 Task: Look for Airbnb options in Nacka, Sweden from 11th November, 2023 to 15th November, 2023 for 2 adults.1  bedroom having 2 beds and 1 bathroom. Property type can be hotel. Look for 5 properties as per requirement.
Action: Mouse moved to (420, 59)
Screenshot: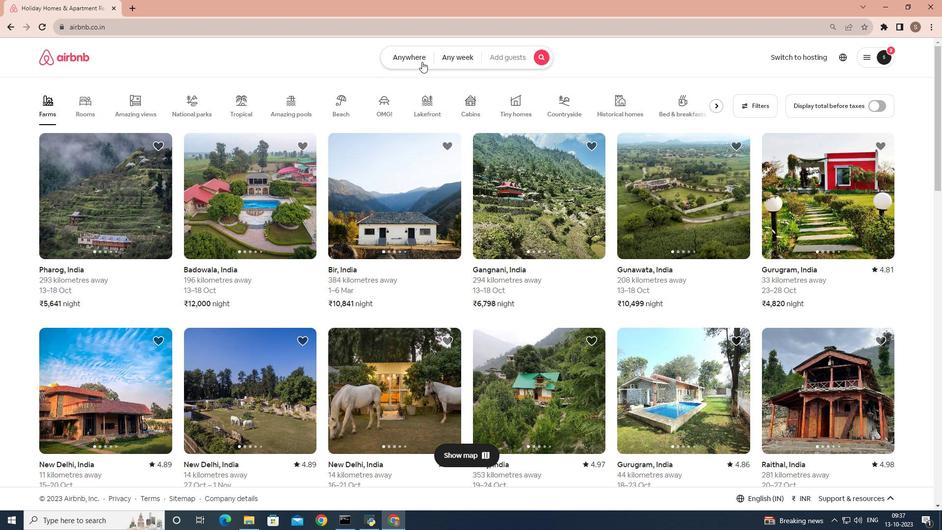 
Action: Mouse pressed left at (420, 59)
Screenshot: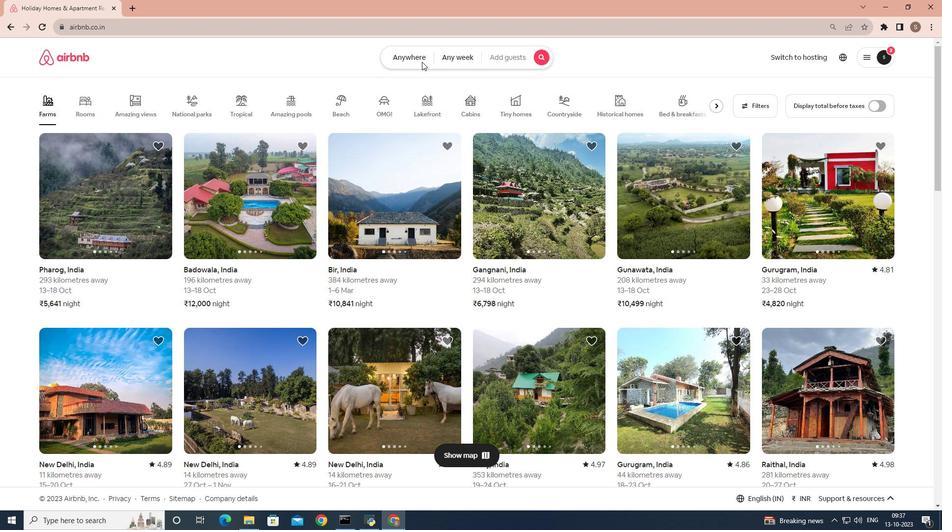 
Action: Mouse moved to (328, 89)
Screenshot: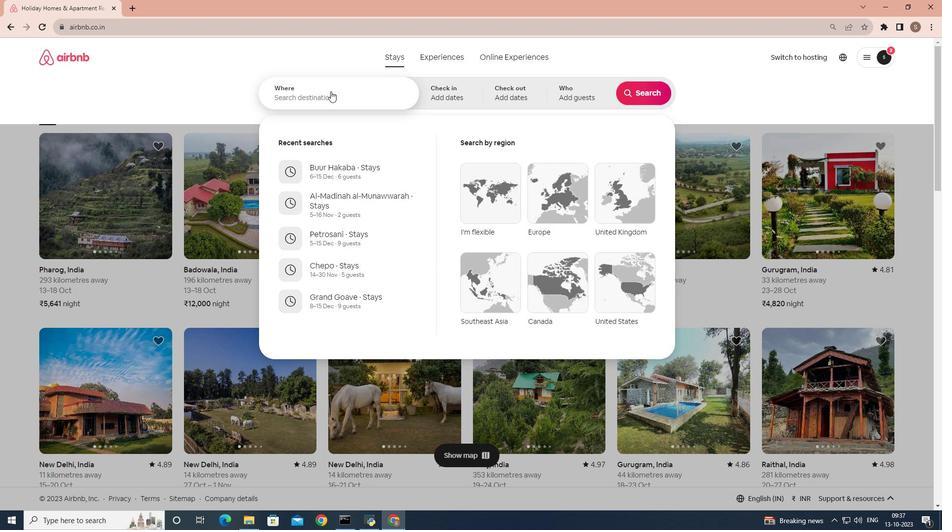 
Action: Mouse pressed left at (328, 89)
Screenshot: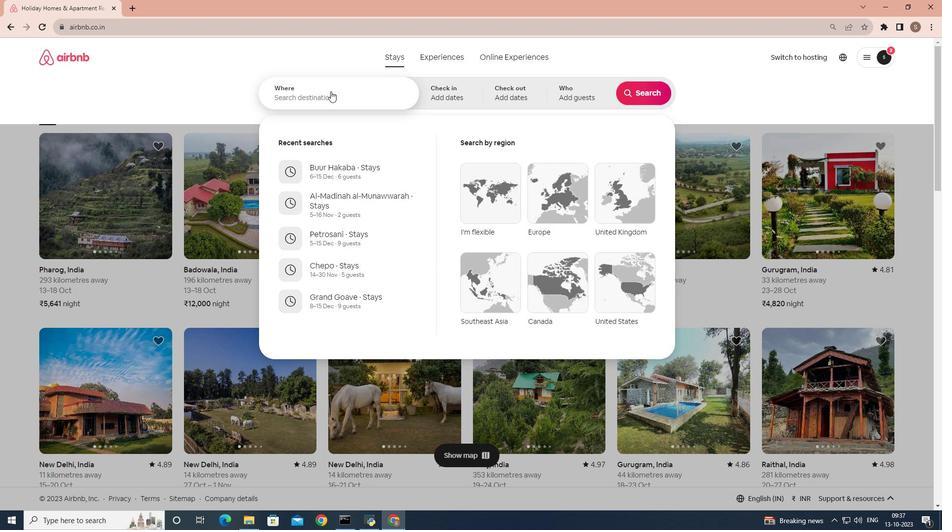 
Action: Mouse moved to (321, 92)
Screenshot: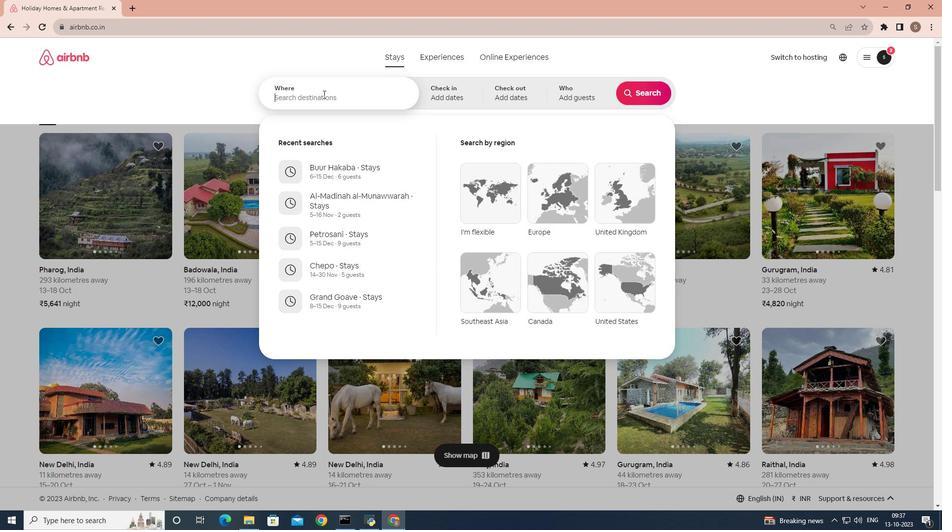 
Action: Key pressed nack
Screenshot: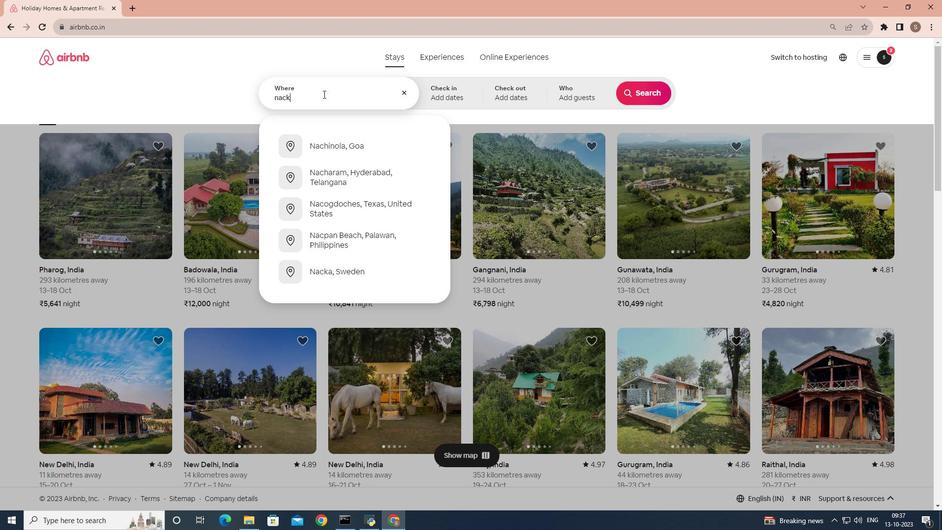 
Action: Mouse moved to (304, 137)
Screenshot: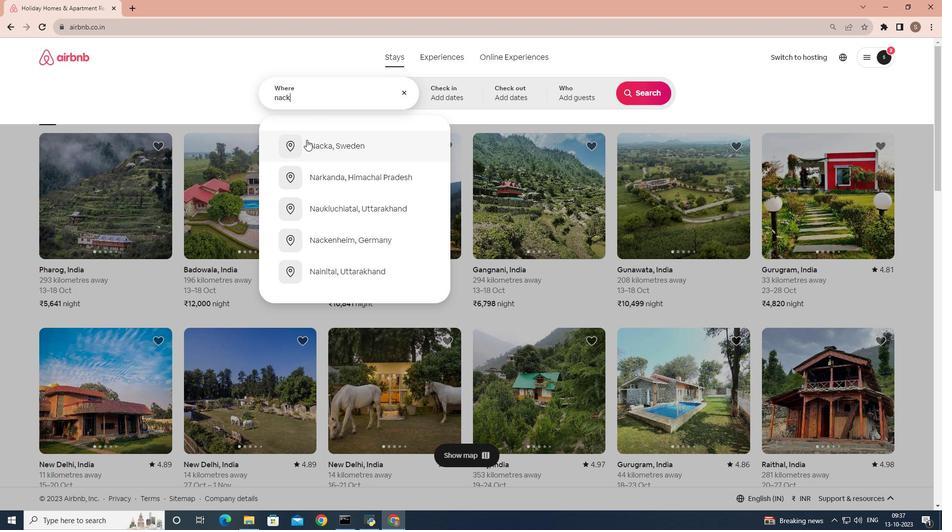 
Action: Mouse pressed left at (304, 137)
Screenshot: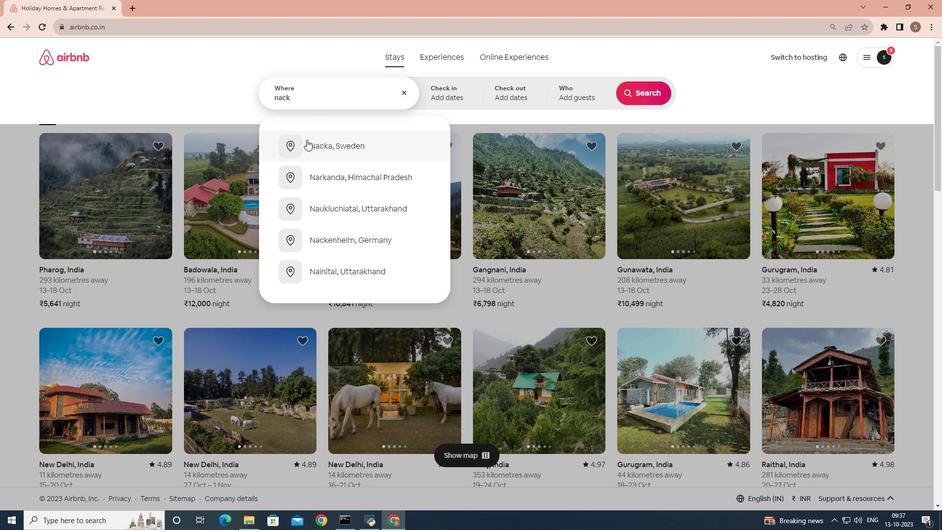 
Action: Mouse moved to (639, 167)
Screenshot: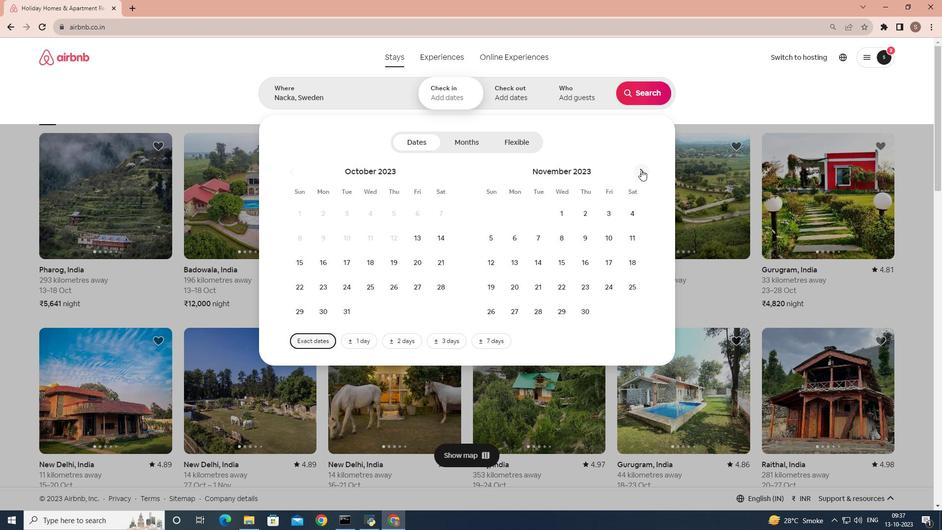 
Action: Mouse pressed left at (639, 167)
Screenshot: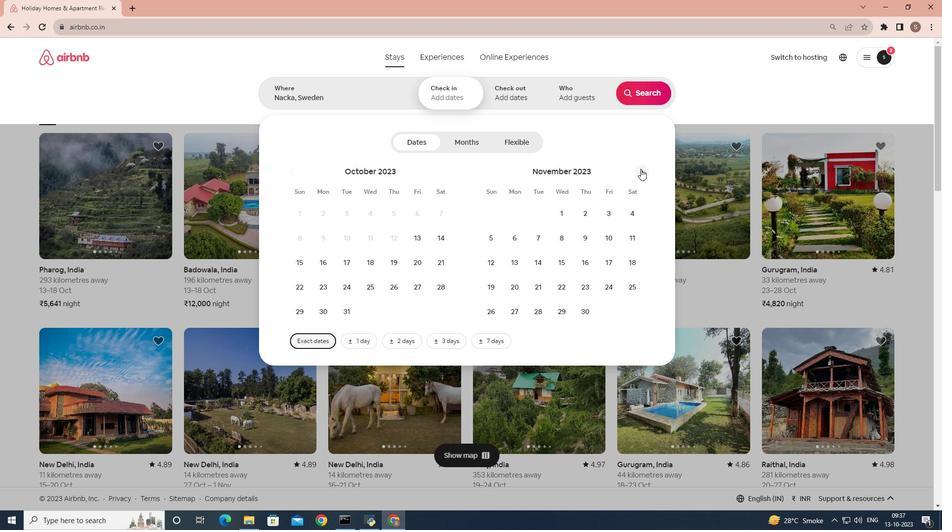
Action: Mouse moved to (429, 232)
Screenshot: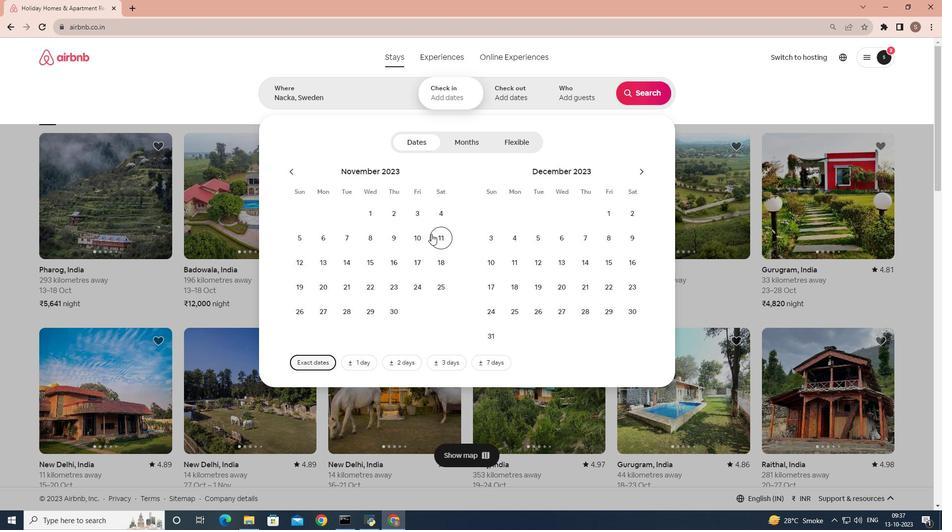 
Action: Mouse pressed left at (429, 232)
Screenshot: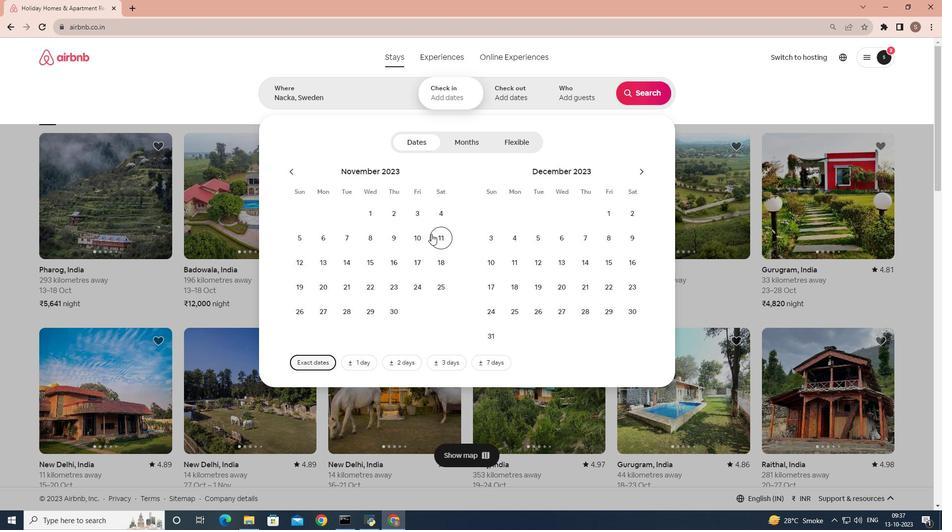 
Action: Mouse moved to (368, 261)
Screenshot: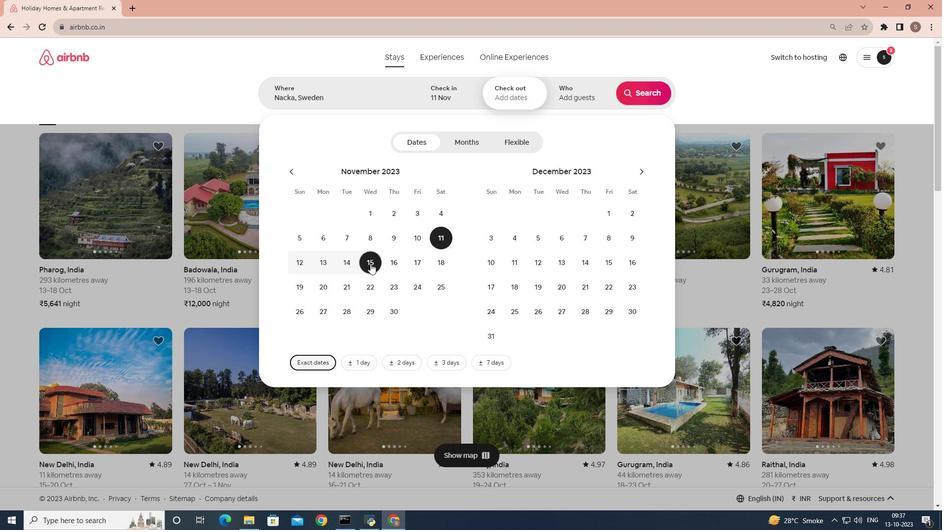
Action: Mouse pressed left at (368, 261)
Screenshot: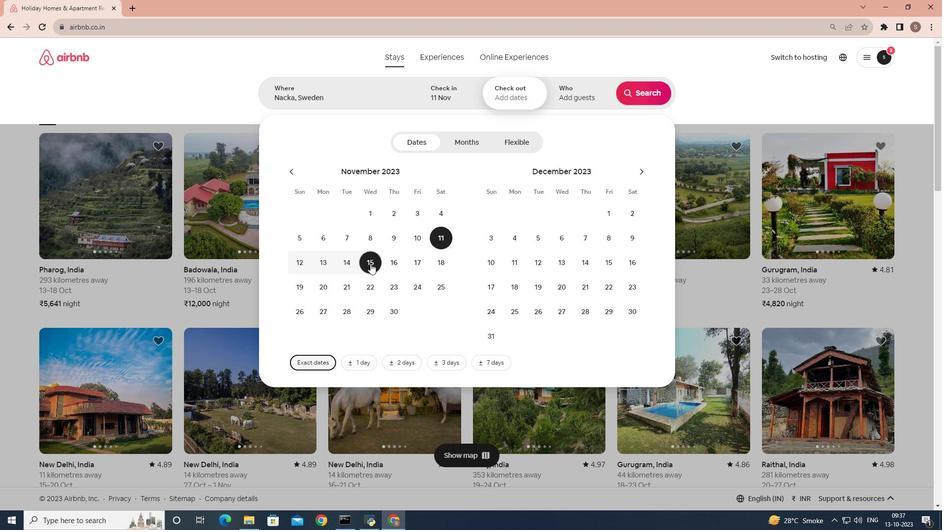 
Action: Mouse moved to (558, 90)
Screenshot: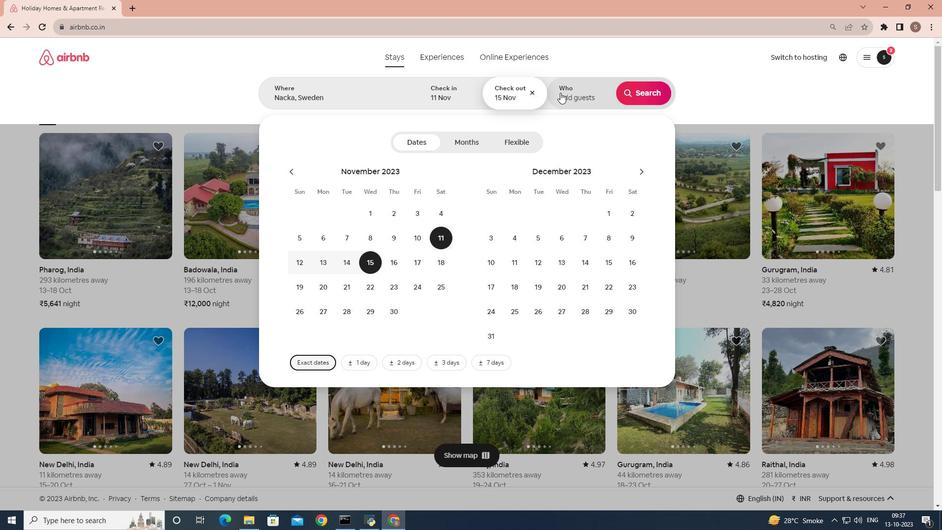 
Action: Mouse pressed left at (558, 90)
Screenshot: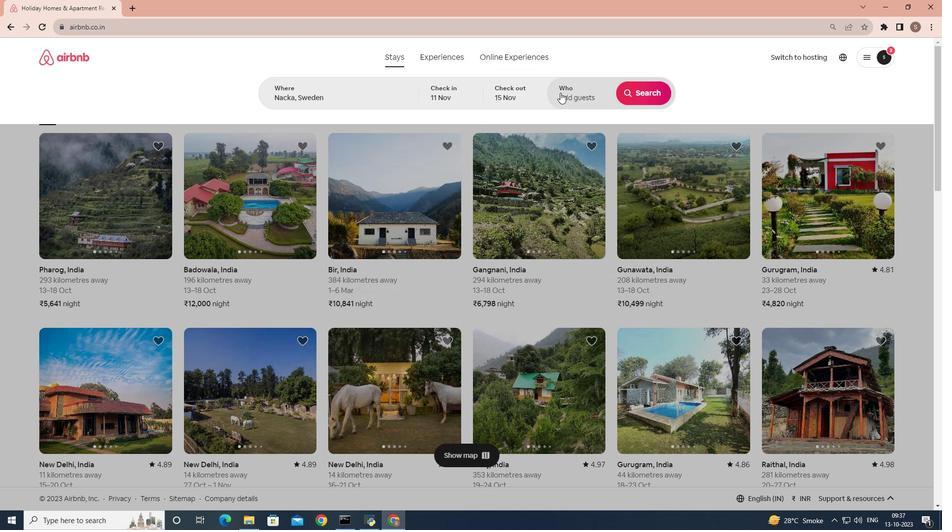 
Action: Mouse moved to (638, 143)
Screenshot: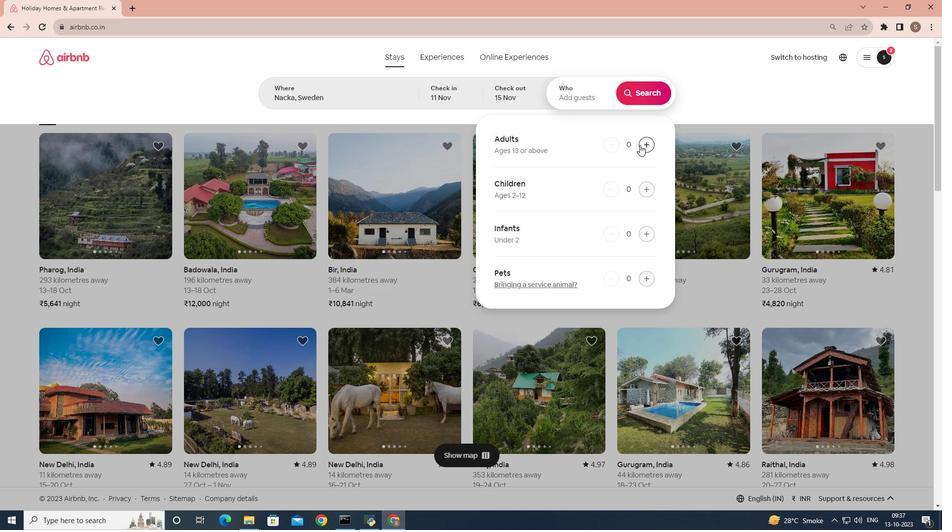 
Action: Mouse pressed left at (638, 143)
Screenshot: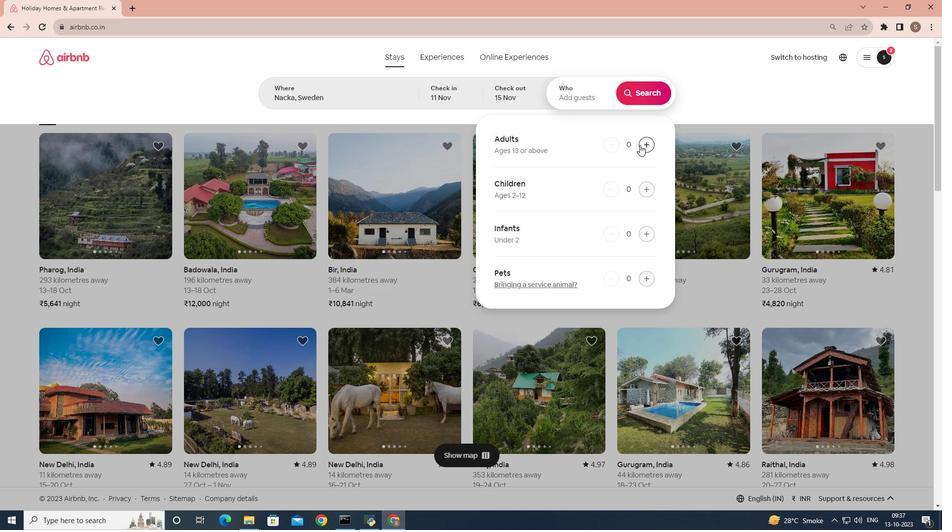 
Action: Mouse pressed left at (638, 143)
Screenshot: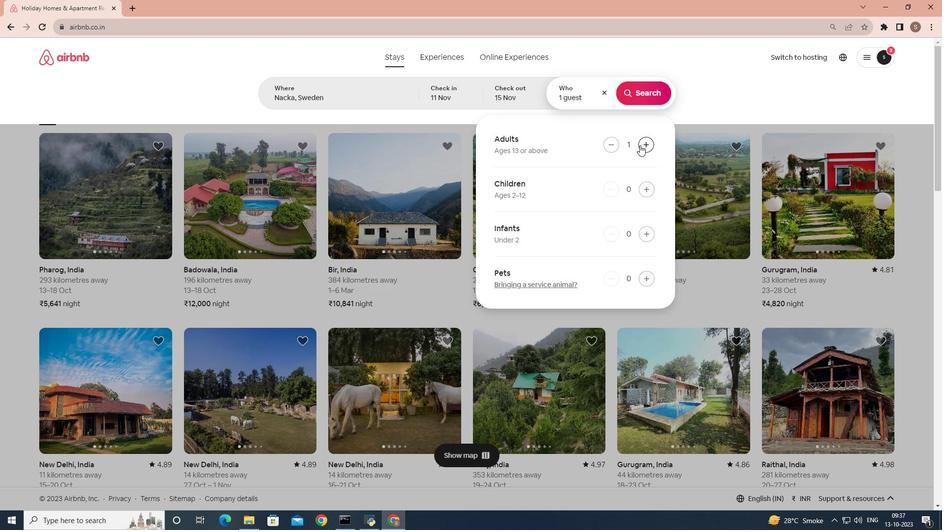 
Action: Mouse moved to (637, 82)
Screenshot: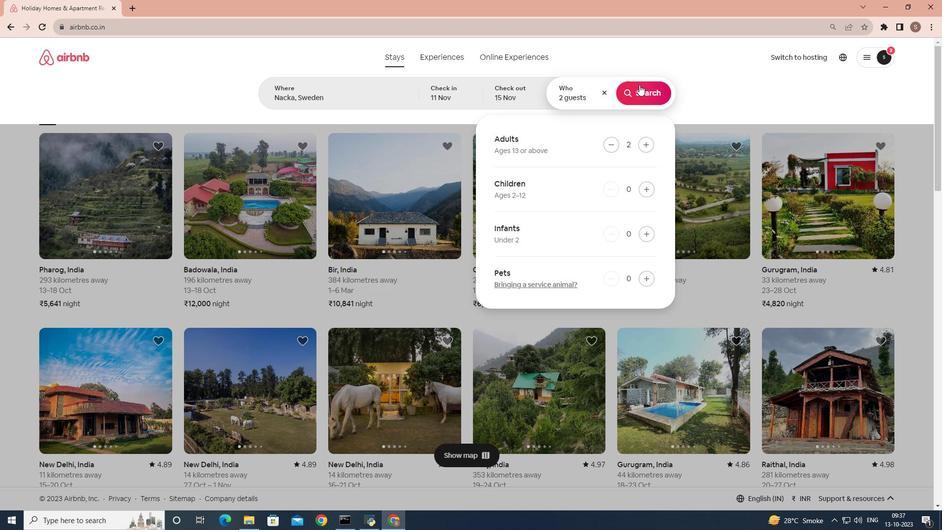 
Action: Mouse pressed left at (637, 82)
Screenshot: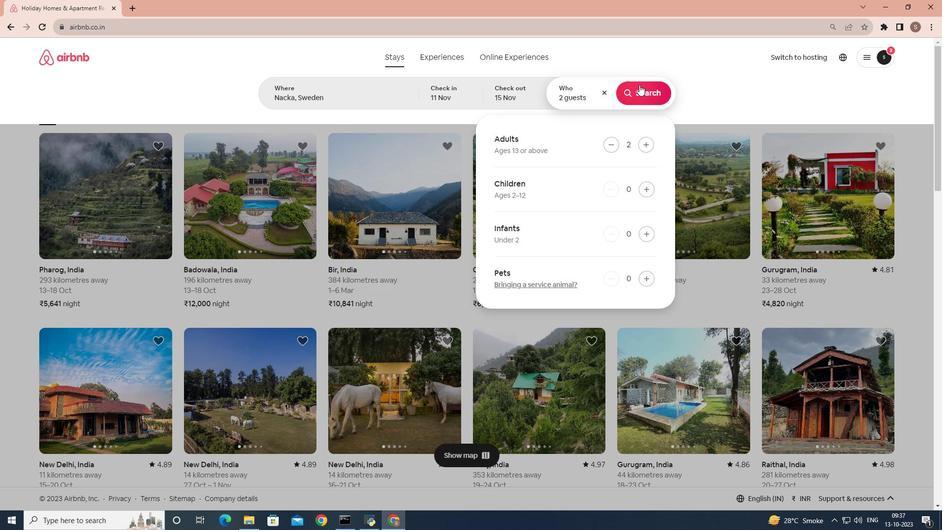 
Action: Mouse moved to (788, 93)
Screenshot: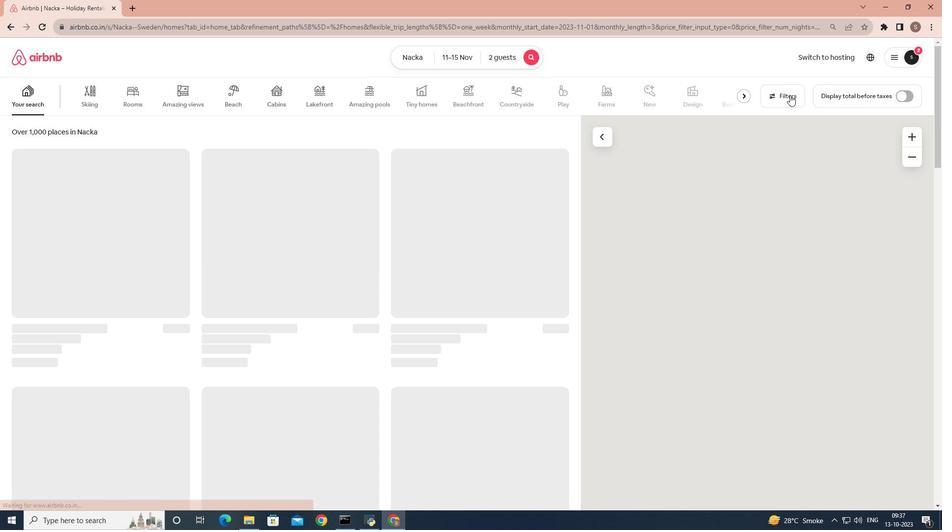 
Action: Mouse pressed left at (788, 93)
Screenshot: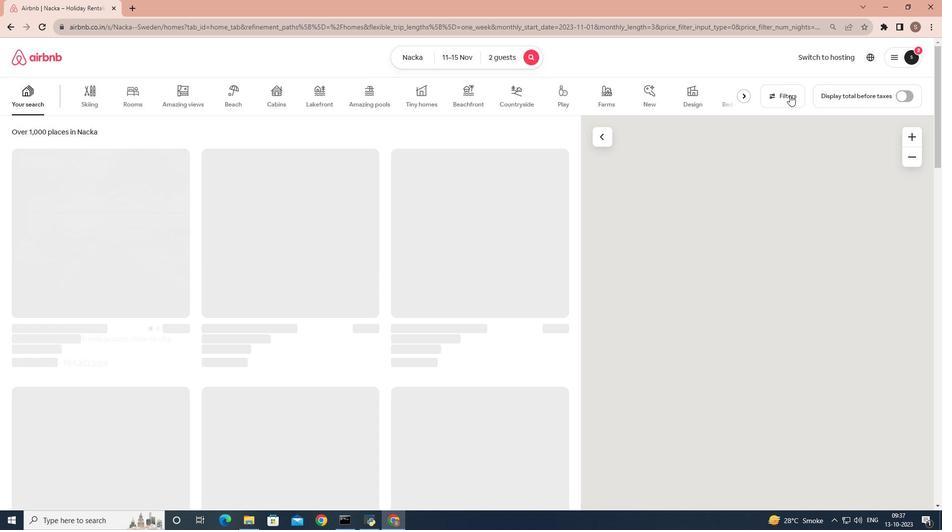 
Action: Mouse moved to (413, 232)
Screenshot: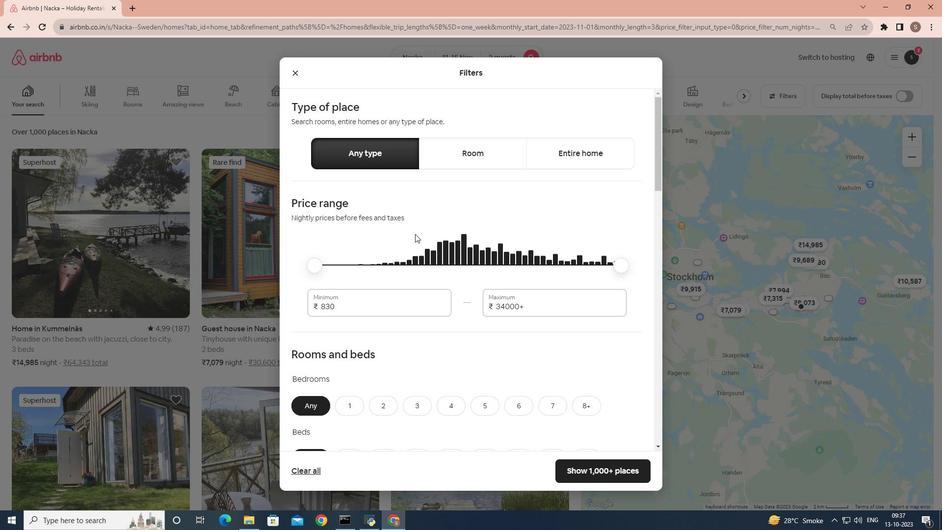 
Action: Mouse scrolled (413, 231) with delta (0, 0)
Screenshot: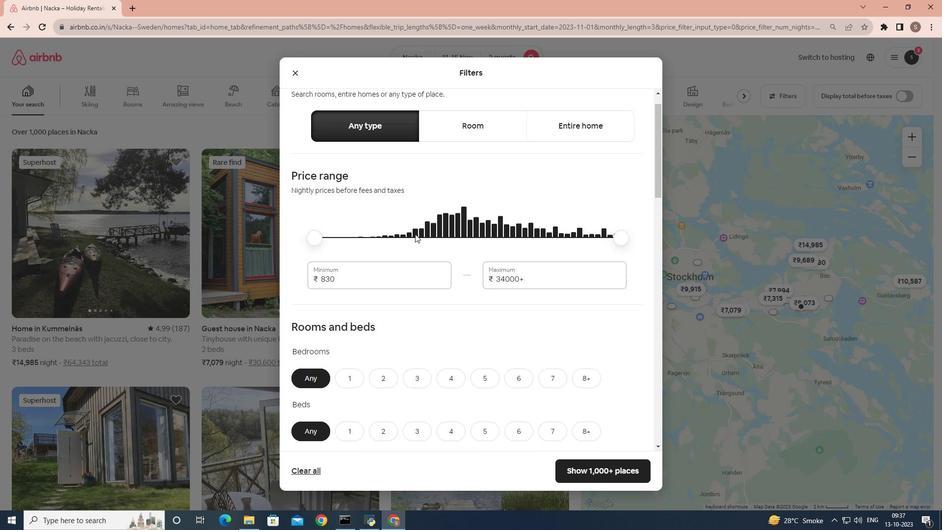 
Action: Mouse scrolled (413, 231) with delta (0, 0)
Screenshot: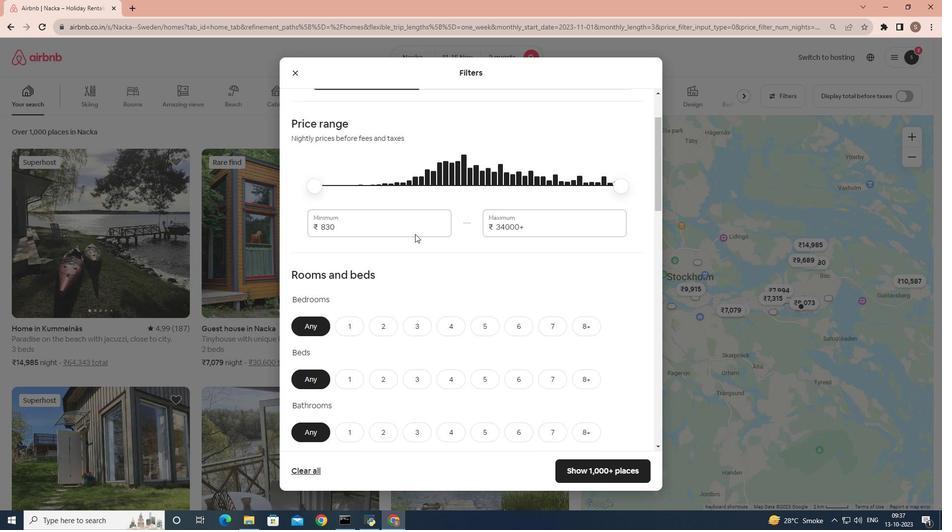 
Action: Mouse scrolled (413, 231) with delta (0, 0)
Screenshot: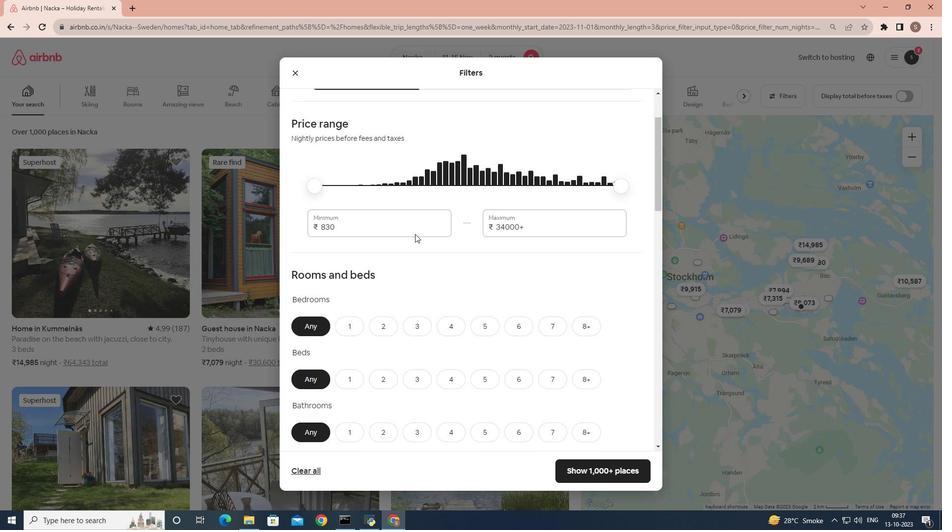 
Action: Mouse scrolled (413, 231) with delta (0, 0)
Screenshot: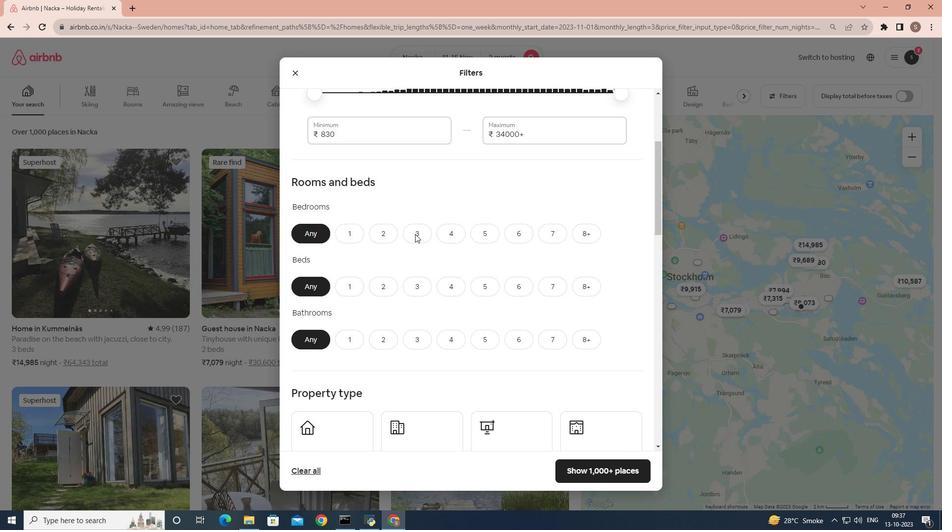 
Action: Mouse moved to (342, 204)
Screenshot: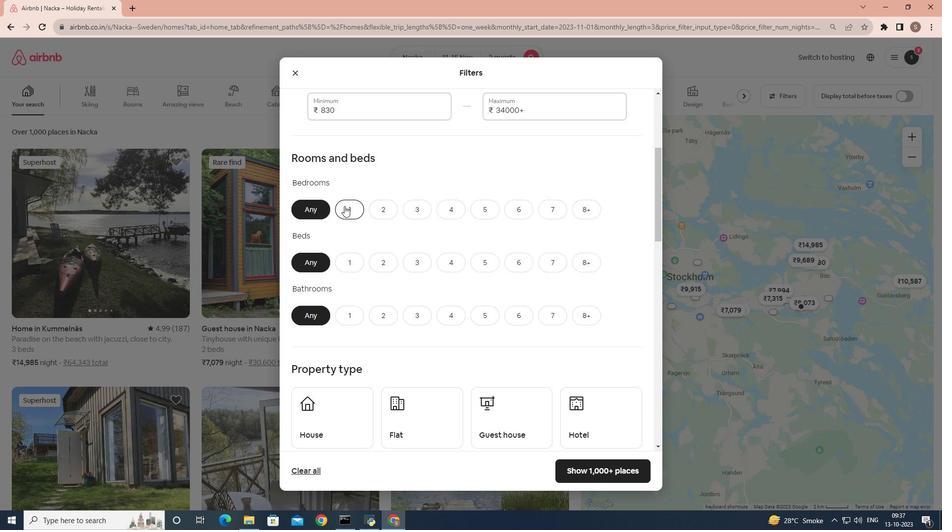 
Action: Mouse pressed left at (342, 204)
Screenshot: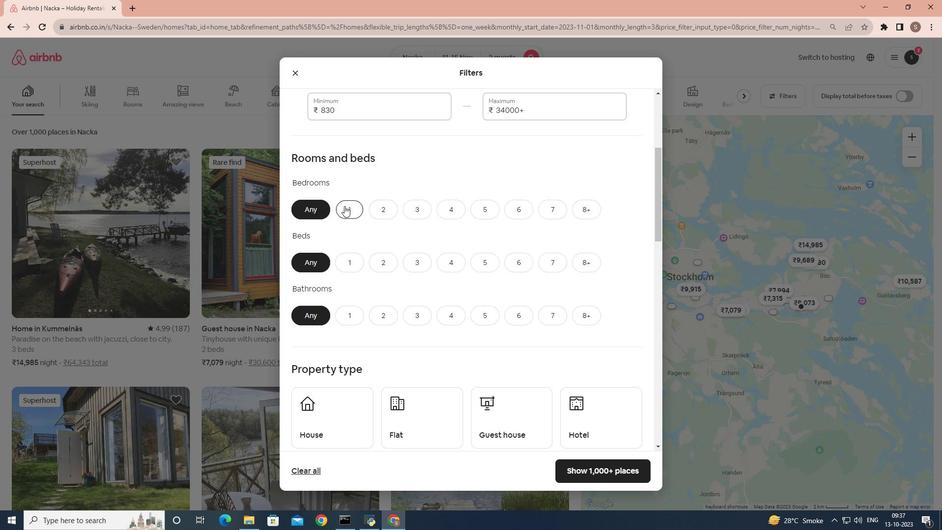
Action: Mouse moved to (376, 261)
Screenshot: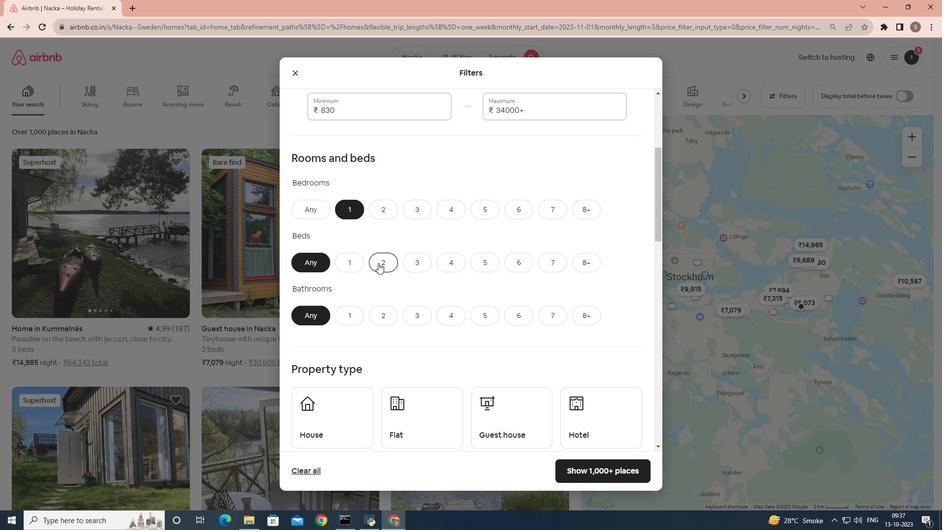 
Action: Mouse pressed left at (376, 261)
Screenshot: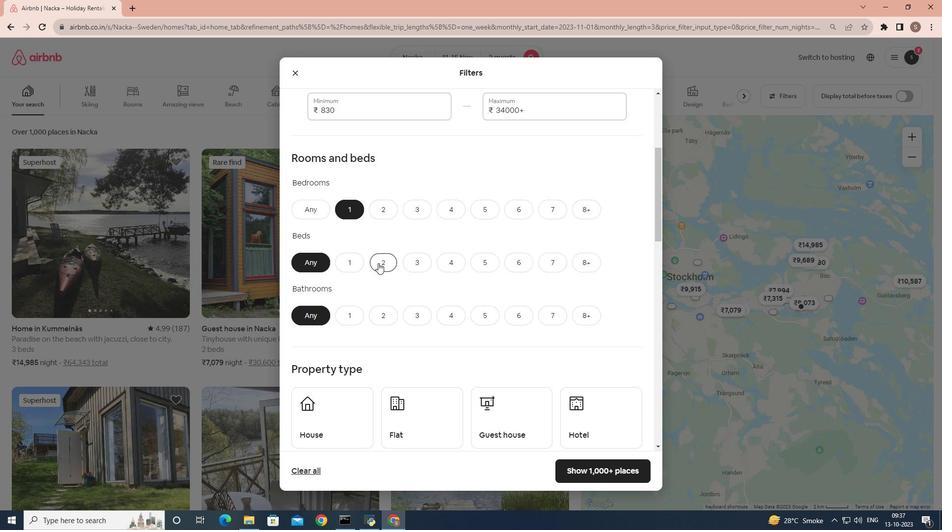 
Action: Mouse moved to (347, 310)
Screenshot: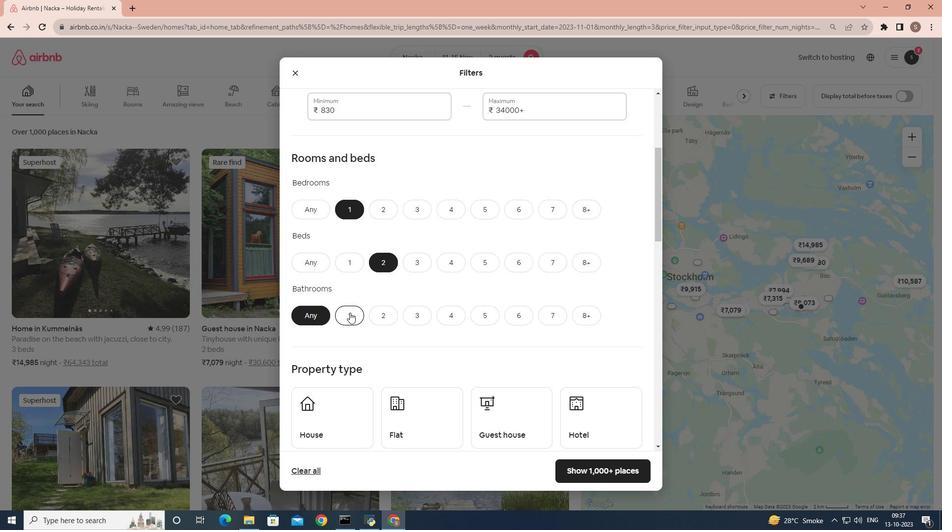
Action: Mouse pressed left at (347, 310)
Screenshot: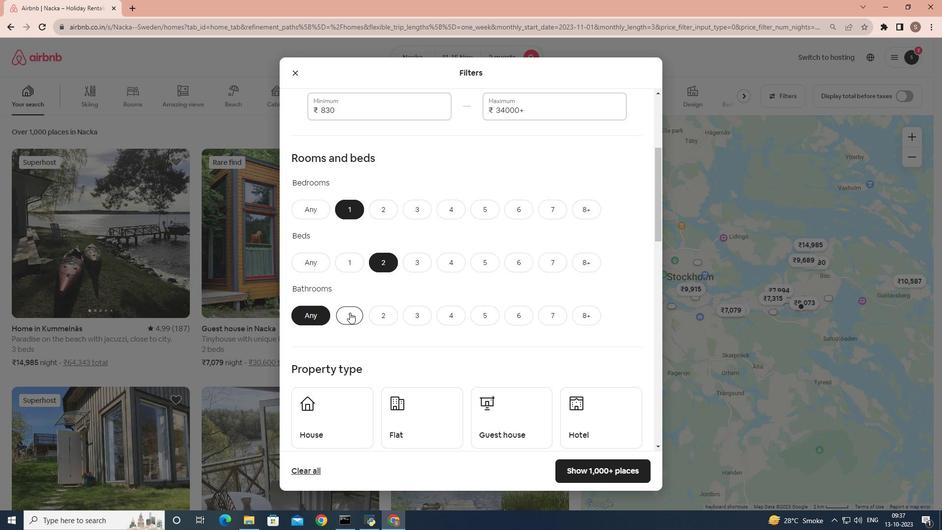 
Action: Mouse moved to (379, 276)
Screenshot: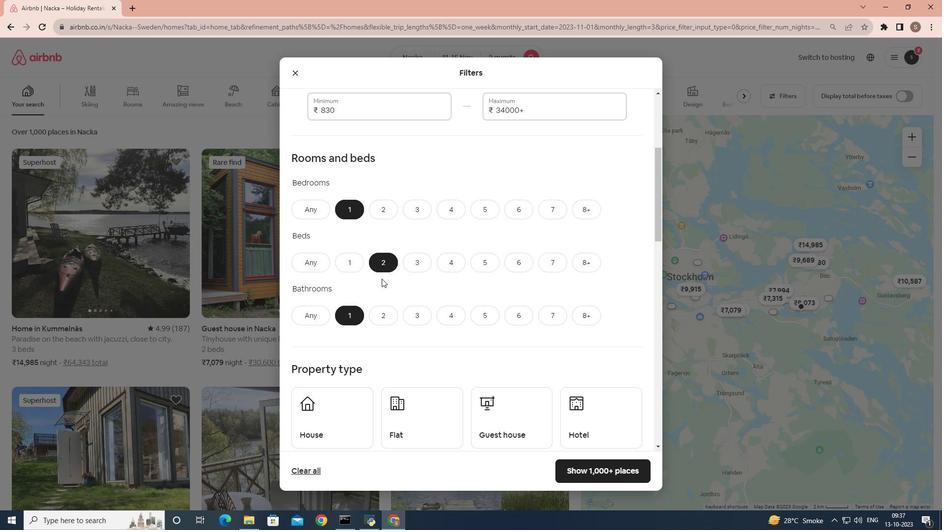 
Action: Mouse scrolled (379, 276) with delta (0, 0)
Screenshot: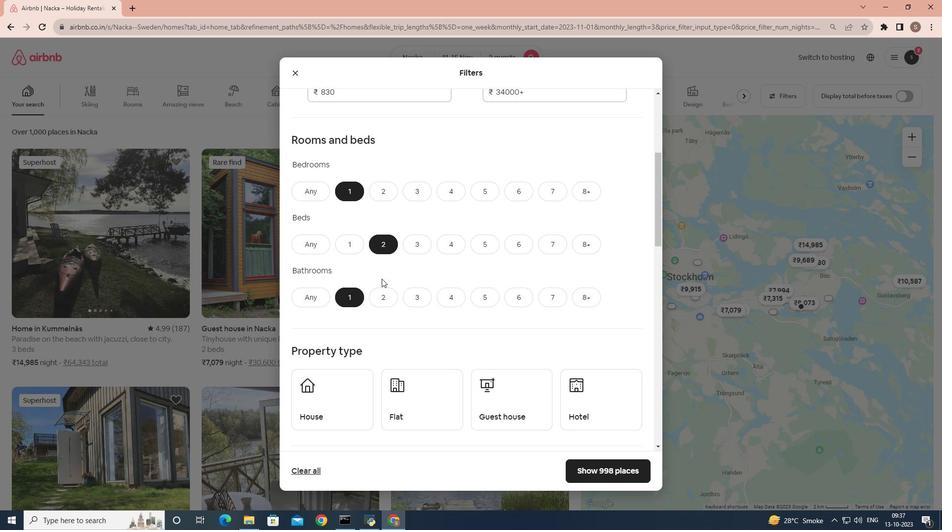 
Action: Mouse scrolled (379, 276) with delta (0, 0)
Screenshot: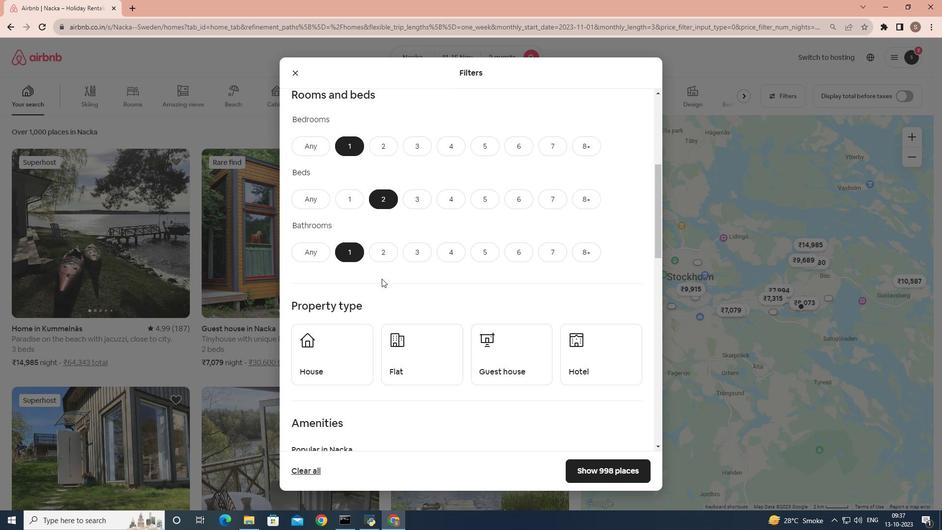
Action: Mouse scrolled (379, 276) with delta (0, 0)
Screenshot: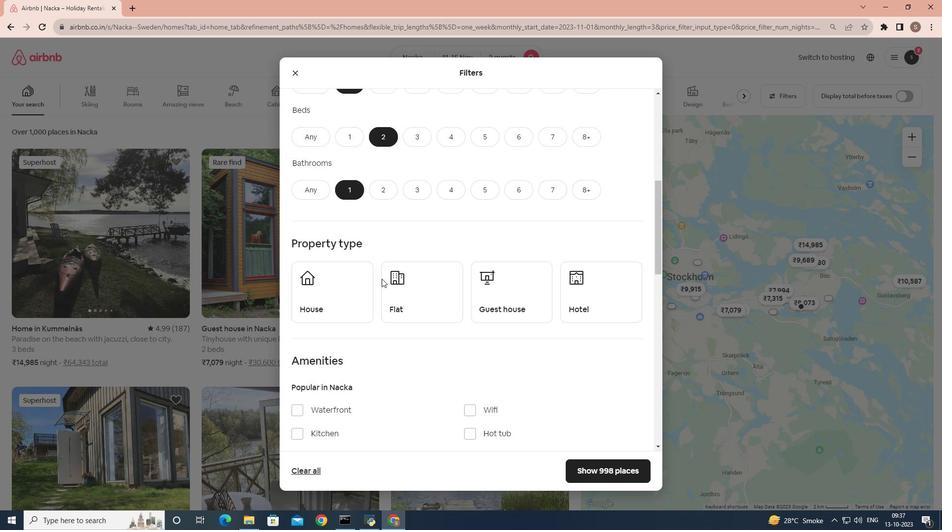 
Action: Mouse moved to (570, 272)
Screenshot: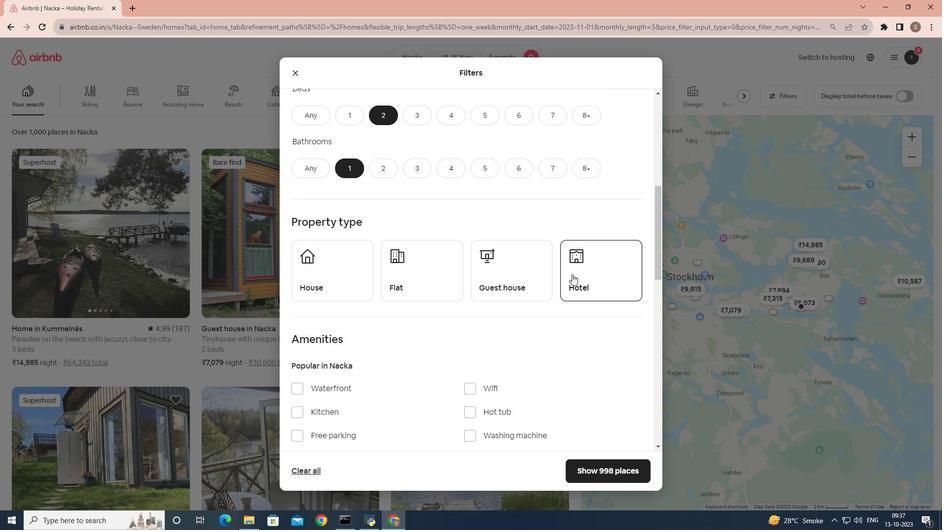 
Action: Mouse pressed left at (570, 272)
Screenshot: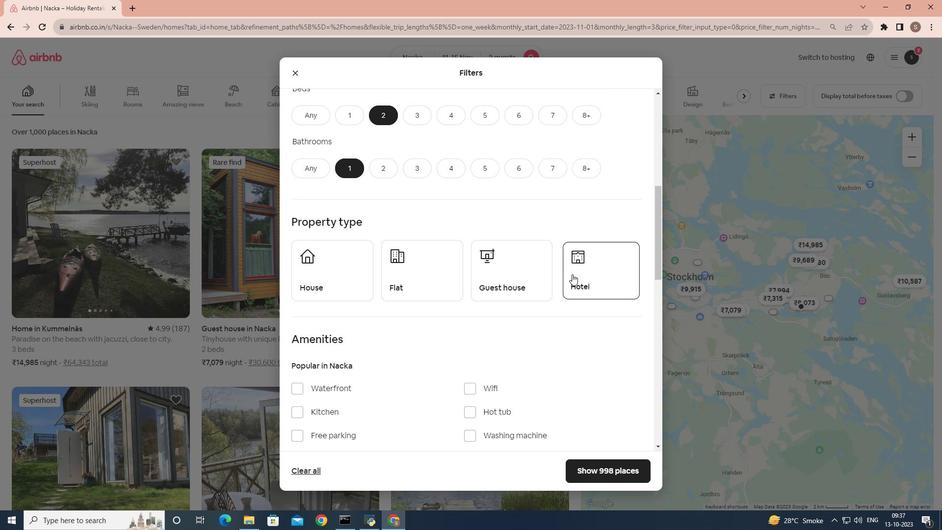 
Action: Mouse moved to (400, 289)
Screenshot: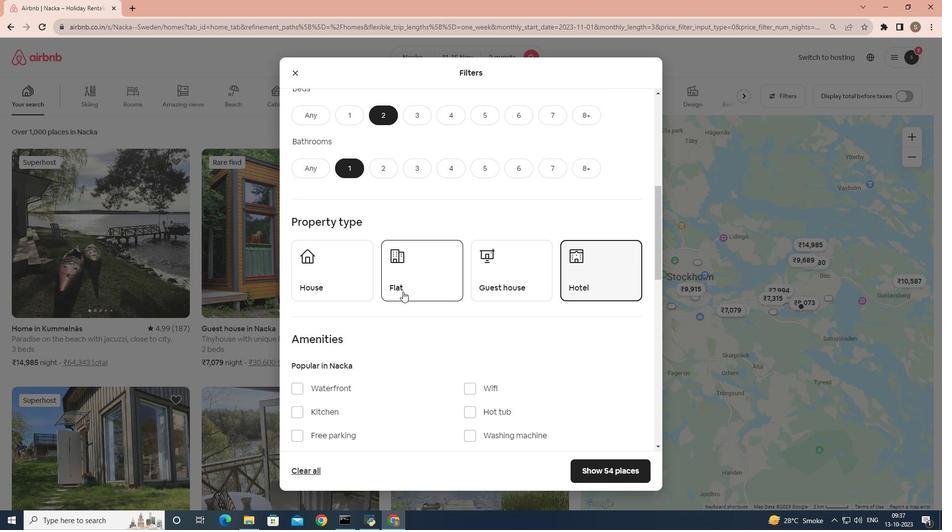 
Action: Mouse scrolled (400, 289) with delta (0, 0)
Screenshot: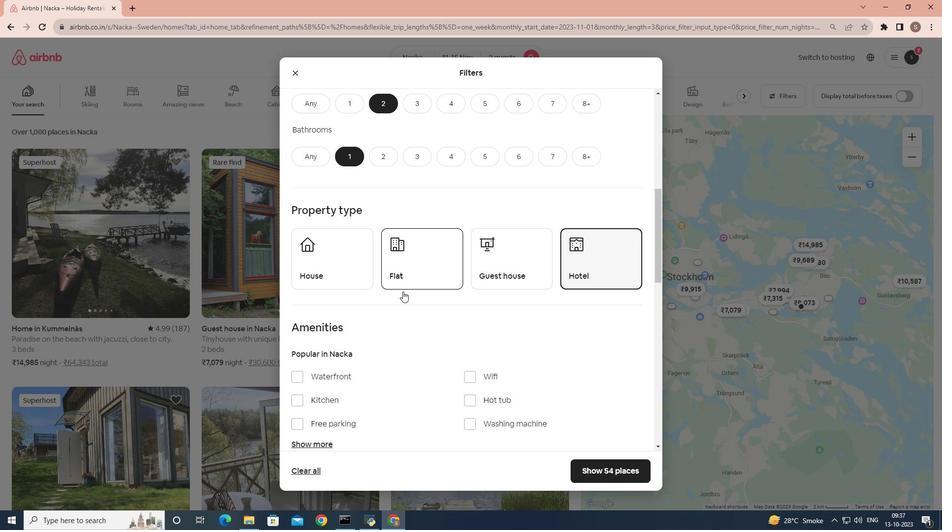 
Action: Mouse scrolled (400, 289) with delta (0, 0)
Screenshot: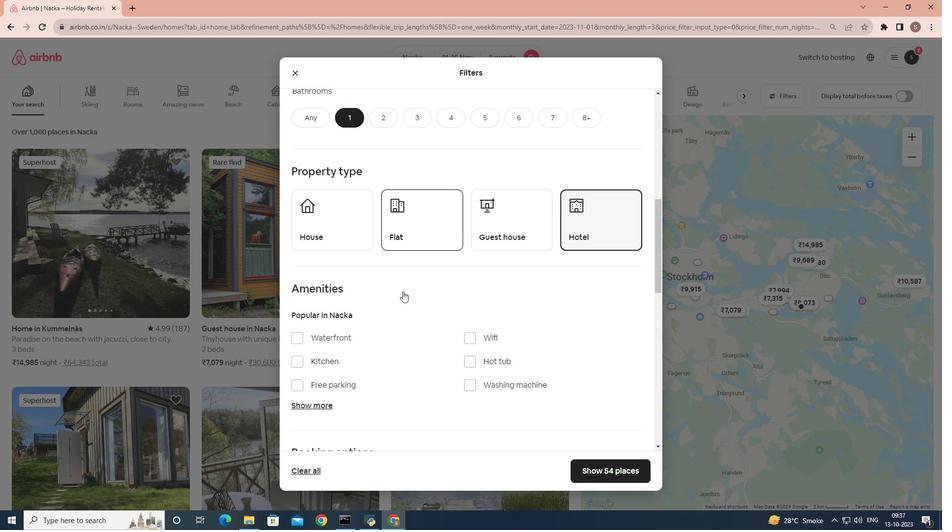 
Action: Mouse scrolled (400, 289) with delta (0, 0)
Screenshot: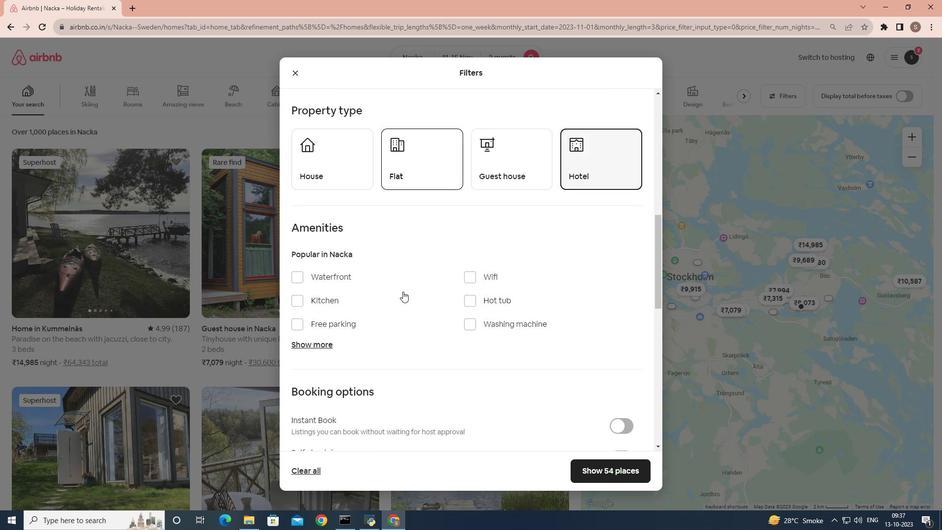 
Action: Mouse scrolled (400, 289) with delta (0, 0)
Screenshot: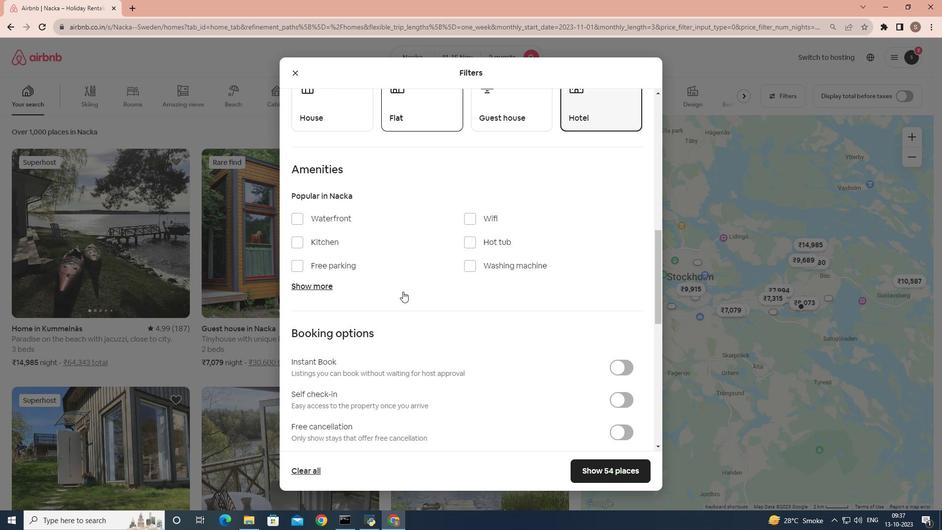 
Action: Mouse moved to (581, 469)
Screenshot: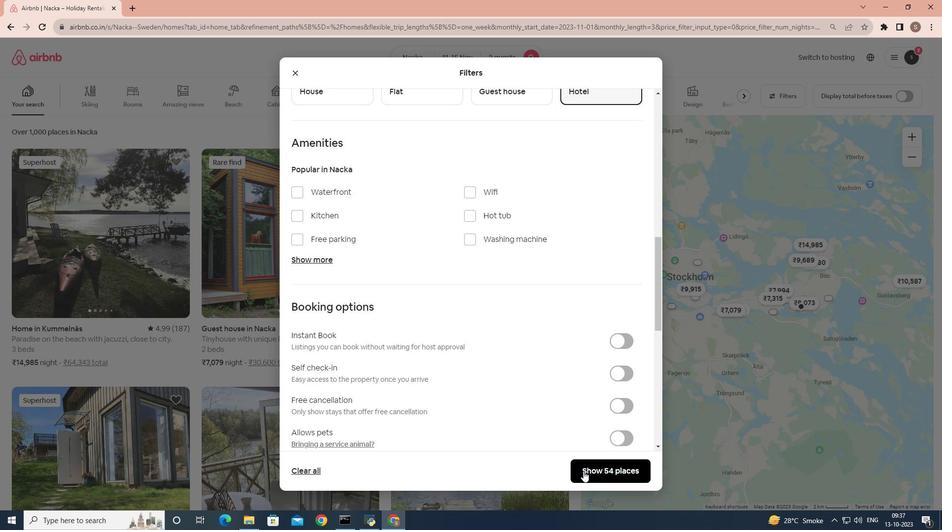 
Action: Mouse pressed left at (581, 469)
Screenshot: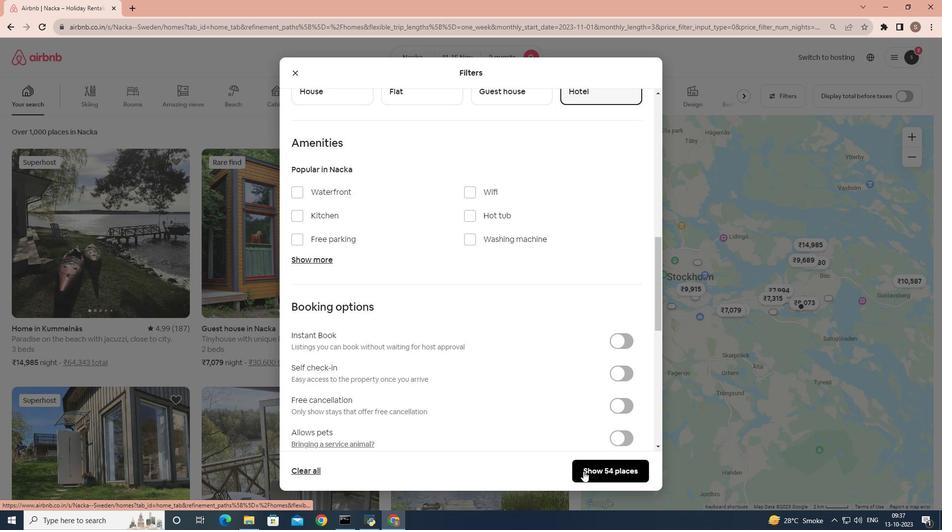 
Action: Mouse moved to (127, 273)
Screenshot: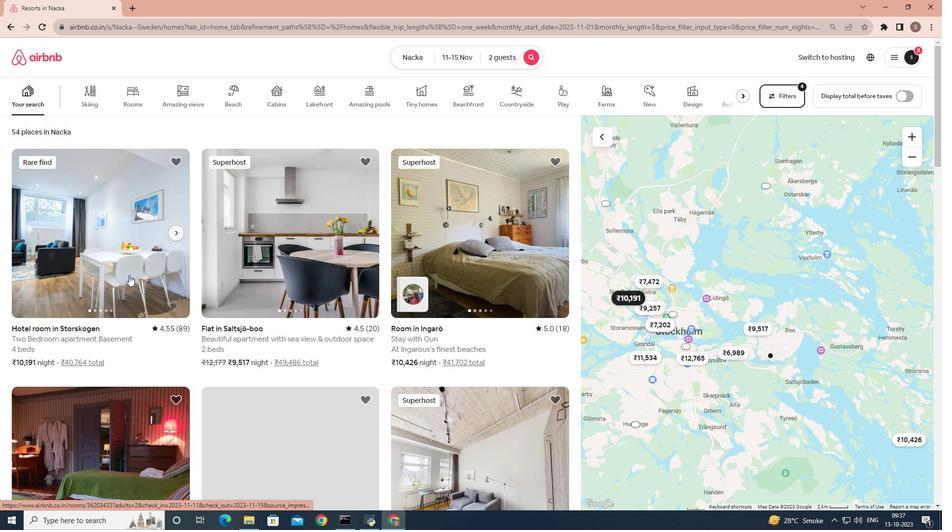 
Action: Mouse pressed left at (127, 273)
Screenshot: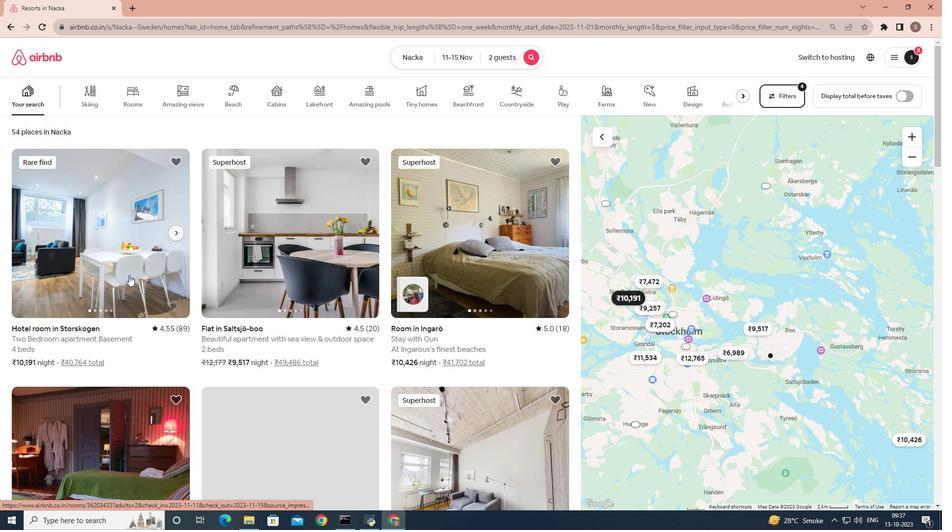 
Action: Mouse moved to (232, 266)
Screenshot: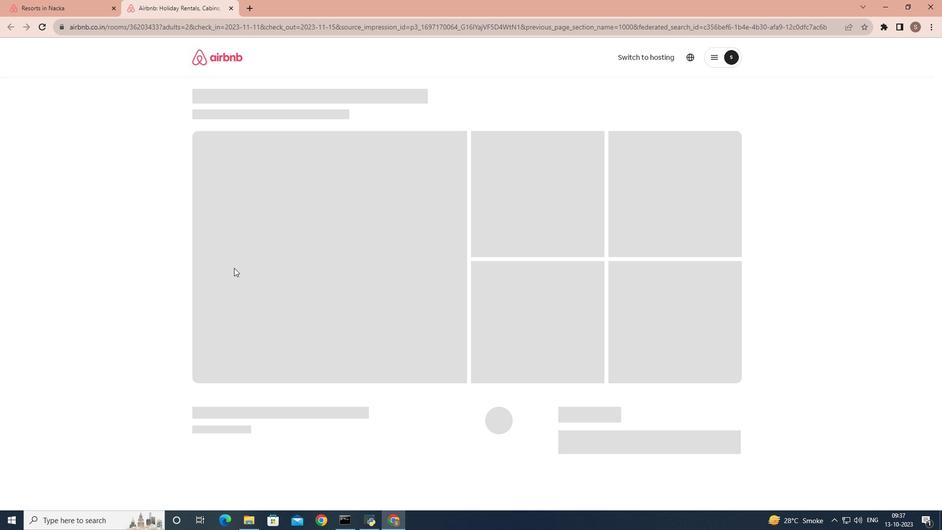 
Action: Mouse scrolled (232, 265) with delta (0, 0)
Screenshot: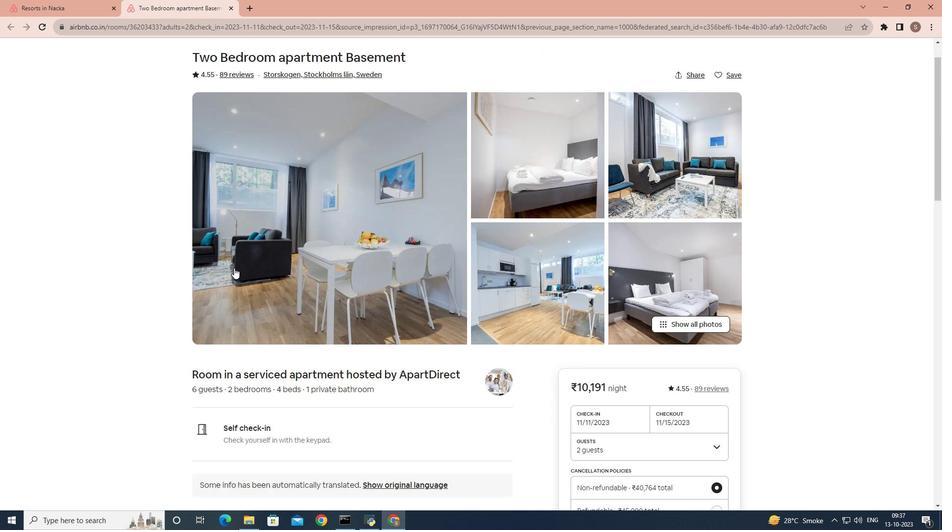 
Action: Mouse scrolled (232, 265) with delta (0, 0)
Screenshot: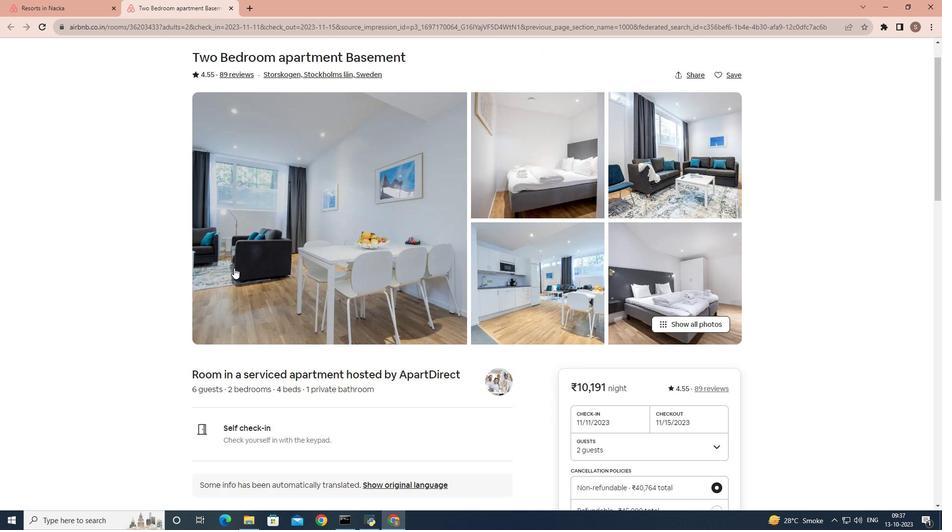 
Action: Mouse scrolled (232, 265) with delta (0, 0)
Screenshot: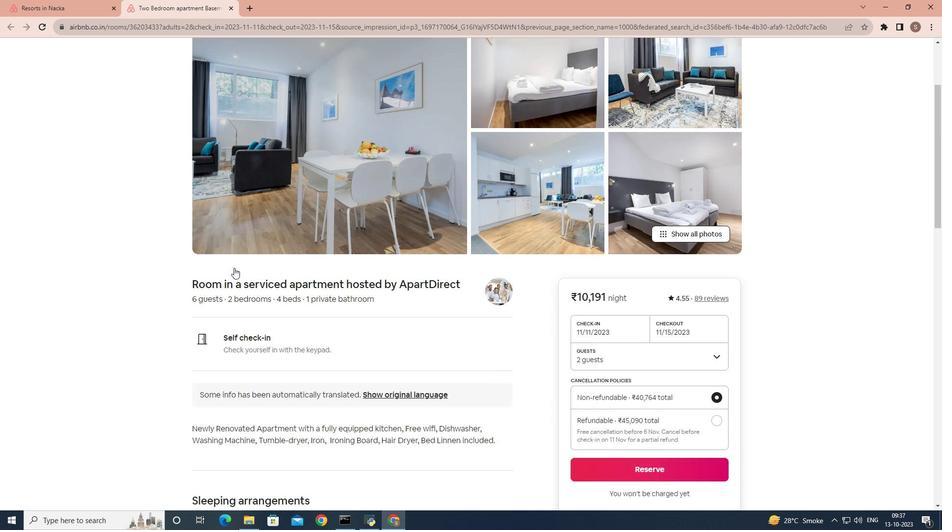 
Action: Mouse scrolled (232, 265) with delta (0, 0)
Screenshot: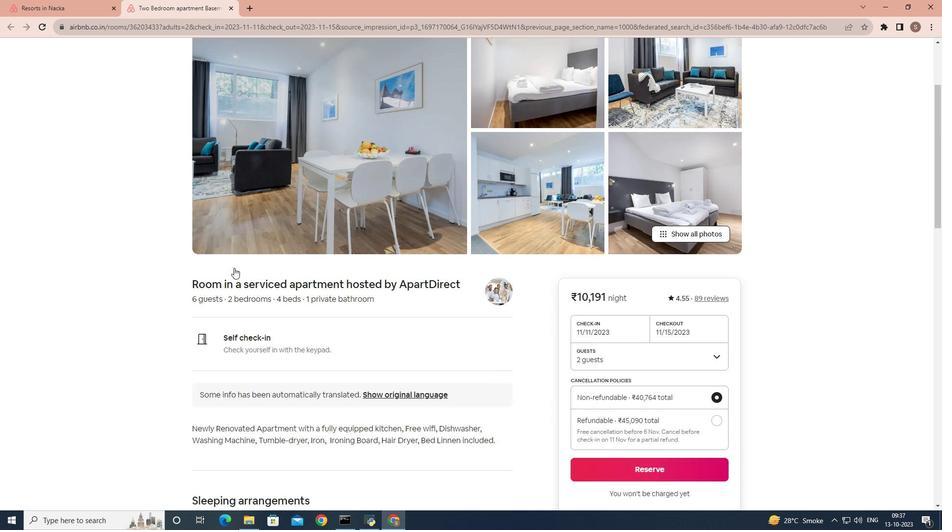 
Action: Mouse scrolled (232, 265) with delta (0, 0)
Screenshot: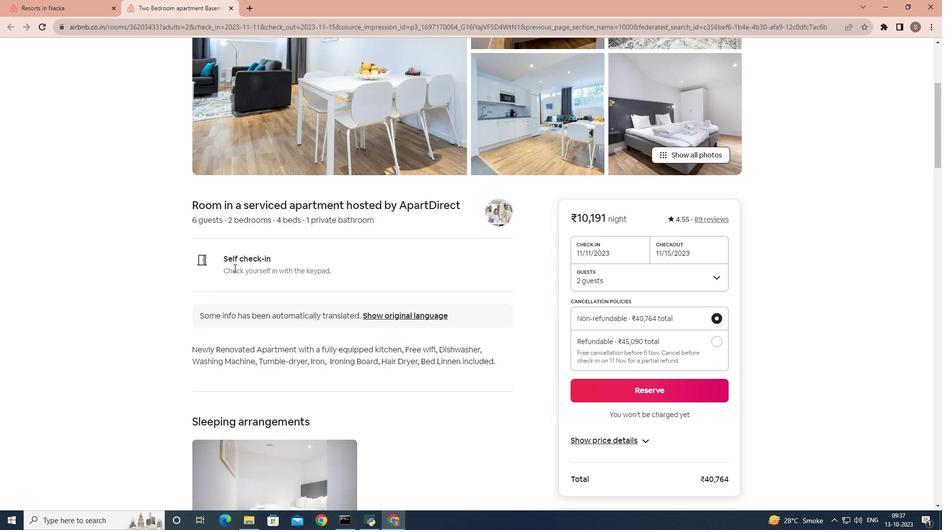 
Action: Mouse scrolled (232, 265) with delta (0, 0)
Screenshot: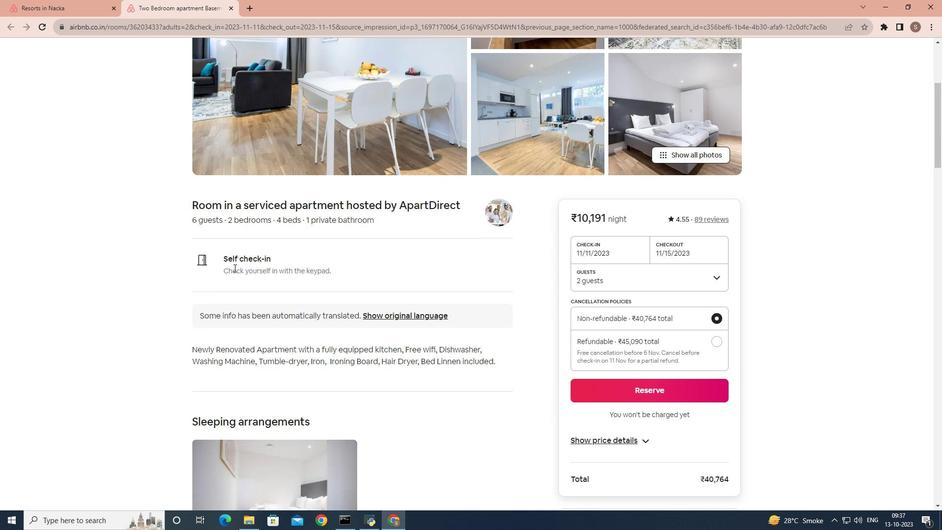 
Action: Mouse scrolled (232, 265) with delta (0, 0)
Screenshot: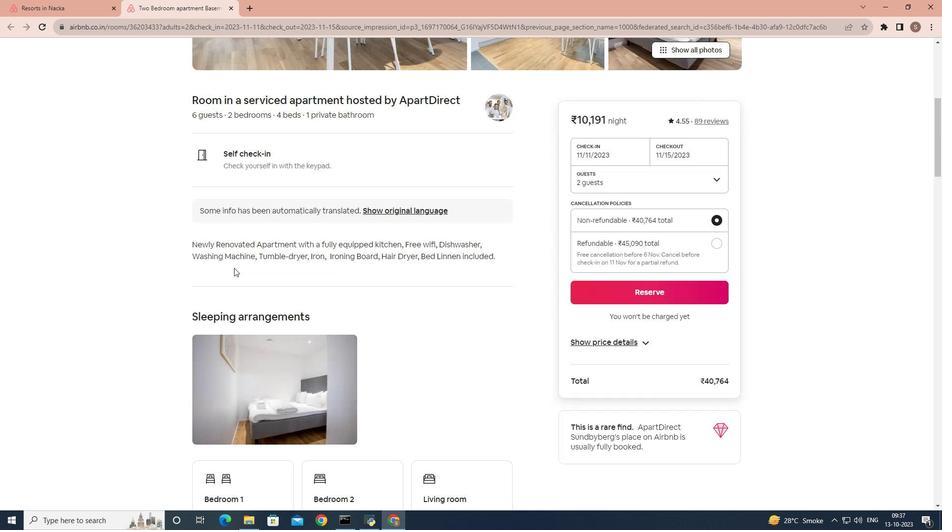 
Action: Mouse scrolled (232, 265) with delta (0, 0)
Screenshot: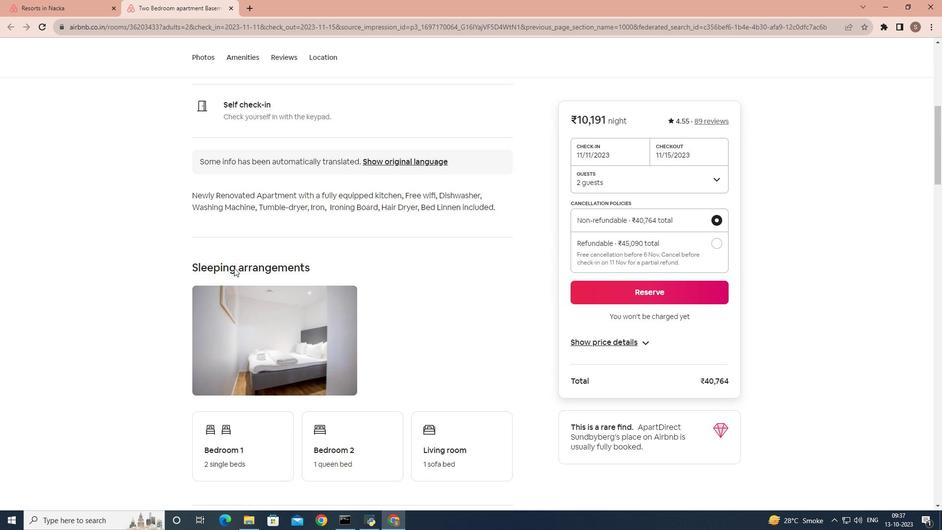 
Action: Mouse scrolled (232, 265) with delta (0, 0)
Screenshot: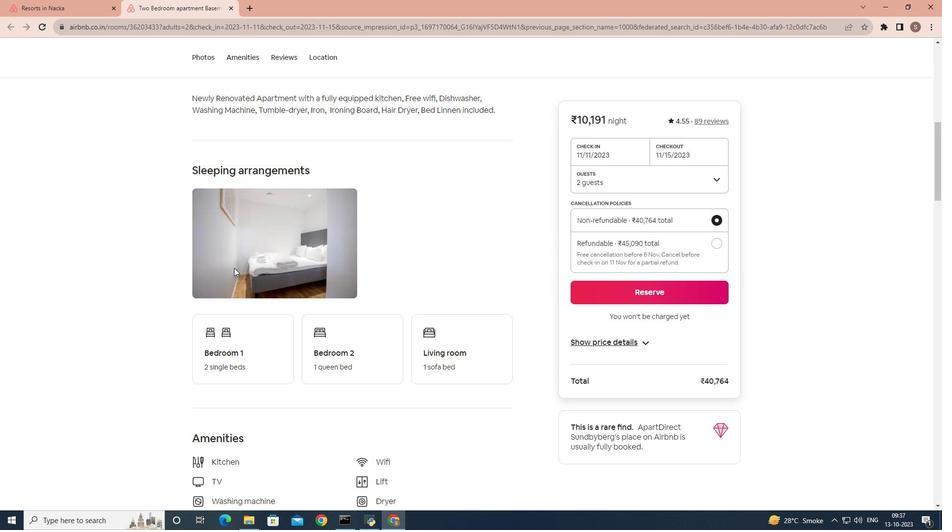 
Action: Mouse scrolled (232, 265) with delta (0, 0)
Screenshot: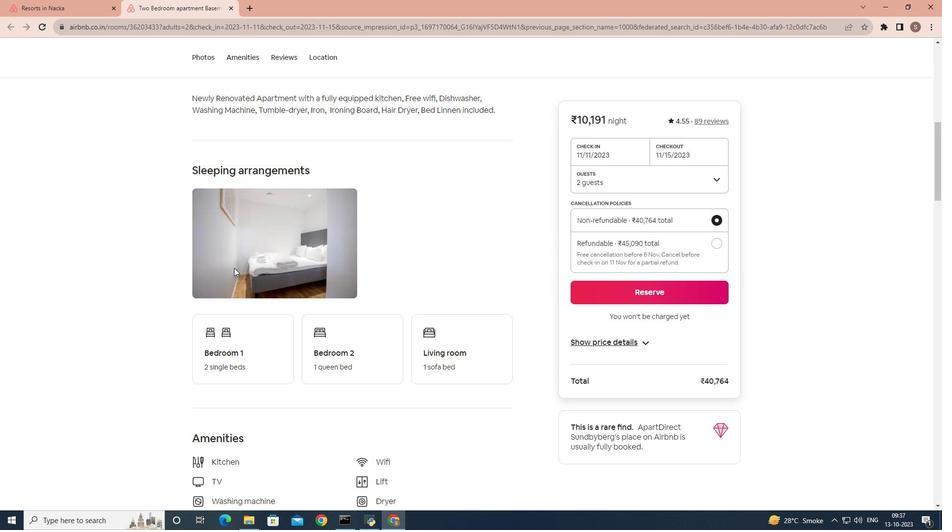
Action: Mouse scrolled (232, 265) with delta (0, 0)
Screenshot: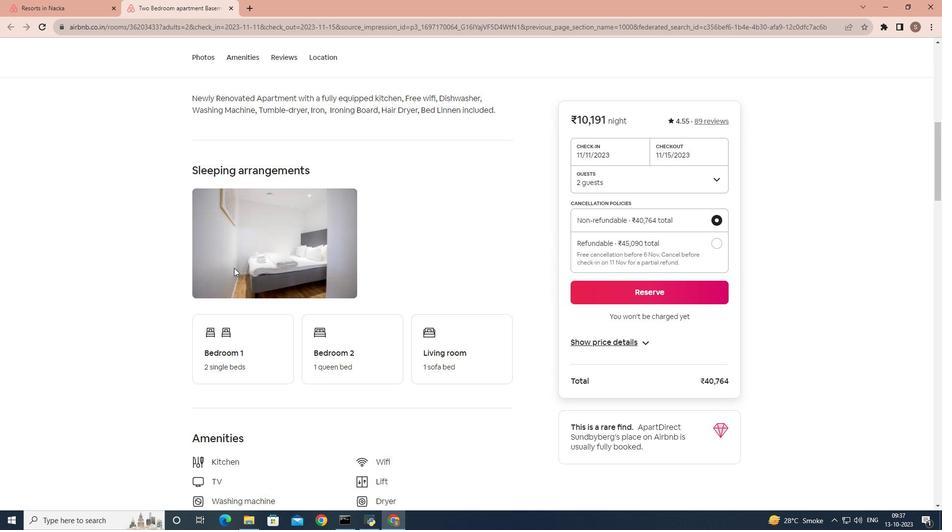 
Action: Mouse scrolled (232, 265) with delta (0, 0)
Screenshot: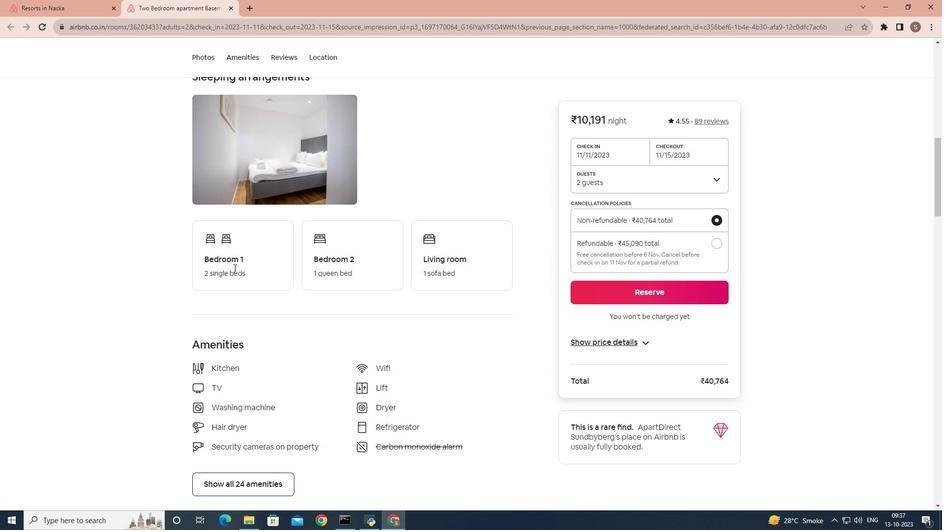 
Action: Mouse scrolled (232, 265) with delta (0, 0)
Screenshot: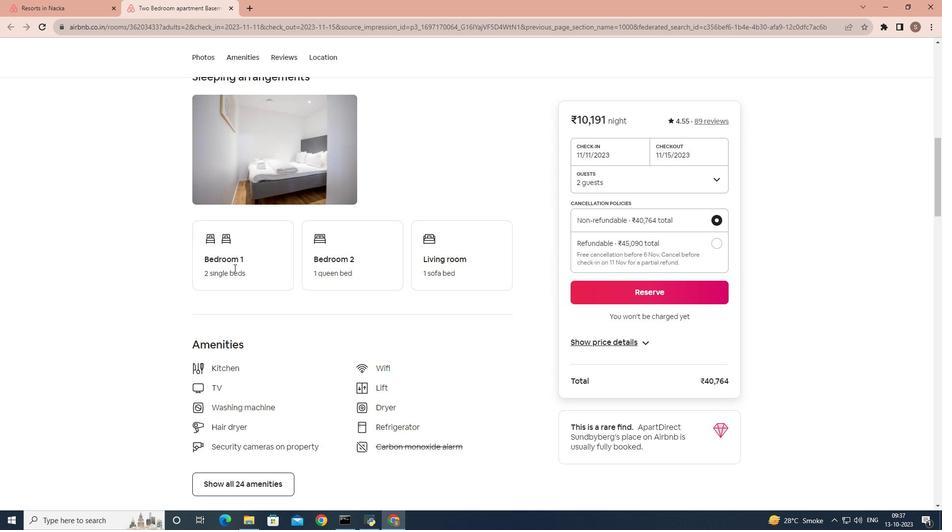 
Action: Mouse scrolled (232, 265) with delta (0, 0)
Screenshot: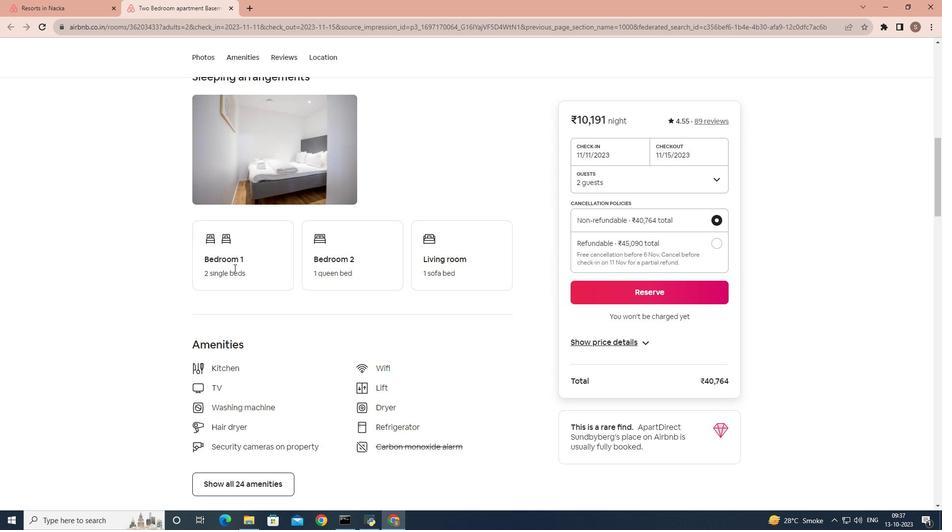 
Action: Mouse moved to (245, 343)
Screenshot: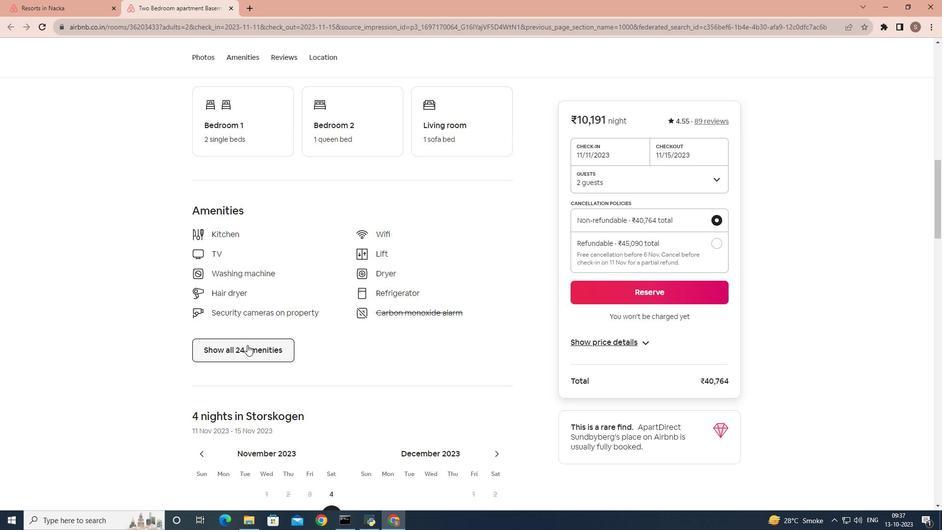 
Action: Mouse pressed left at (245, 343)
Screenshot: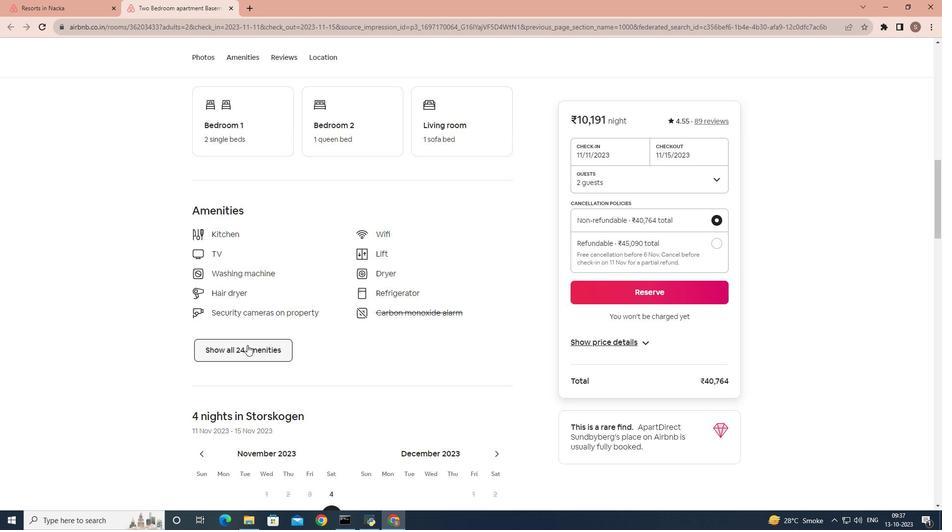 
Action: Mouse moved to (360, 302)
Screenshot: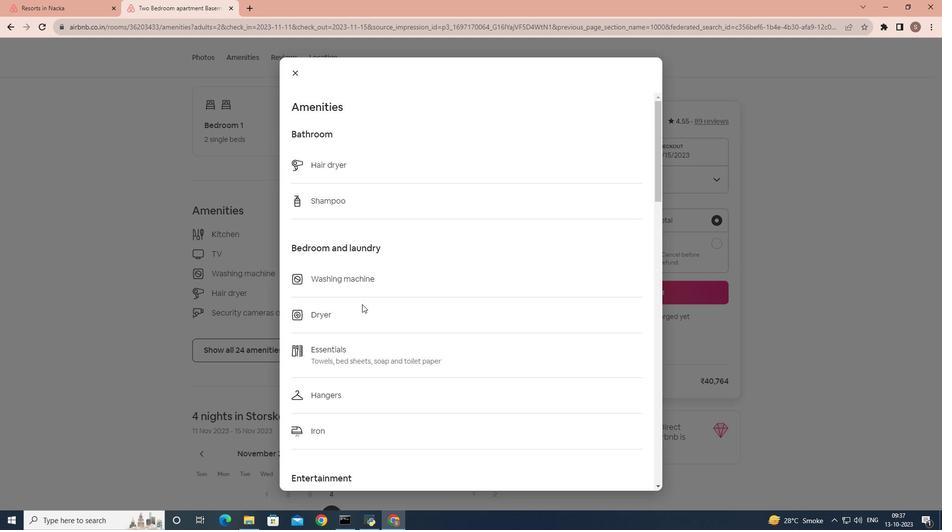 
Action: Mouse scrolled (360, 301) with delta (0, 0)
Screenshot: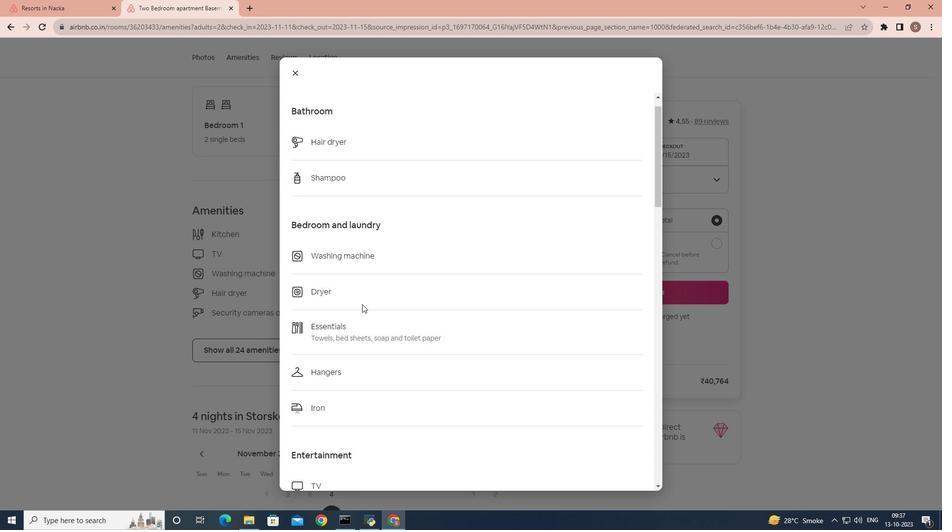 
Action: Mouse scrolled (360, 301) with delta (0, 0)
Screenshot: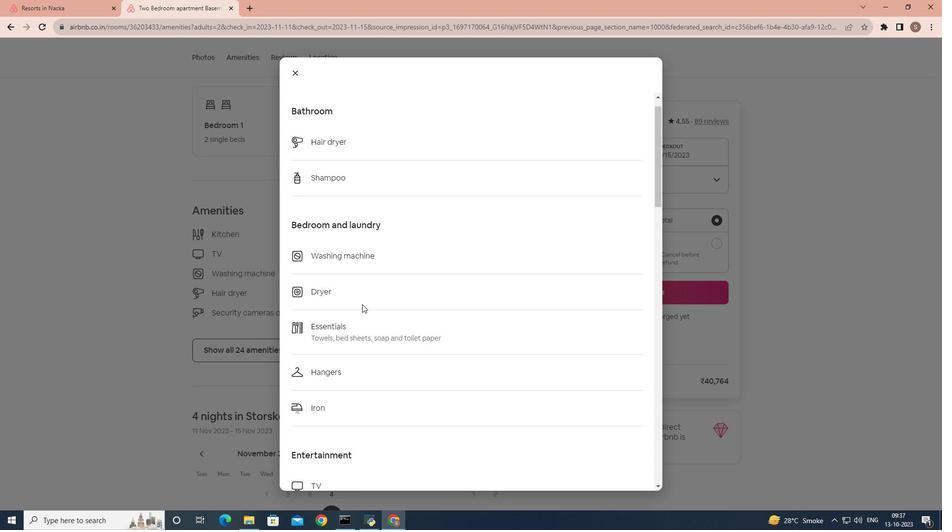 
Action: Mouse scrolled (360, 301) with delta (0, 0)
Screenshot: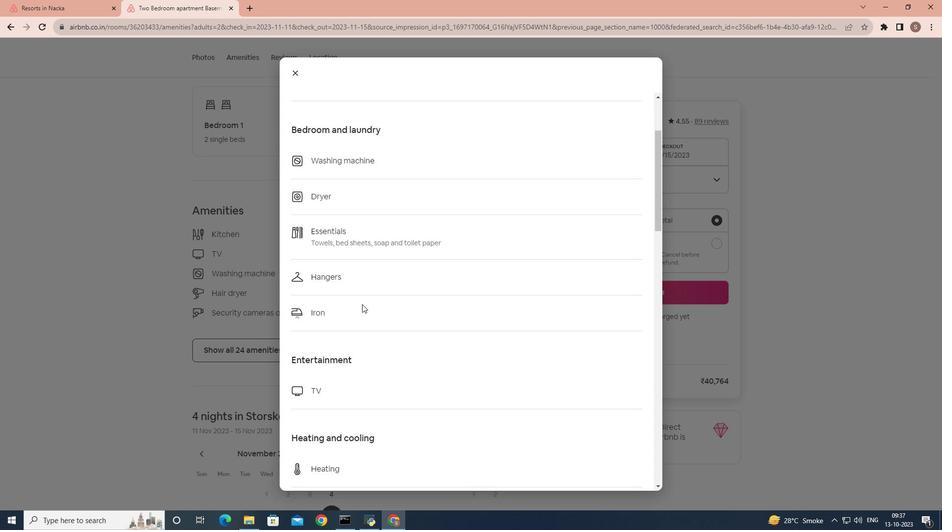 
Action: Mouse scrolled (360, 301) with delta (0, 0)
Screenshot: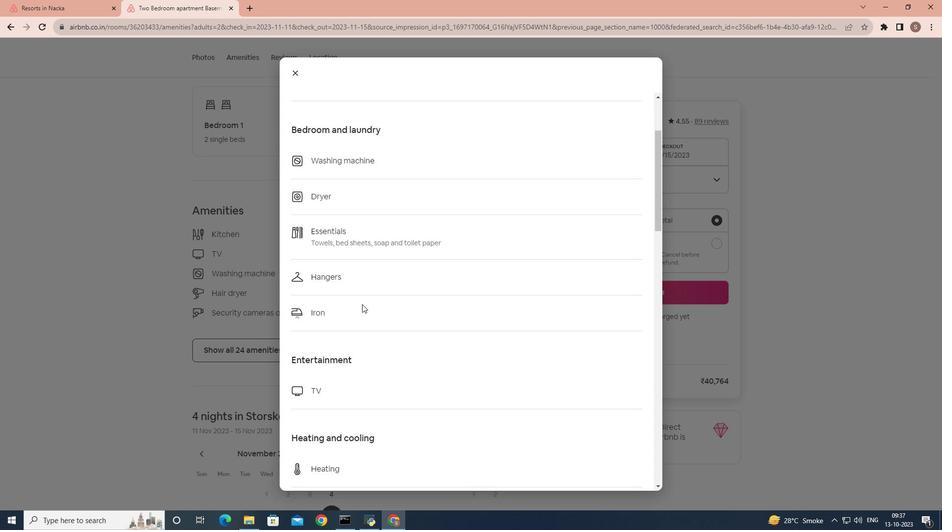 
Action: Mouse scrolled (360, 301) with delta (0, 0)
Screenshot: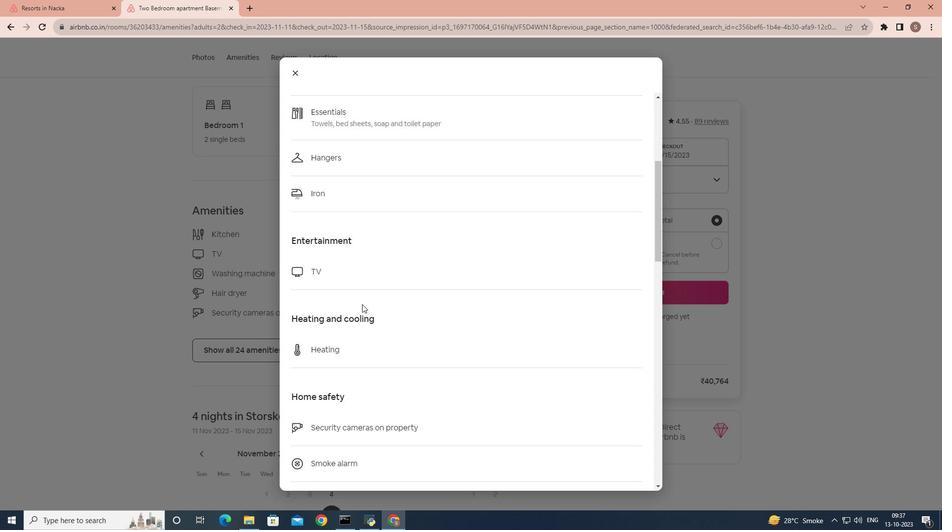 
Action: Mouse scrolled (360, 301) with delta (0, 0)
Screenshot: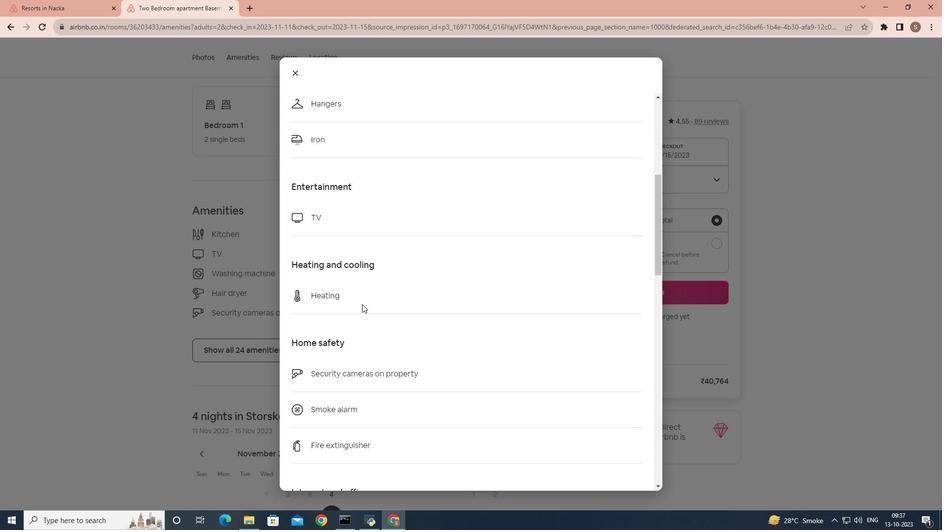 
Action: Mouse scrolled (360, 301) with delta (0, 0)
Screenshot: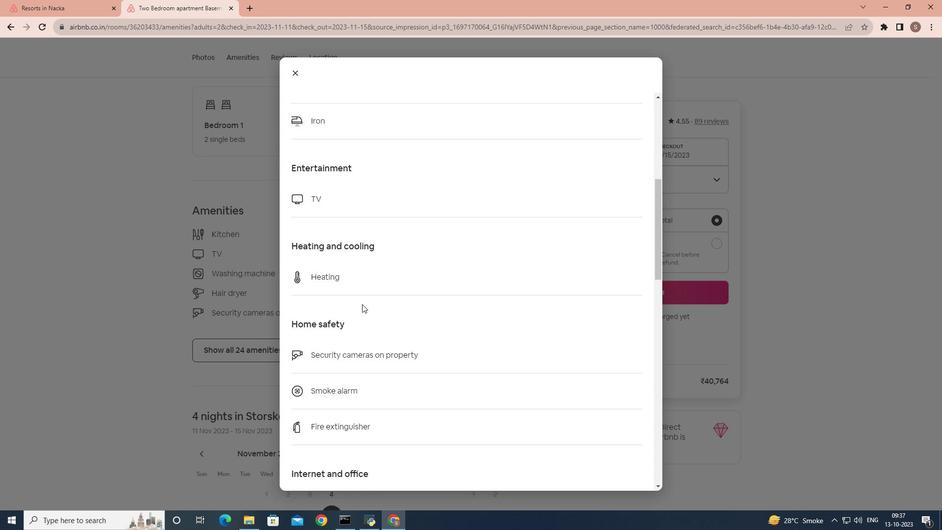 
Action: Mouse scrolled (360, 301) with delta (0, 0)
Screenshot: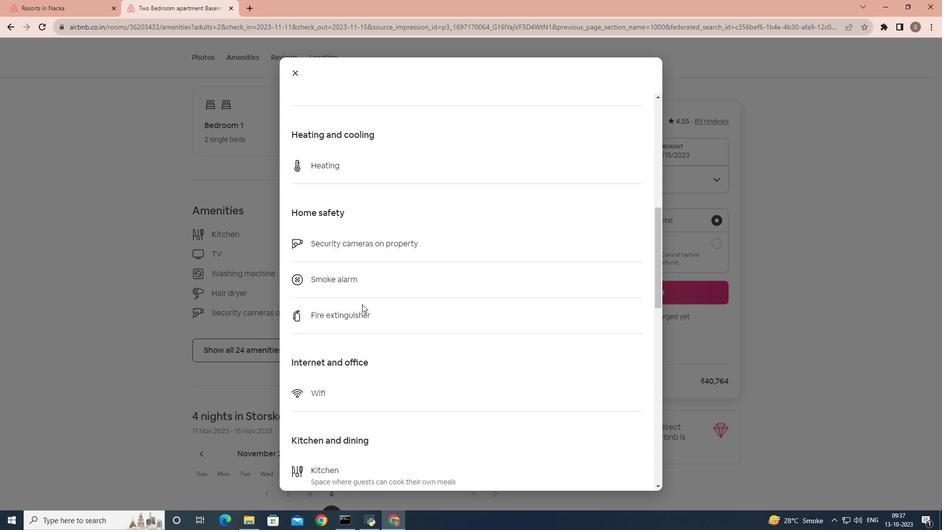 
Action: Mouse scrolled (360, 301) with delta (0, 0)
Screenshot: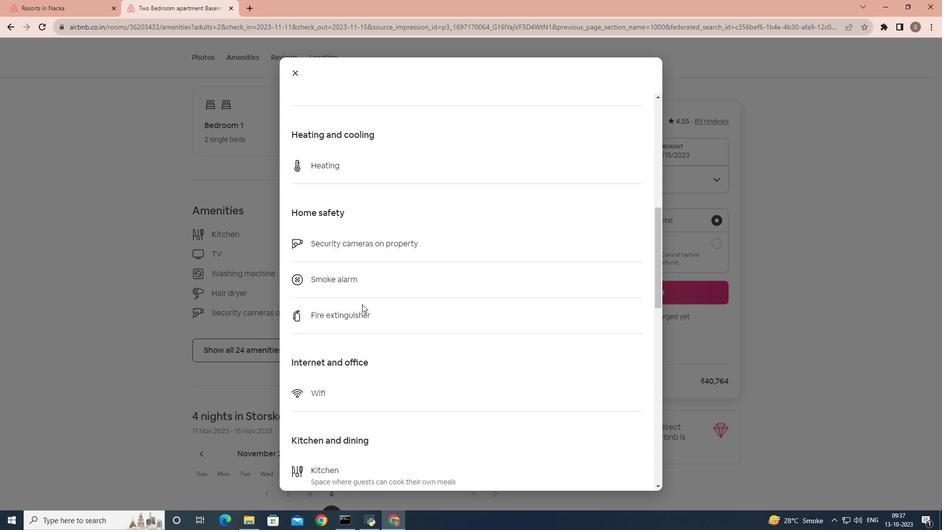 
Action: Mouse scrolled (360, 301) with delta (0, 0)
Screenshot: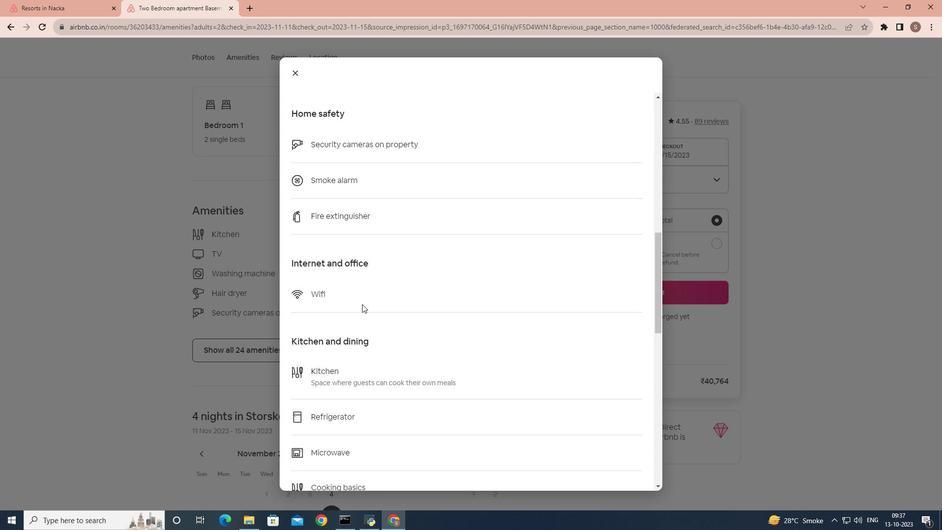
Action: Mouse scrolled (360, 301) with delta (0, 0)
Screenshot: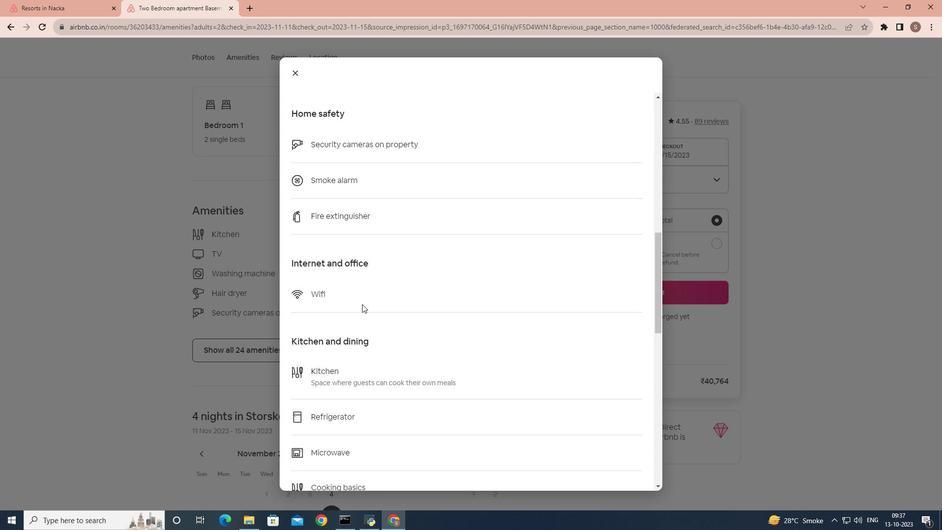 
Action: Mouse scrolled (360, 301) with delta (0, 0)
Screenshot: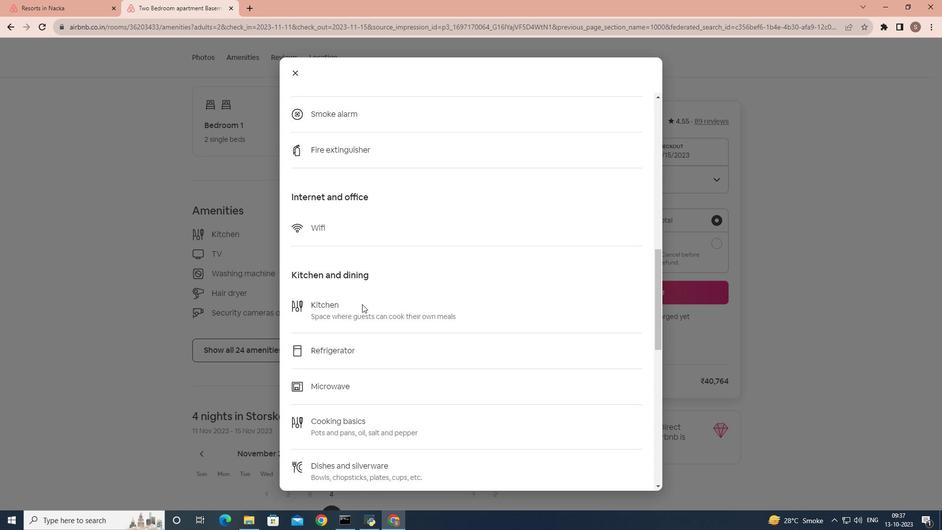 
Action: Mouse scrolled (360, 301) with delta (0, 0)
Screenshot: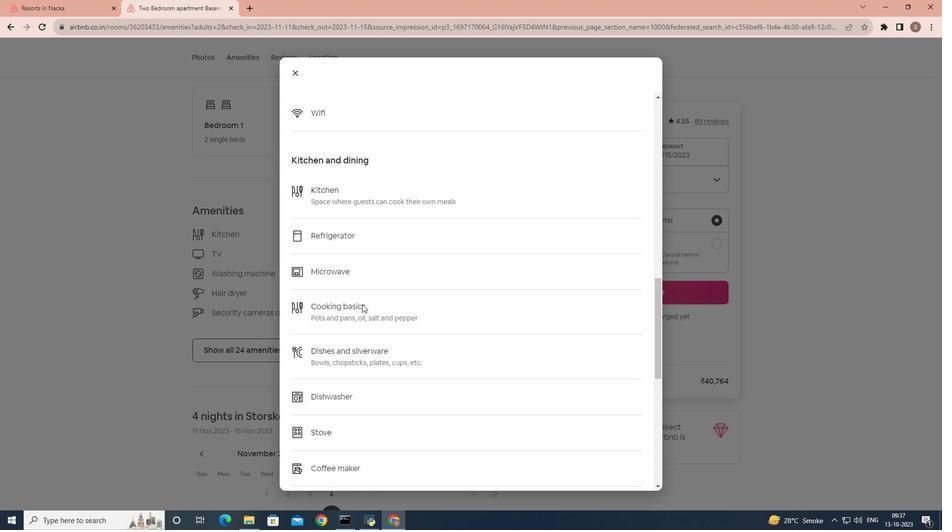 
Action: Mouse scrolled (360, 301) with delta (0, 0)
Screenshot: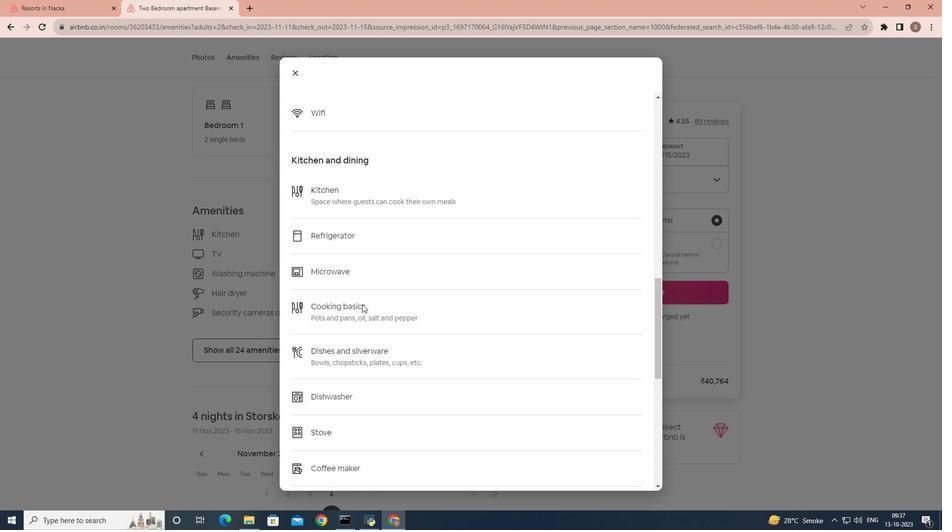 
Action: Mouse scrolled (360, 301) with delta (0, 0)
Screenshot: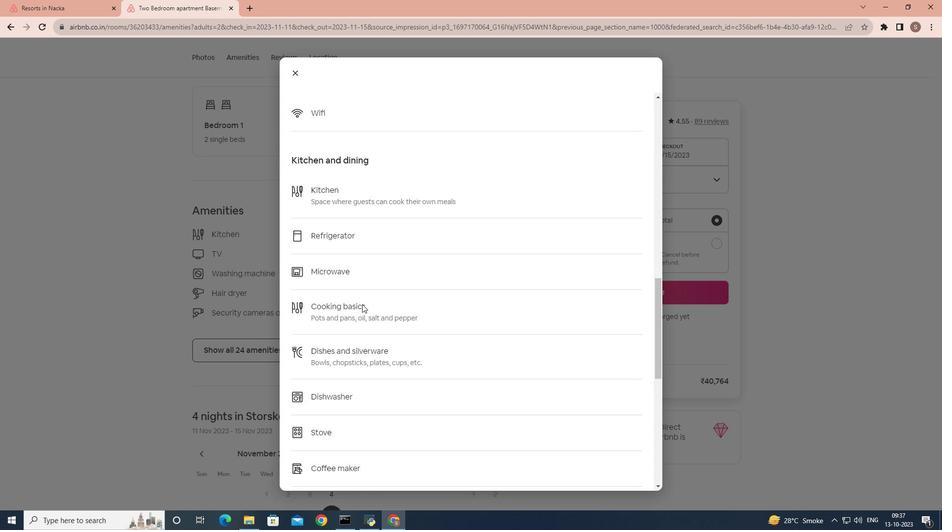
Action: Mouse scrolled (360, 301) with delta (0, 0)
Screenshot: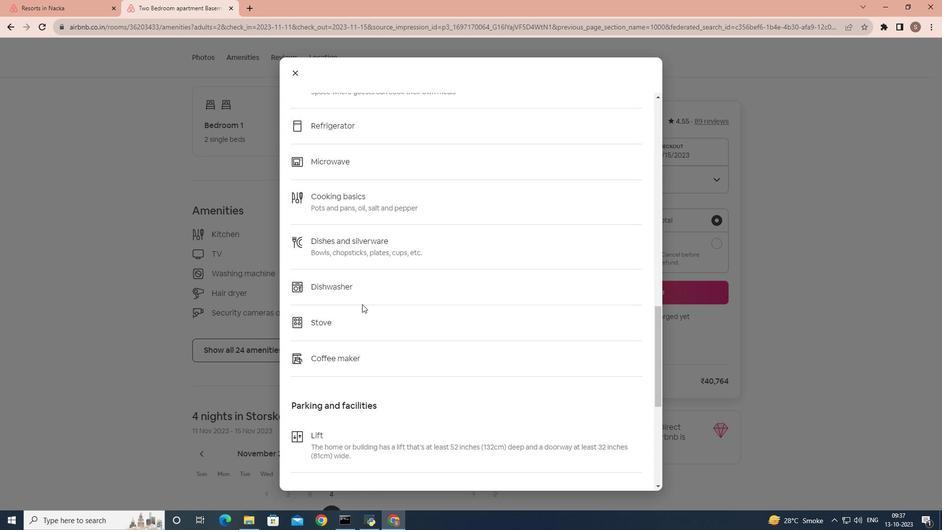 
Action: Mouse scrolled (360, 301) with delta (0, 0)
Screenshot: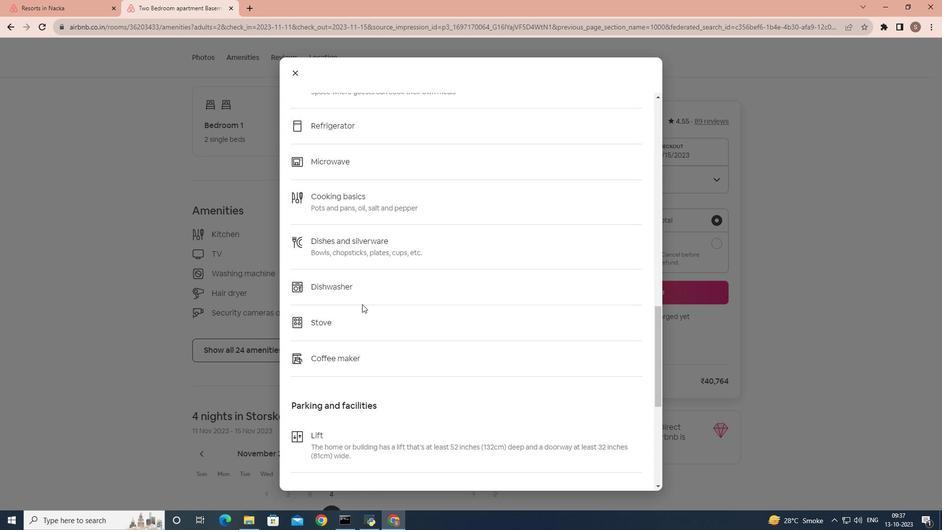 
Action: Mouse scrolled (360, 301) with delta (0, 0)
Screenshot: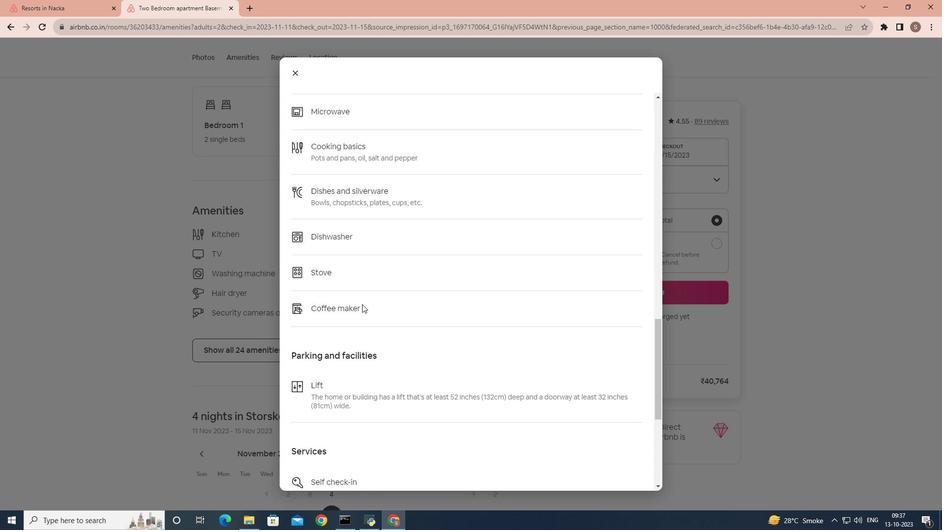 
Action: Mouse scrolled (360, 301) with delta (0, 0)
Screenshot: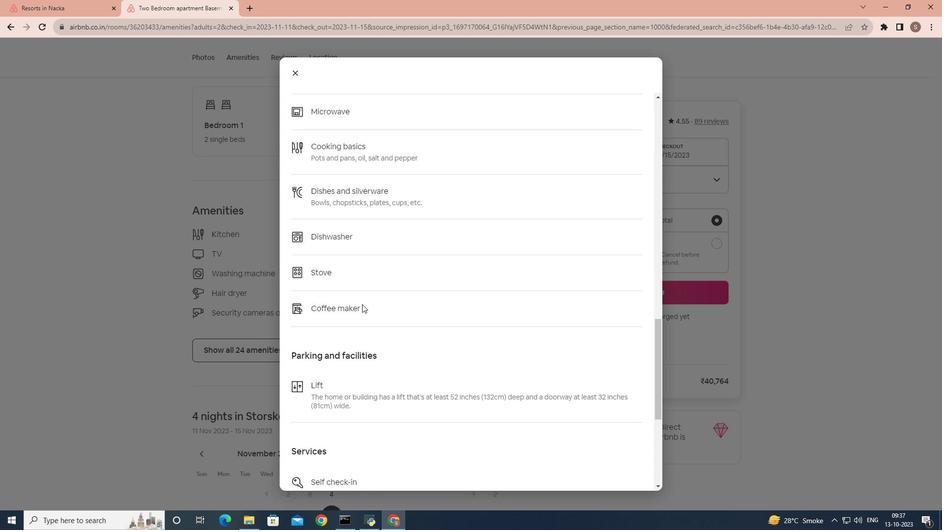 
Action: Mouse scrolled (360, 301) with delta (0, 0)
Screenshot: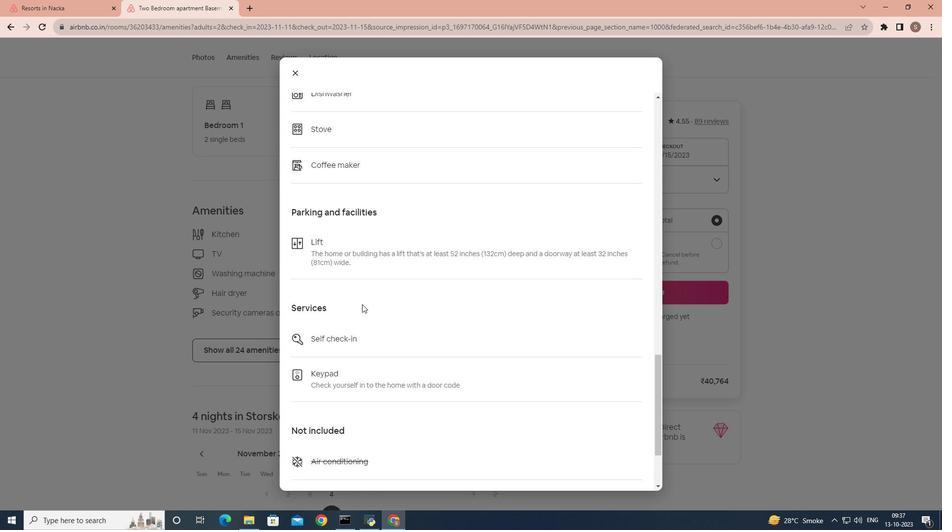 
Action: Mouse scrolled (360, 301) with delta (0, 0)
Screenshot: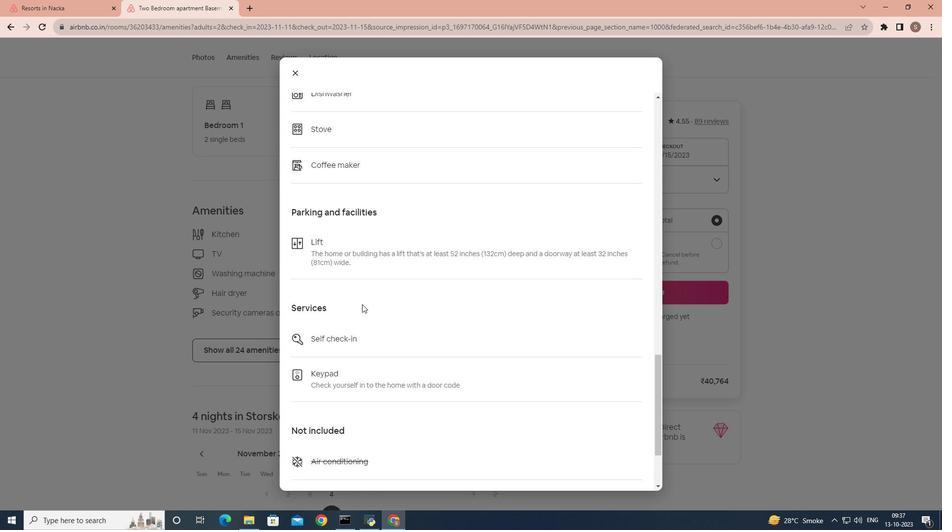 
Action: Mouse scrolled (360, 301) with delta (0, 0)
Screenshot: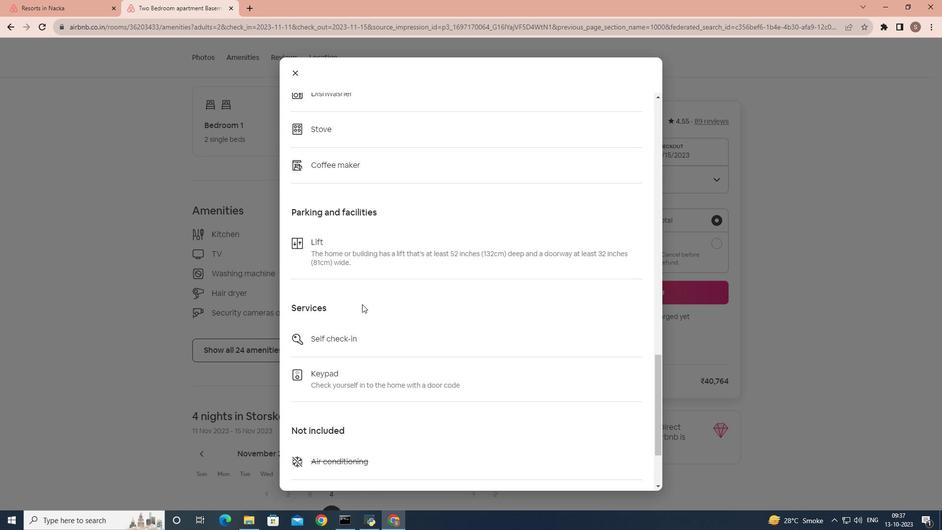 
Action: Mouse scrolled (360, 301) with delta (0, 0)
Screenshot: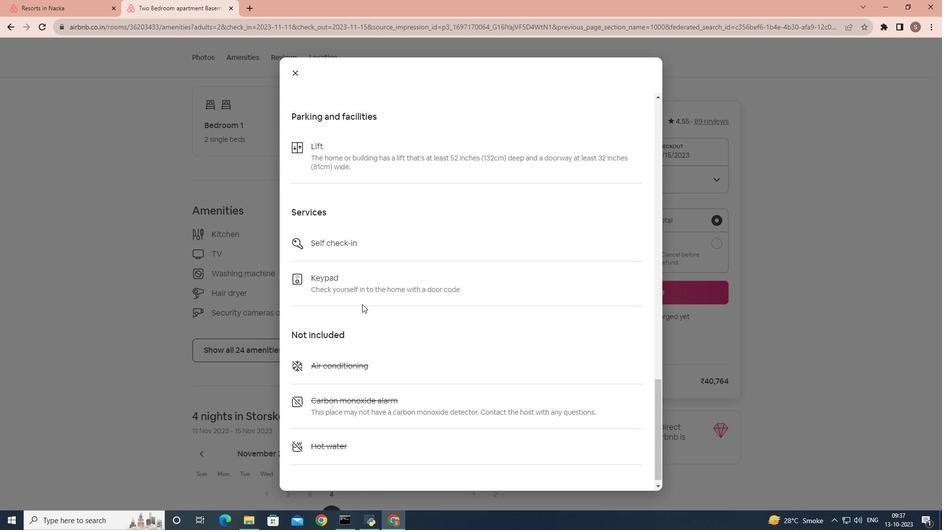 
Action: Mouse scrolled (360, 301) with delta (0, 0)
Screenshot: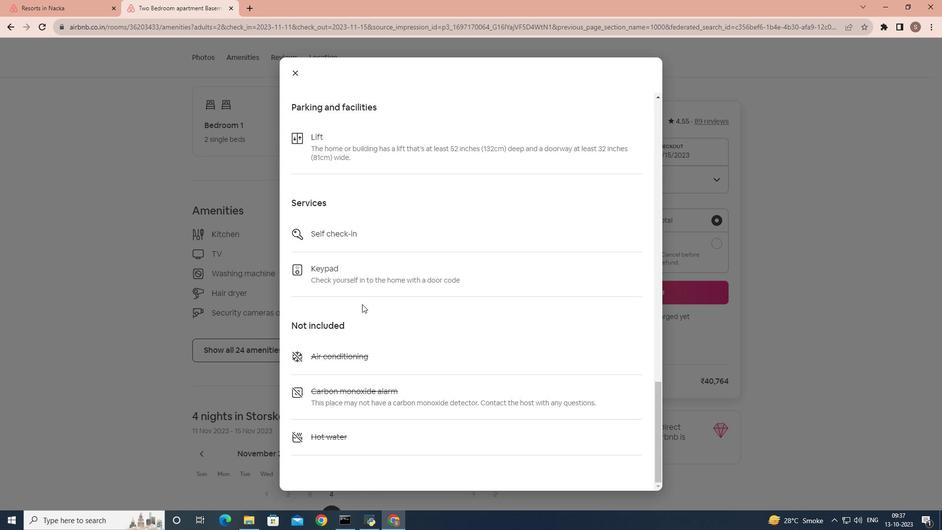
Action: Mouse scrolled (360, 301) with delta (0, 0)
Screenshot: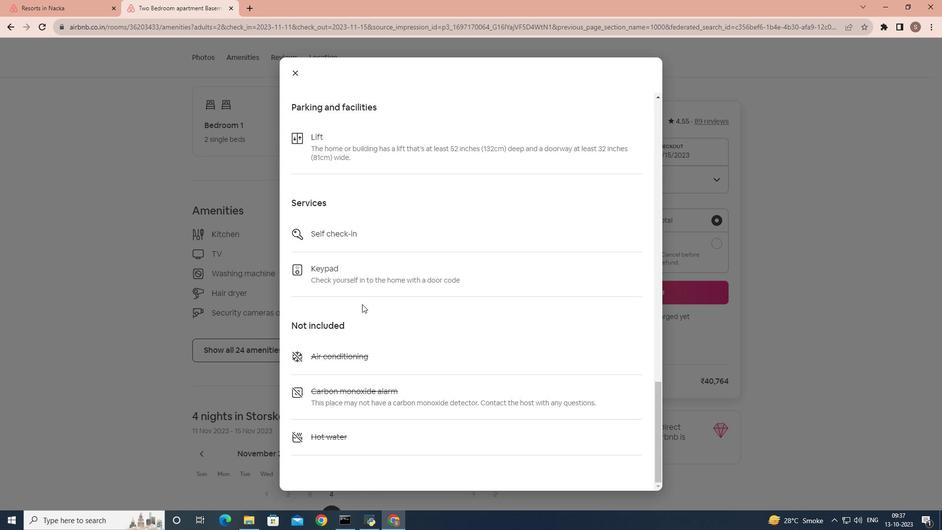 
Action: Mouse scrolled (360, 301) with delta (0, 0)
Screenshot: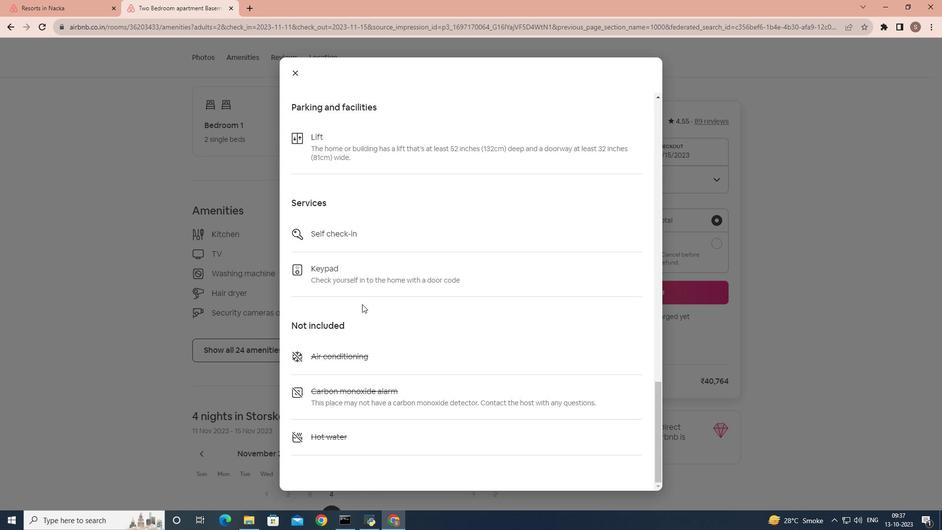 
Action: Mouse scrolled (360, 301) with delta (0, 0)
Screenshot: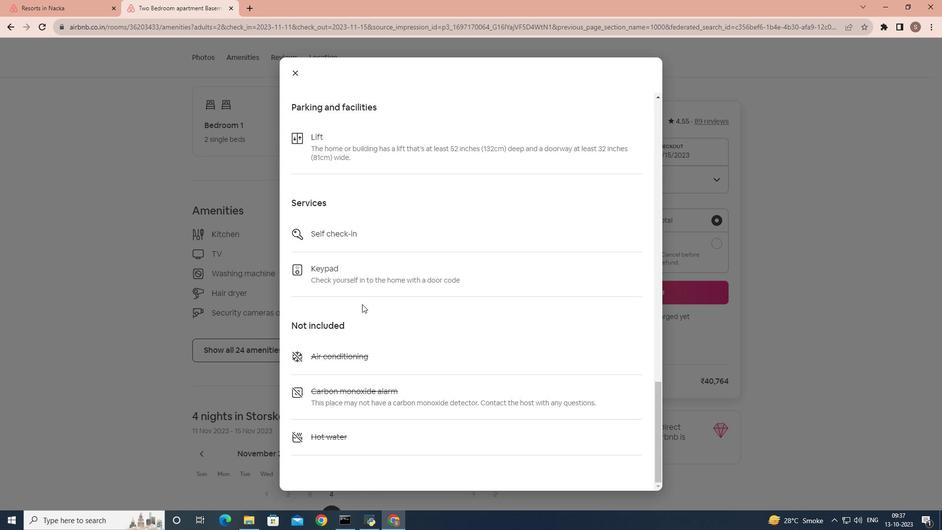 
Action: Mouse scrolled (360, 301) with delta (0, 0)
Screenshot: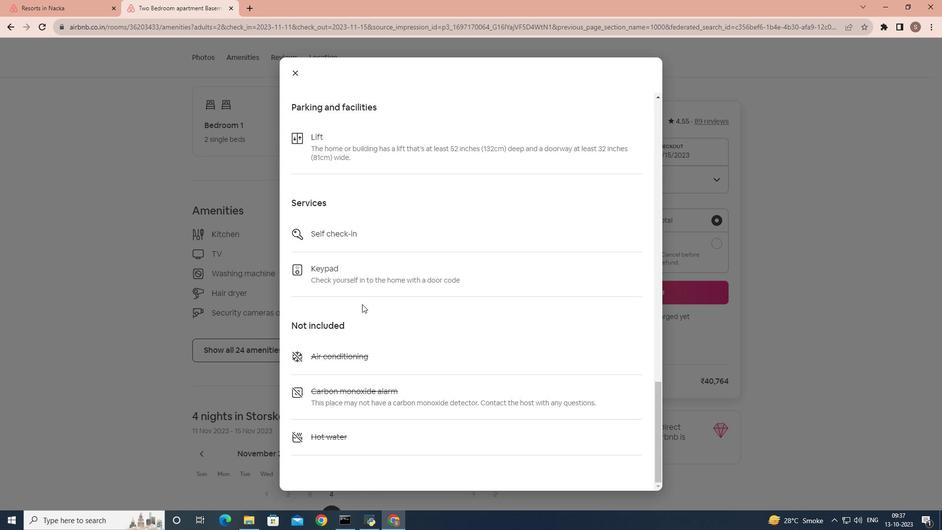 
Action: Mouse moved to (291, 68)
Screenshot: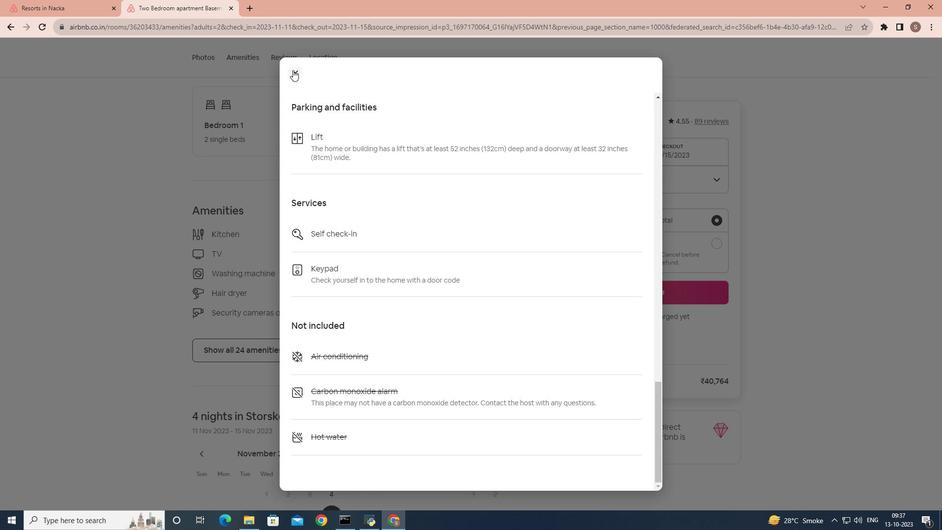 
Action: Mouse pressed left at (291, 68)
Screenshot: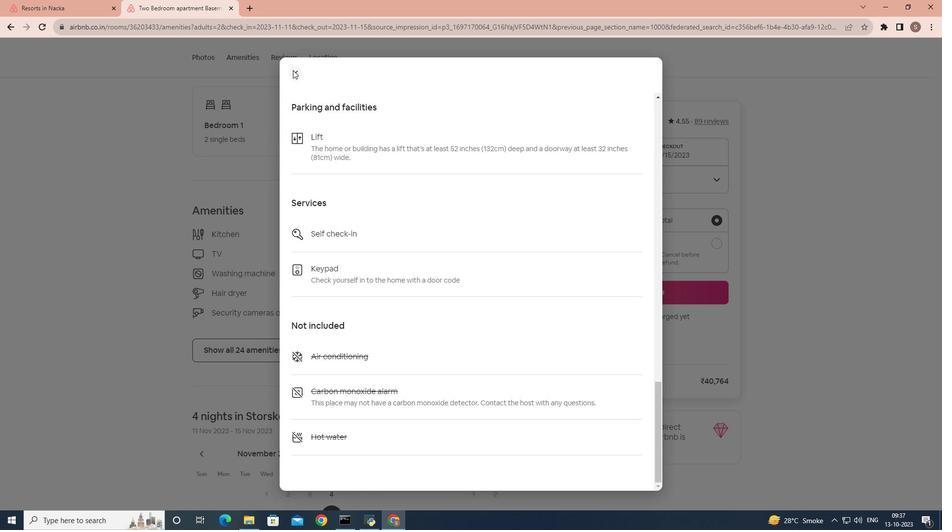 
Action: Mouse moved to (275, 256)
Screenshot: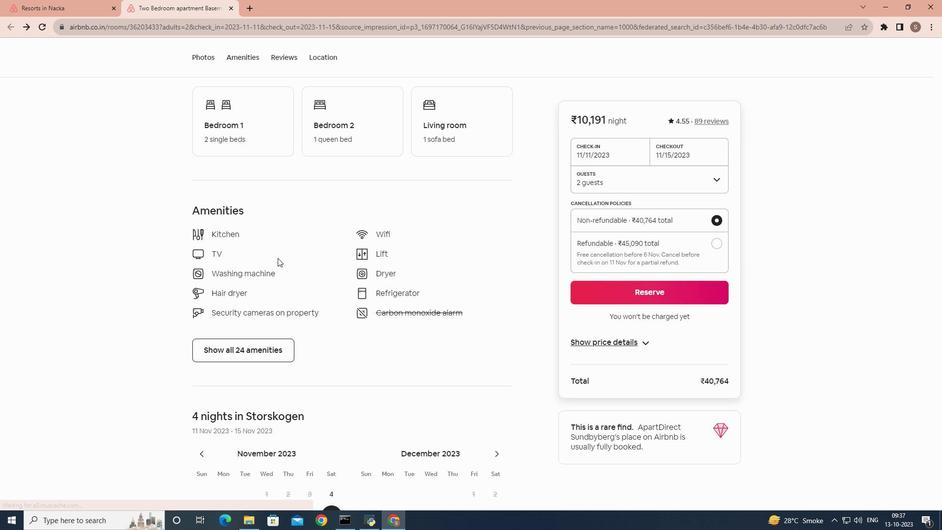 
Action: Mouse scrolled (275, 255) with delta (0, 0)
Screenshot: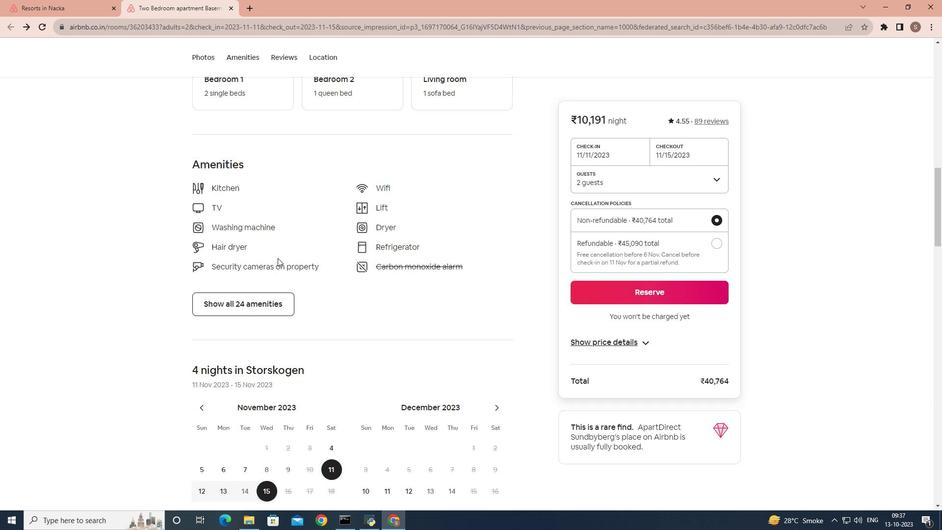 
Action: Mouse scrolled (275, 255) with delta (0, 0)
Screenshot: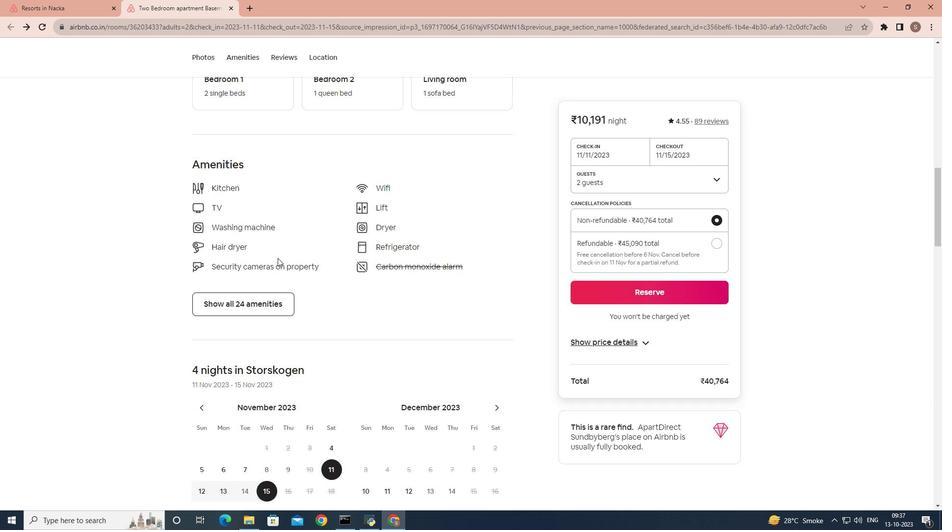 
Action: Mouse scrolled (275, 255) with delta (0, 0)
Screenshot: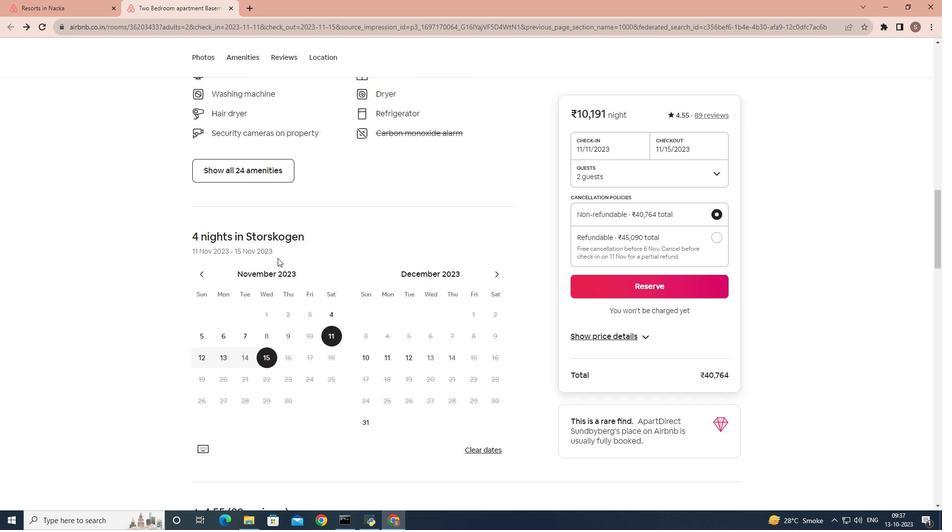 
Action: Mouse scrolled (275, 255) with delta (0, 0)
Screenshot: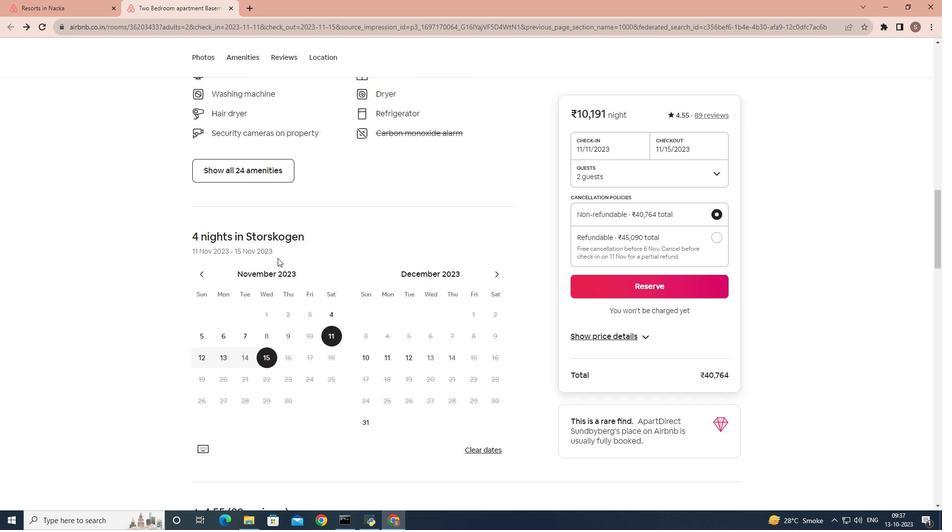 
Action: Mouse scrolled (275, 255) with delta (0, 0)
Screenshot: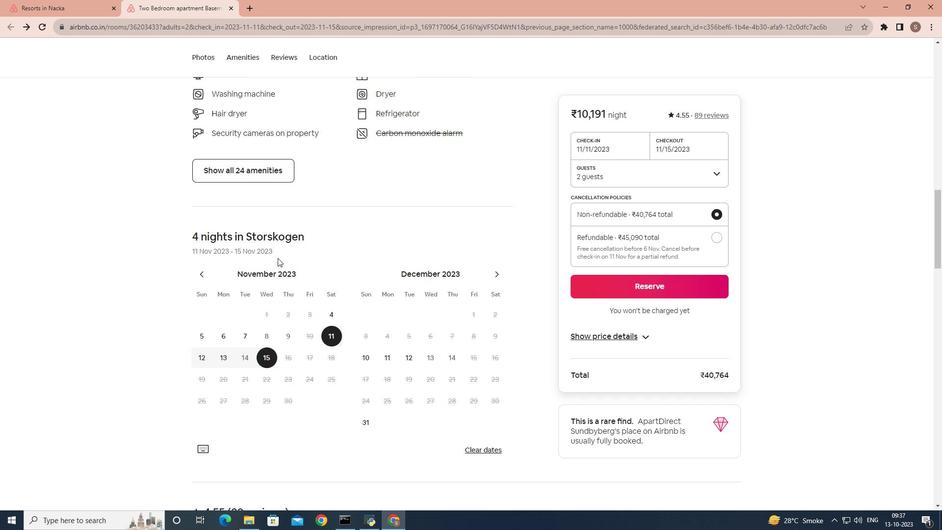 
Action: Mouse scrolled (275, 255) with delta (0, 0)
Screenshot: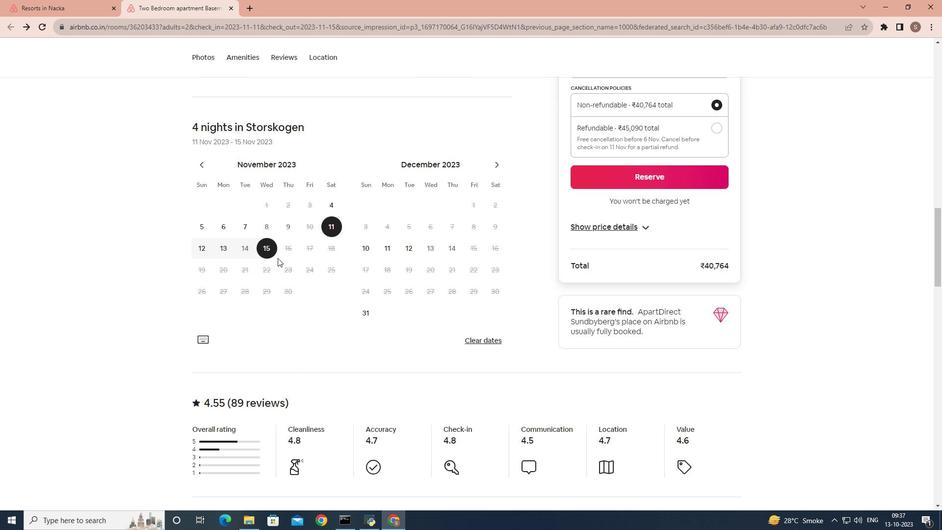 
Action: Mouse scrolled (275, 255) with delta (0, 0)
Screenshot: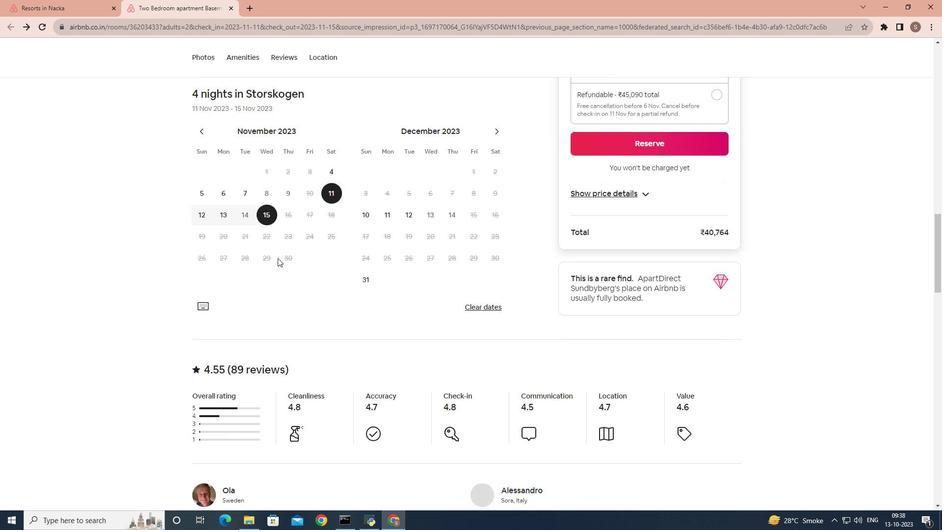 
Action: Mouse scrolled (275, 255) with delta (0, 0)
Screenshot: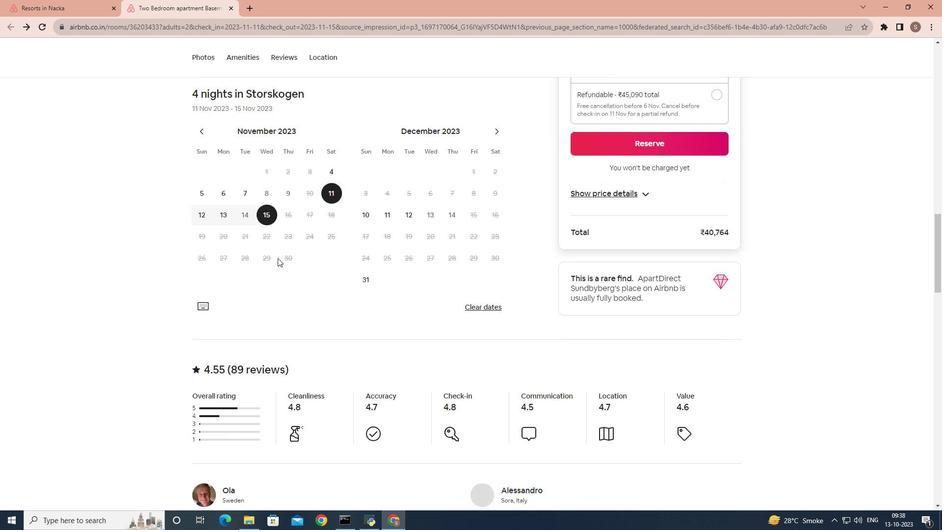
Action: Mouse scrolled (275, 255) with delta (0, 0)
Screenshot: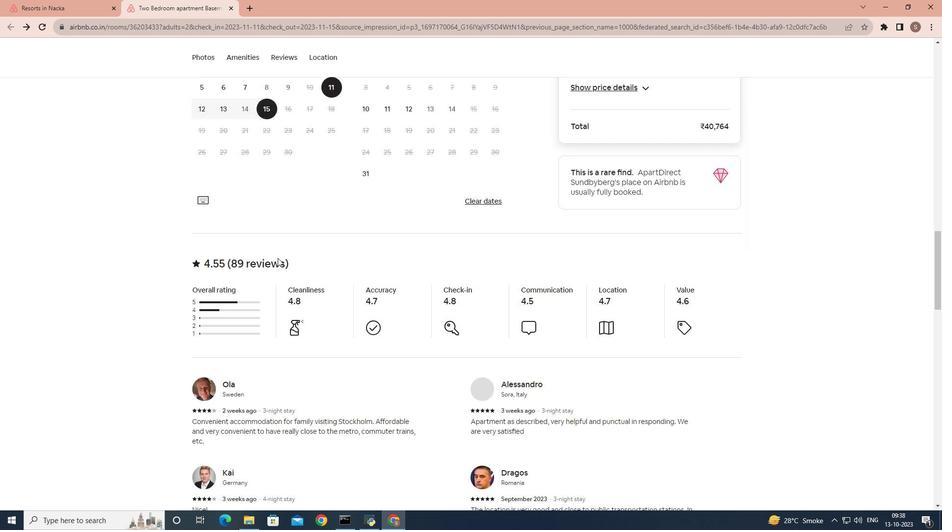 
Action: Mouse scrolled (275, 255) with delta (0, 0)
Screenshot: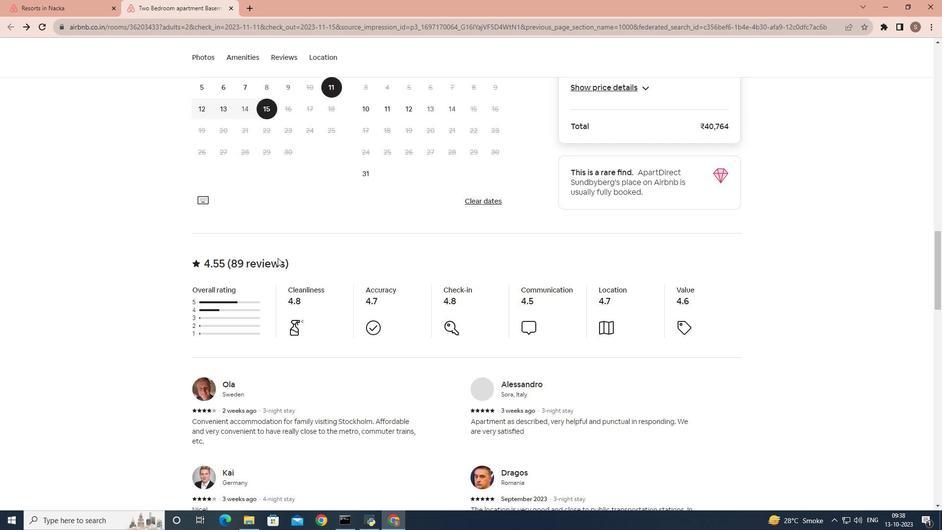 
Action: Mouse scrolled (275, 255) with delta (0, 0)
Screenshot: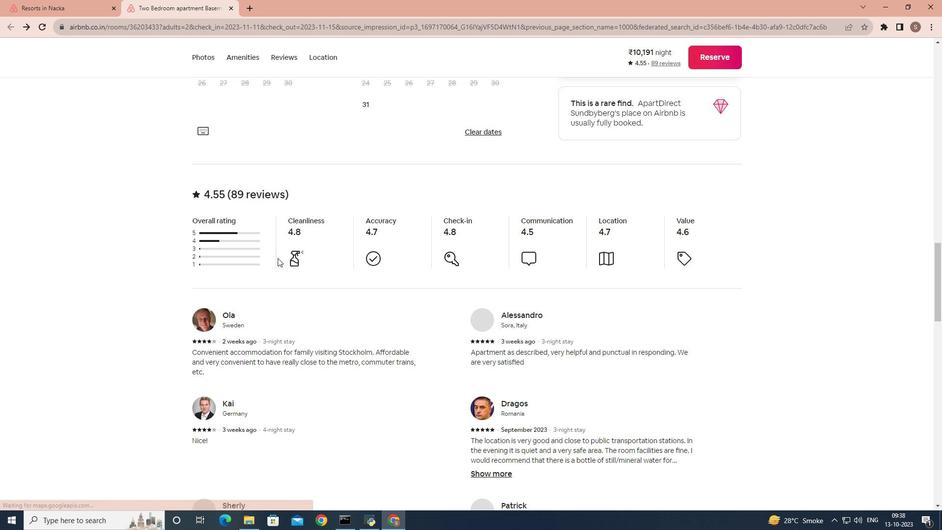 
Action: Mouse scrolled (275, 255) with delta (0, 0)
Screenshot: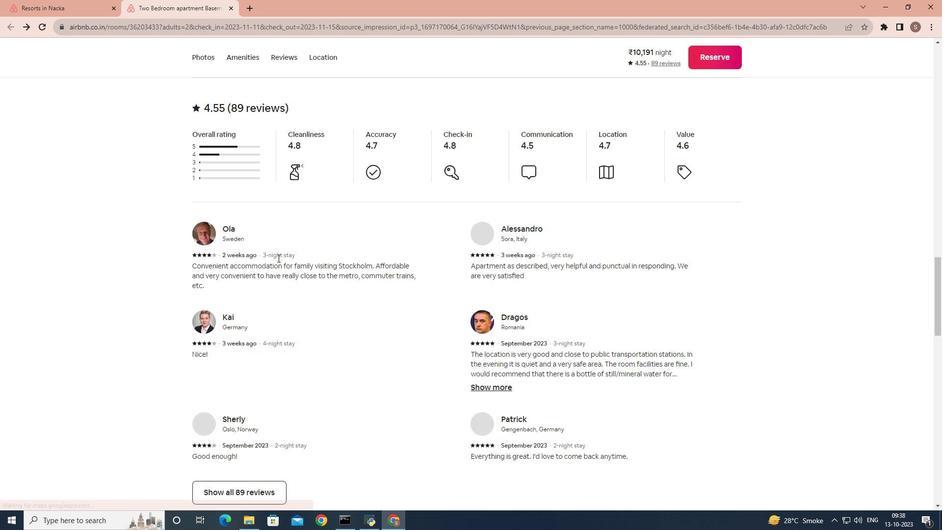 
Action: Mouse scrolled (275, 255) with delta (0, 0)
Screenshot: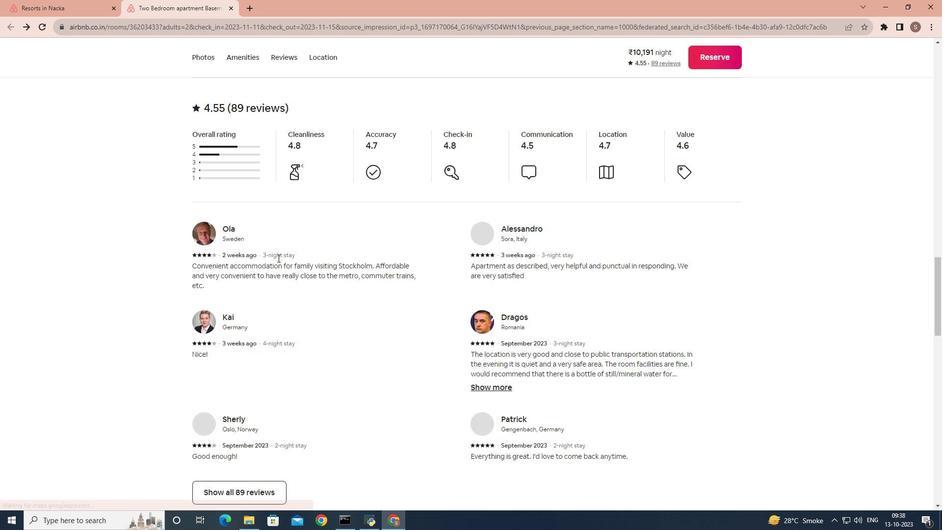 
Action: Mouse scrolled (275, 255) with delta (0, 0)
Screenshot: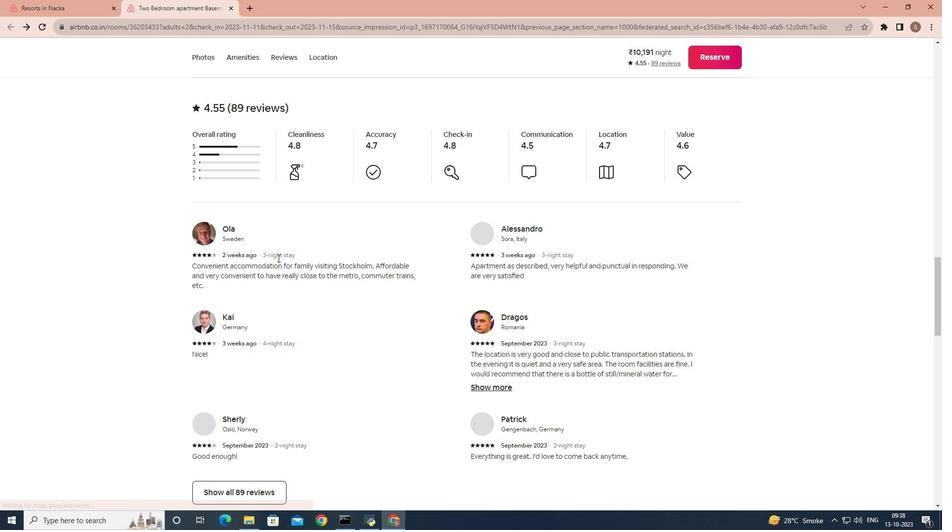 
Action: Mouse scrolled (275, 255) with delta (0, 0)
Screenshot: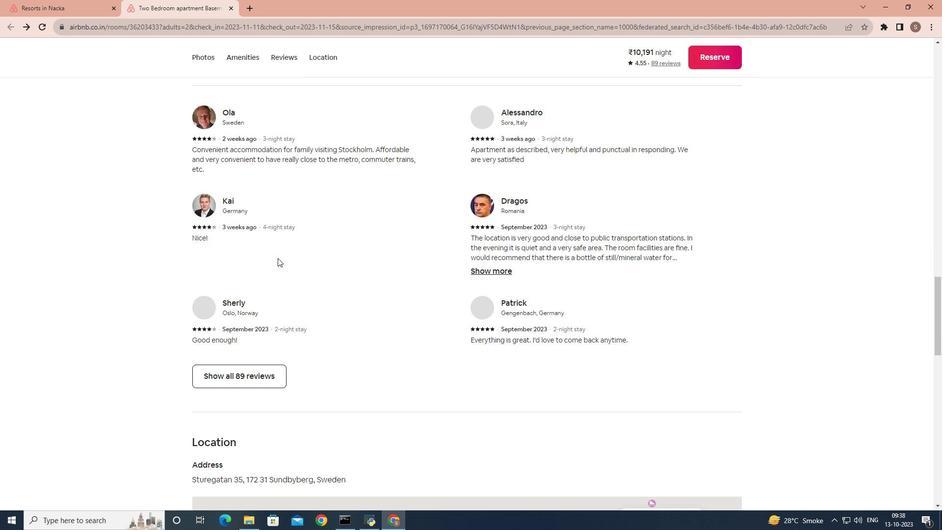 
Action: Mouse scrolled (275, 255) with delta (0, 0)
Screenshot: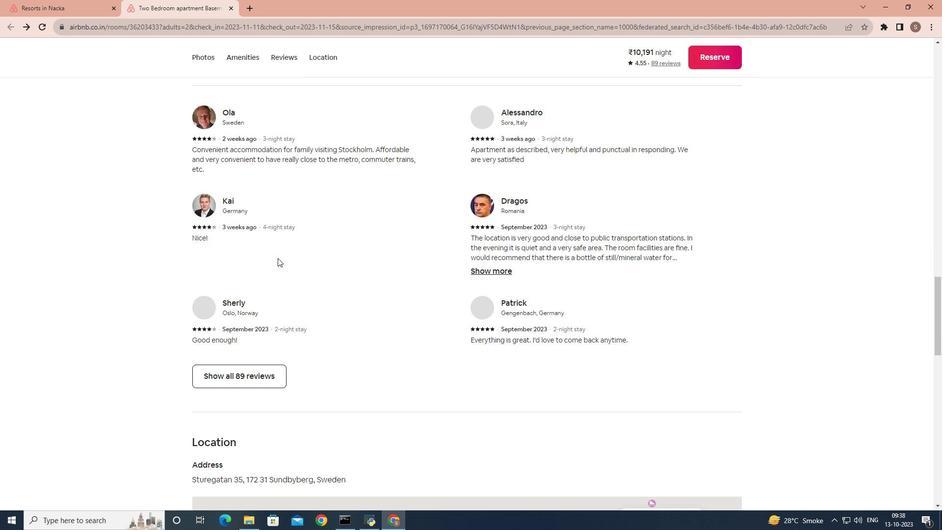 
Action: Mouse scrolled (275, 255) with delta (0, 0)
Screenshot: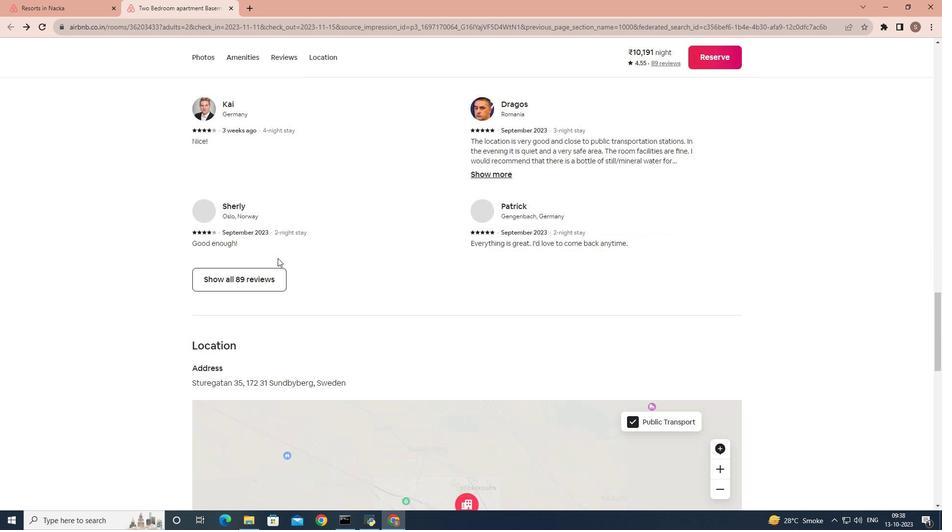 
Action: Mouse scrolled (275, 255) with delta (0, 0)
Screenshot: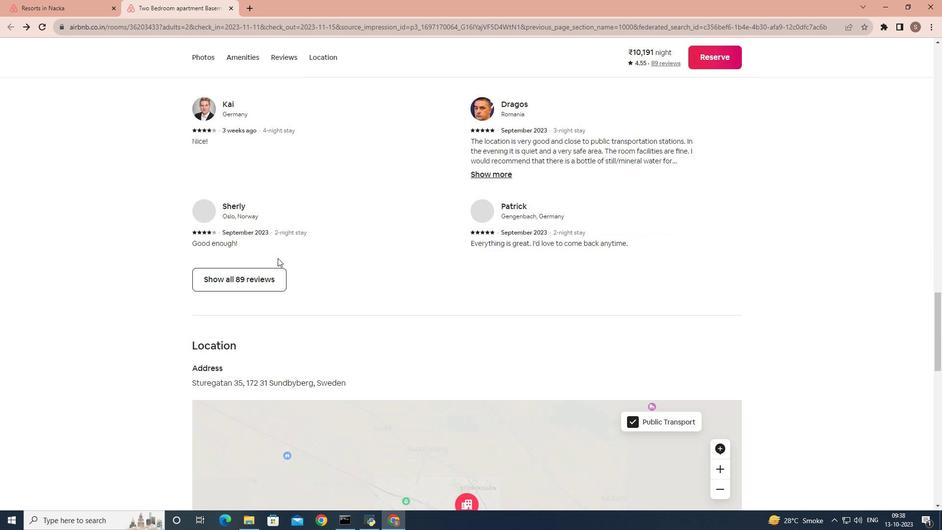 
Action: Mouse moved to (278, 198)
Screenshot: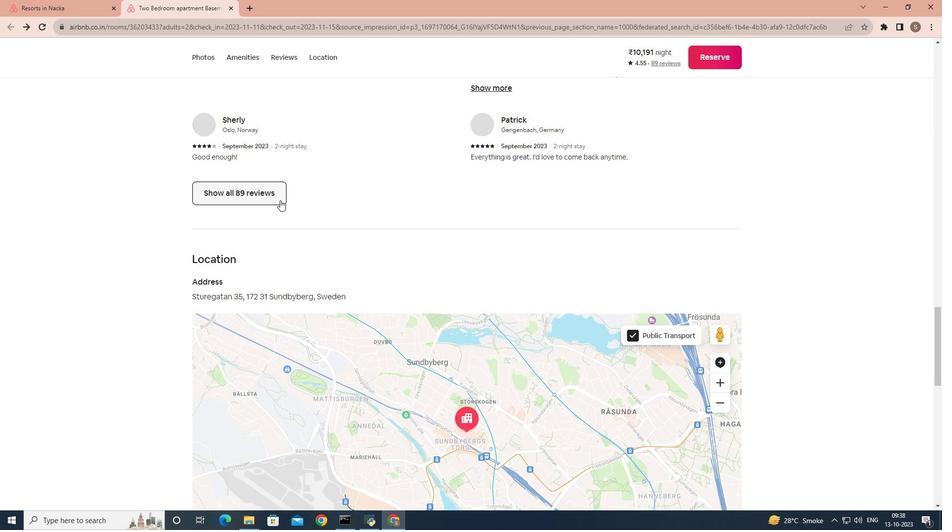 
Action: Mouse pressed left at (278, 198)
Screenshot: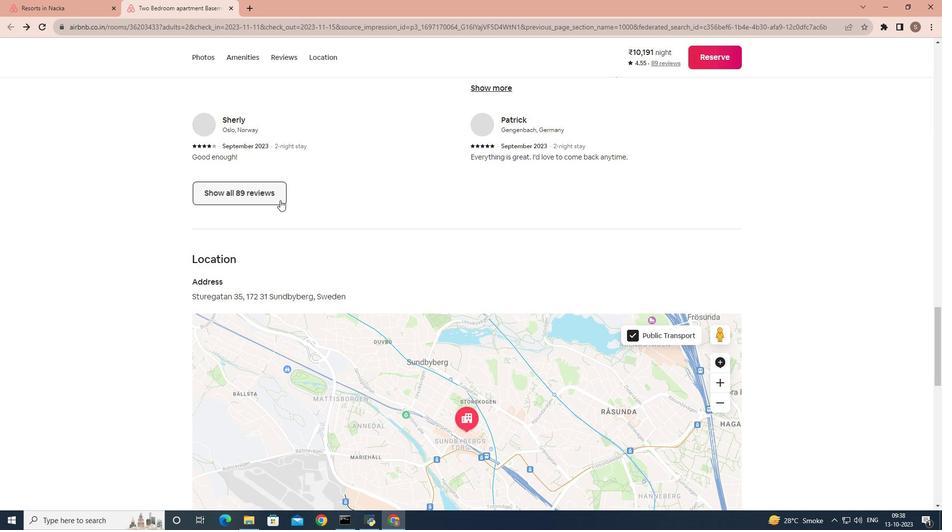 
Action: Mouse moved to (521, 254)
Screenshot: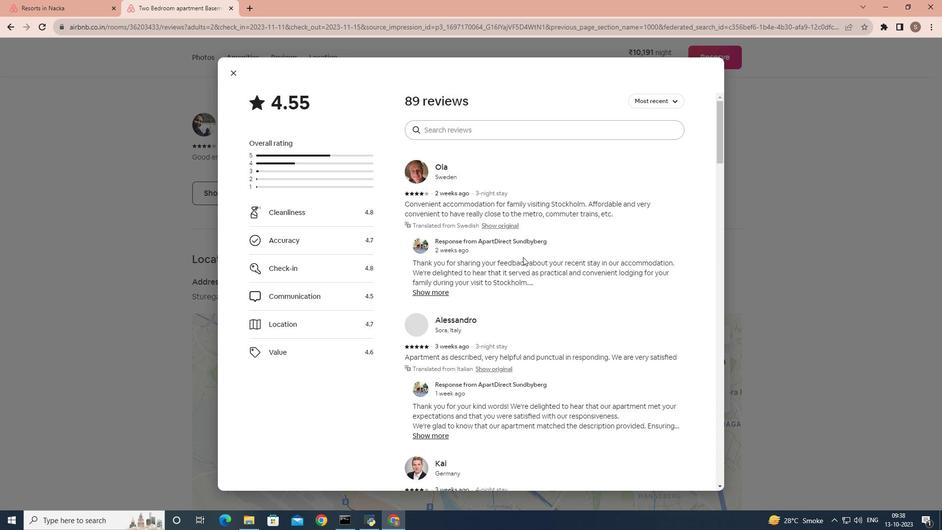 
Action: Mouse scrolled (521, 254) with delta (0, 0)
Screenshot: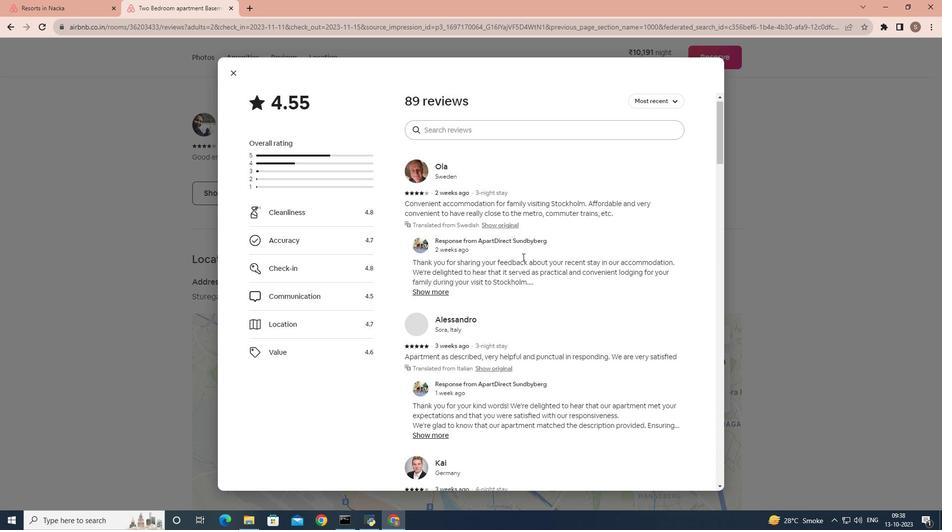
Action: Mouse moved to (521, 255)
Screenshot: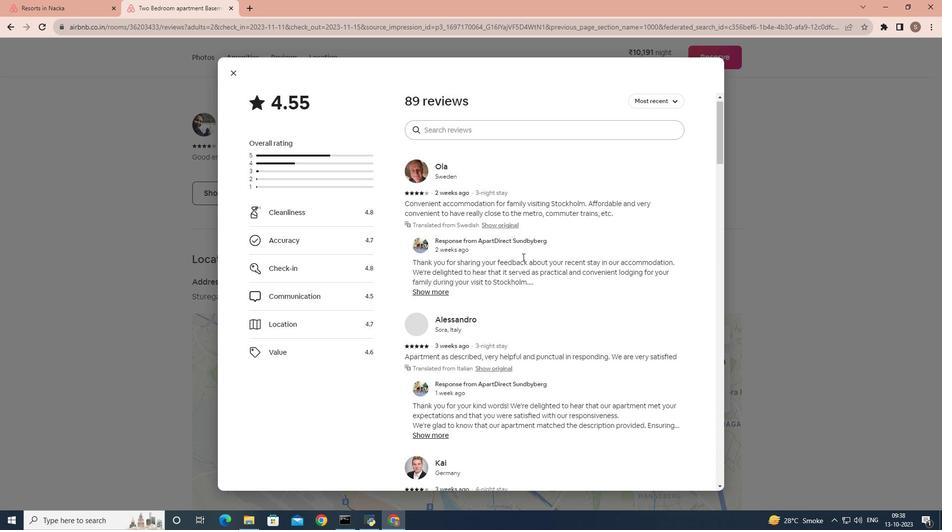 
Action: Mouse scrolled (521, 254) with delta (0, 0)
Screenshot: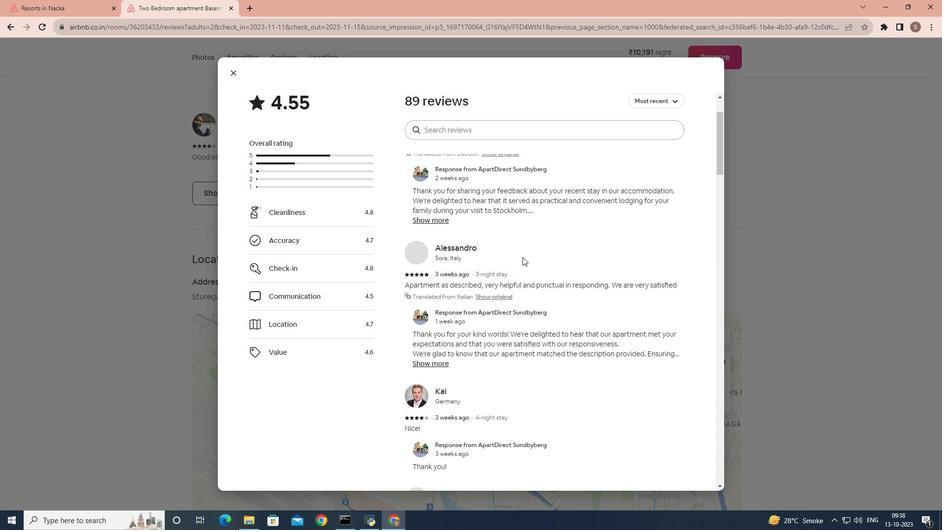 
Action: Mouse moved to (520, 255)
Screenshot: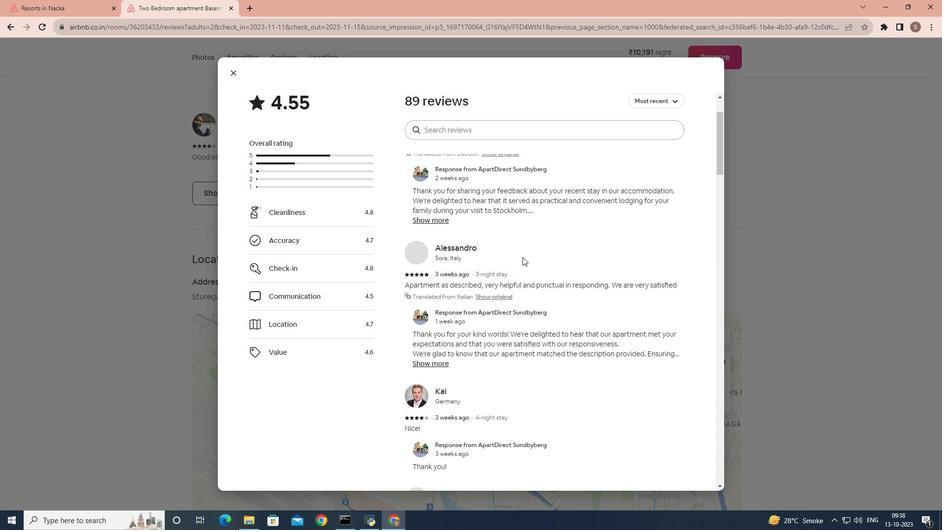 
Action: Mouse scrolled (520, 254) with delta (0, 0)
Screenshot: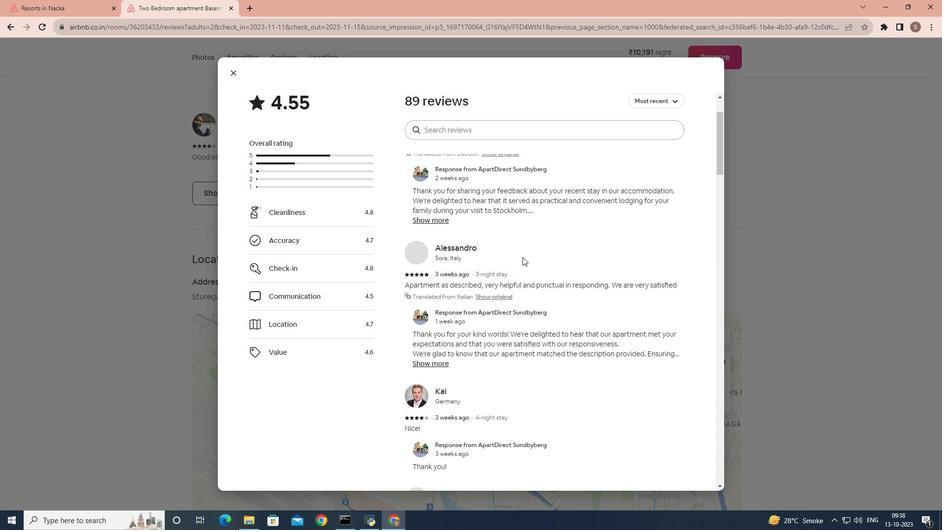 
Action: Mouse scrolled (520, 254) with delta (0, 0)
Screenshot: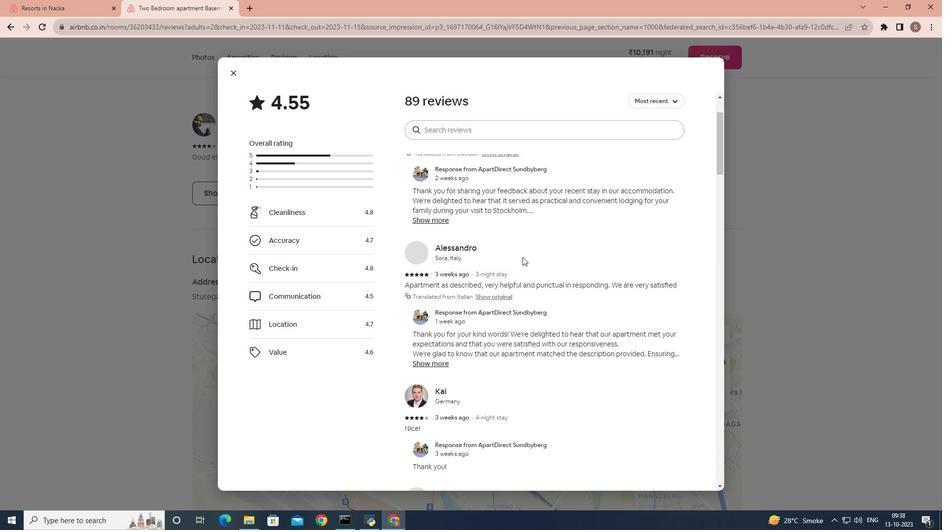 
Action: Mouse scrolled (520, 254) with delta (0, 0)
Screenshot: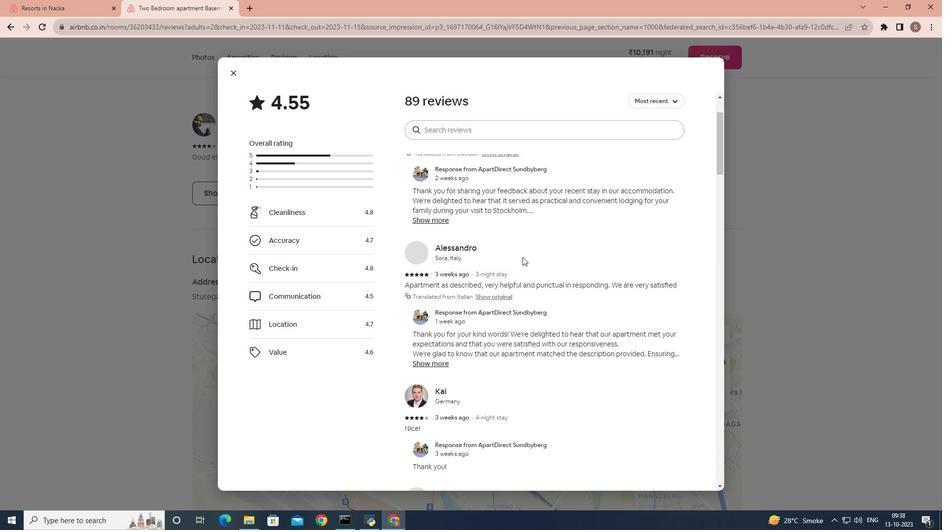 
Action: Mouse scrolled (520, 254) with delta (0, 0)
Screenshot: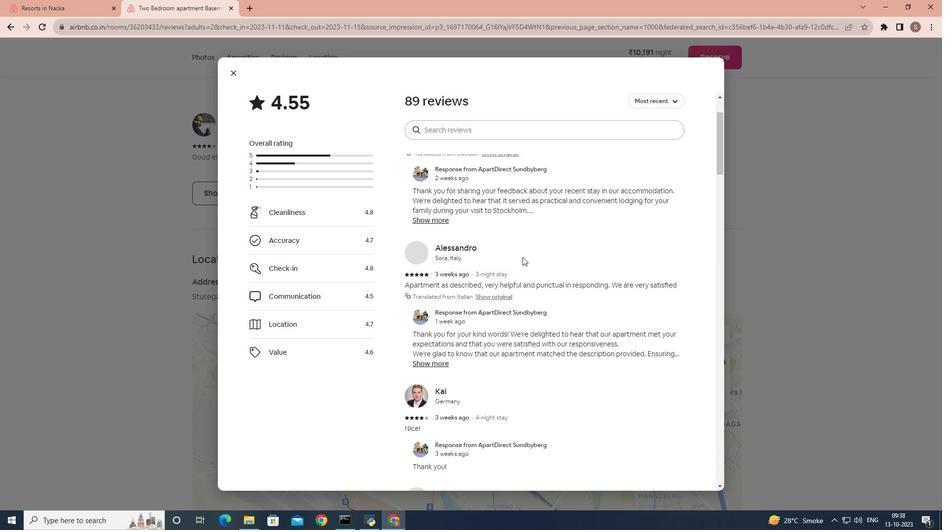 
Action: Mouse scrolled (520, 254) with delta (0, 0)
Screenshot: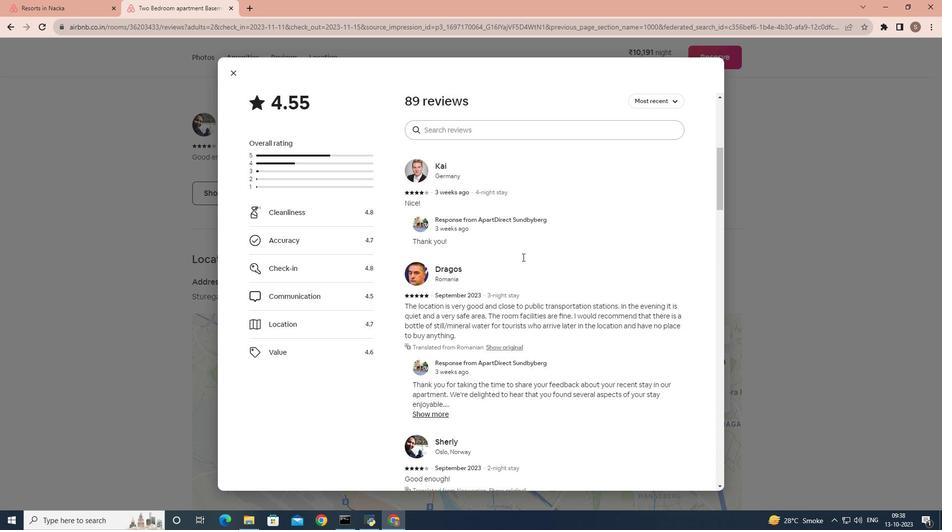 
Action: Mouse scrolled (520, 254) with delta (0, 0)
Screenshot: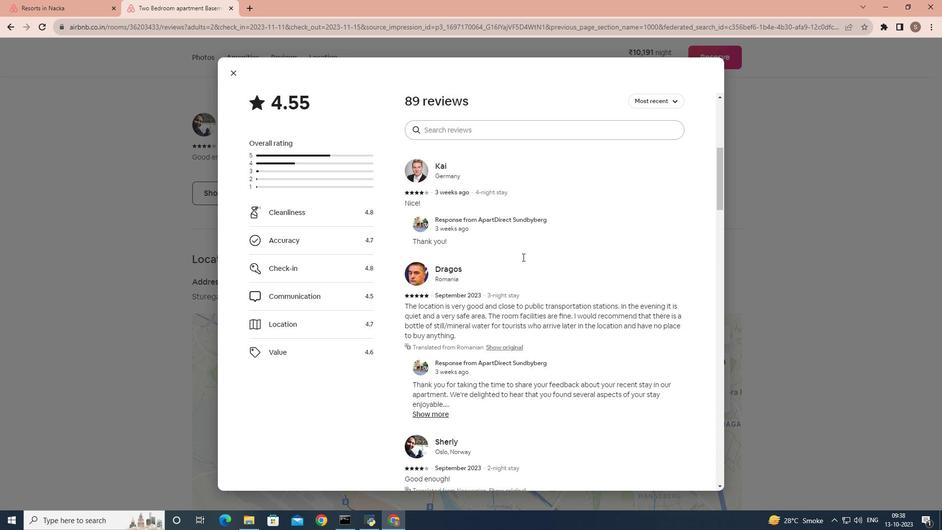 
Action: Mouse scrolled (520, 254) with delta (0, 0)
Screenshot: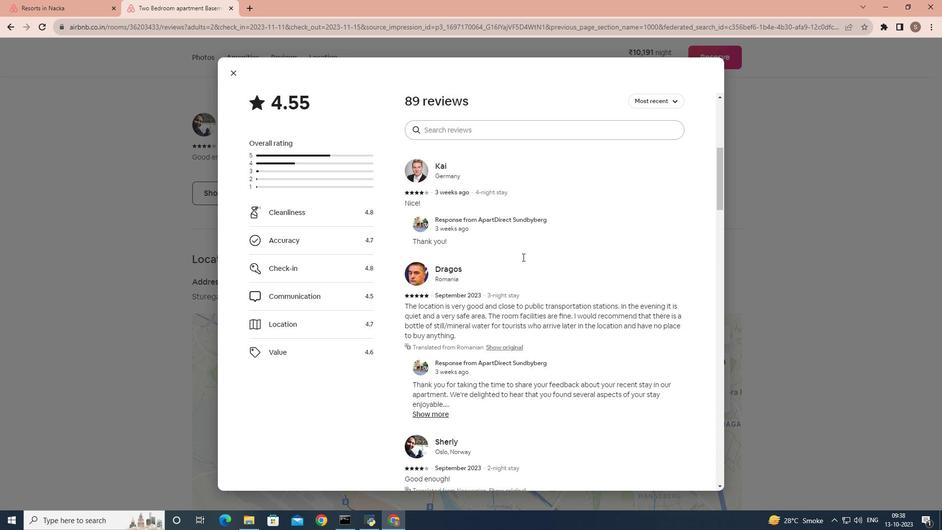 
Action: Mouse scrolled (520, 254) with delta (0, 0)
Screenshot: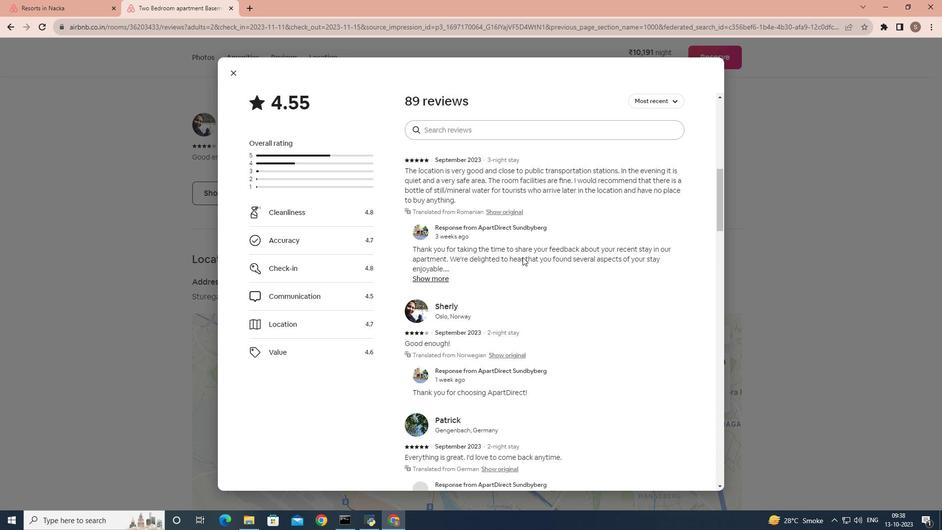 
Action: Mouse scrolled (520, 254) with delta (0, 0)
Screenshot: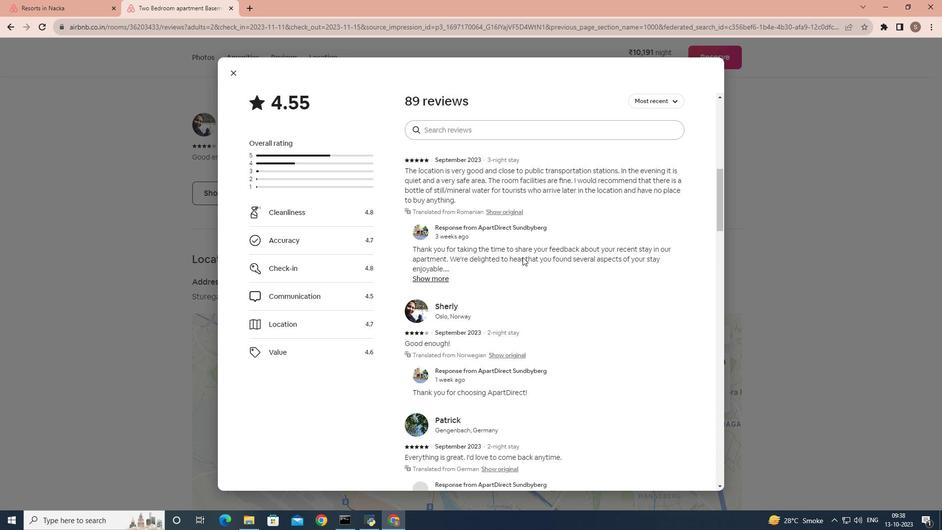 
Action: Mouse scrolled (520, 254) with delta (0, 0)
Screenshot: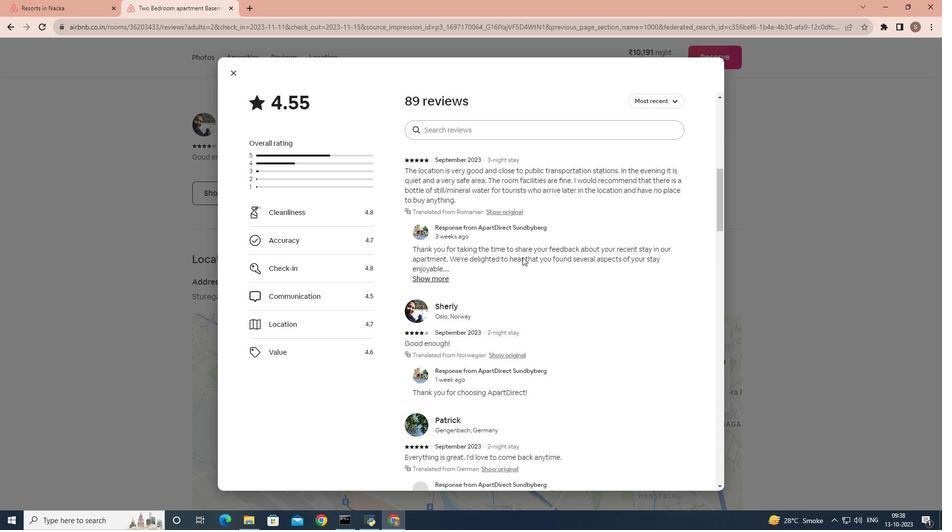 
Action: Mouse scrolled (520, 254) with delta (0, 0)
Screenshot: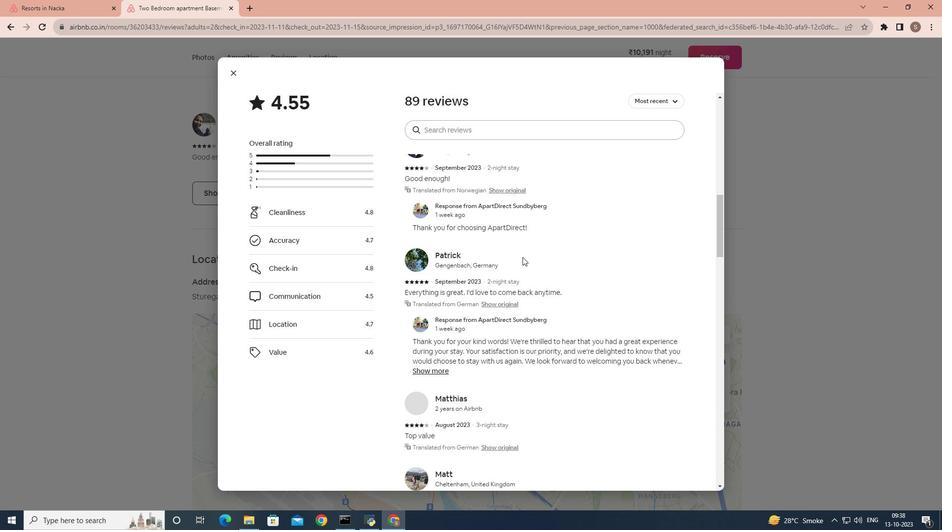 
Action: Mouse scrolled (520, 254) with delta (0, 0)
Screenshot: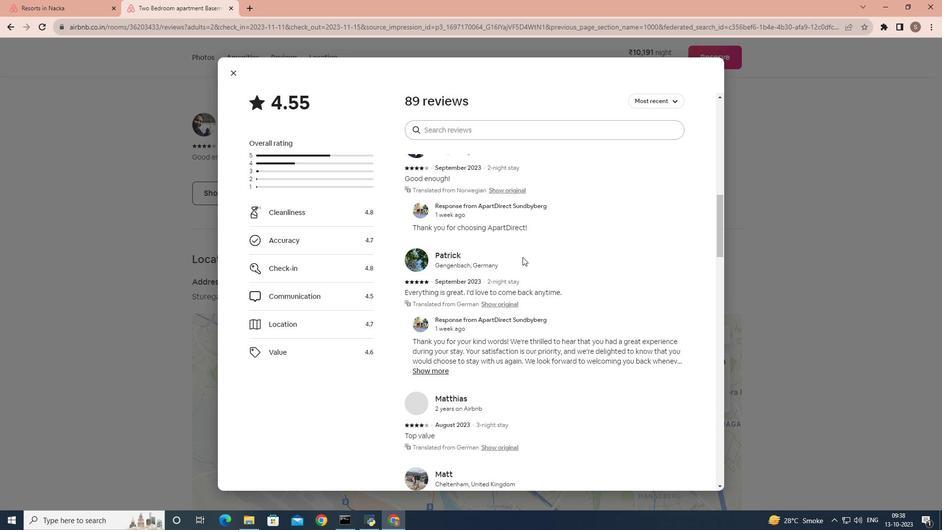 
Action: Mouse scrolled (520, 254) with delta (0, 0)
Screenshot: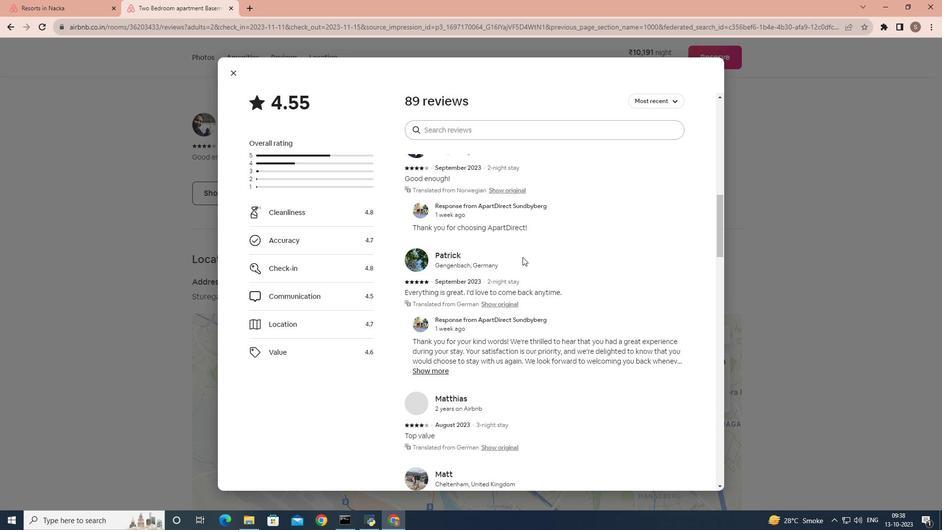 
Action: Mouse scrolled (520, 254) with delta (0, 0)
Screenshot: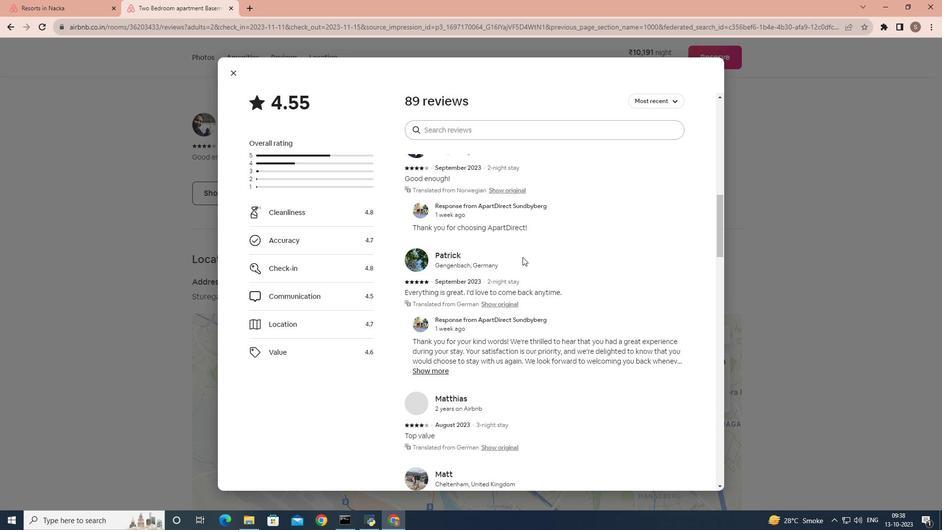 
Action: Mouse scrolled (520, 254) with delta (0, 0)
Screenshot: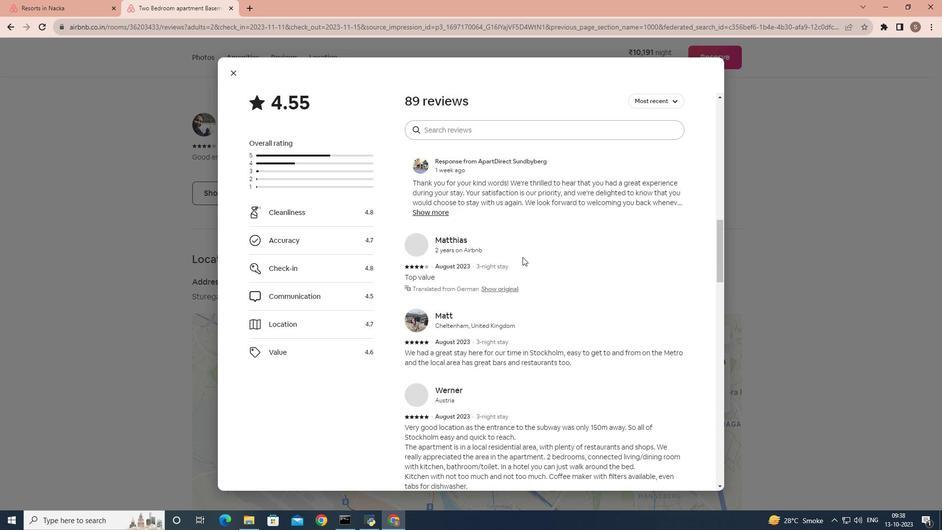 
Action: Mouse scrolled (520, 254) with delta (0, 0)
Screenshot: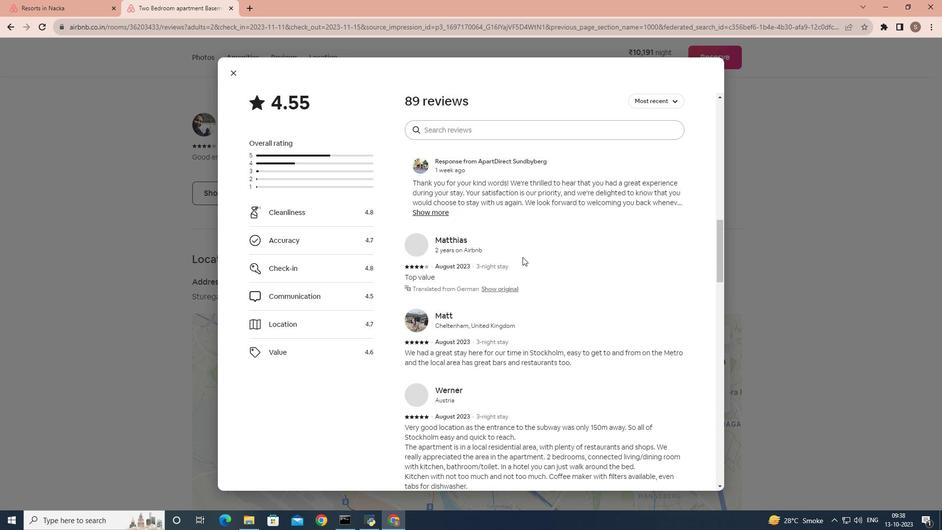 
Action: Mouse moved to (520, 255)
Screenshot: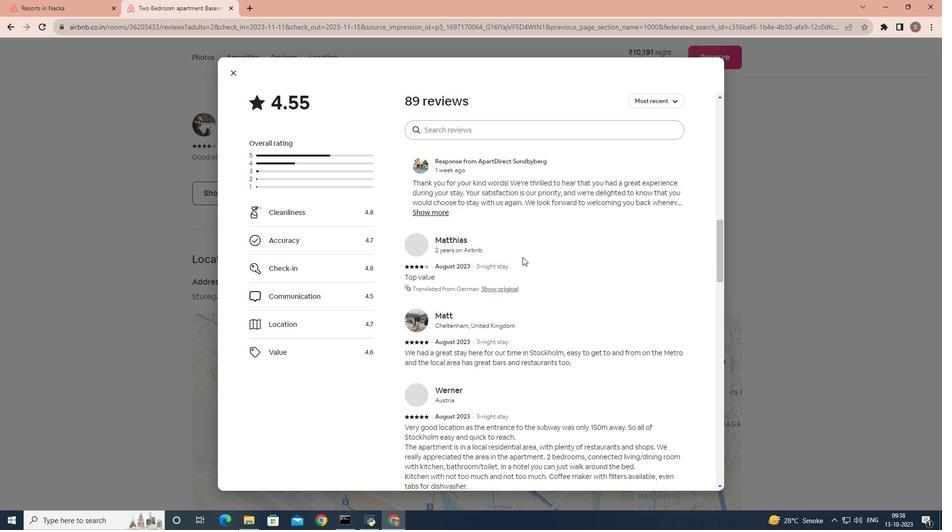 
Action: Mouse scrolled (520, 254) with delta (0, 0)
Screenshot: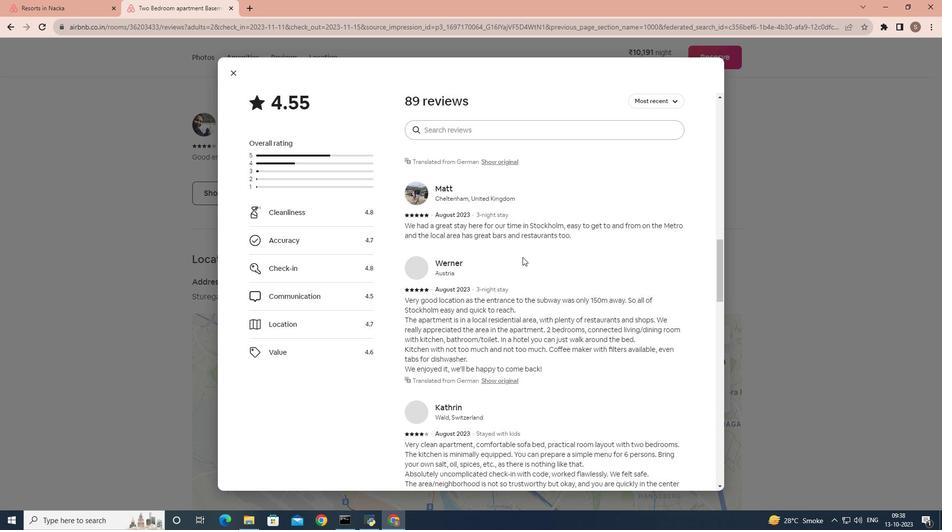 
Action: Mouse scrolled (520, 254) with delta (0, 0)
Screenshot: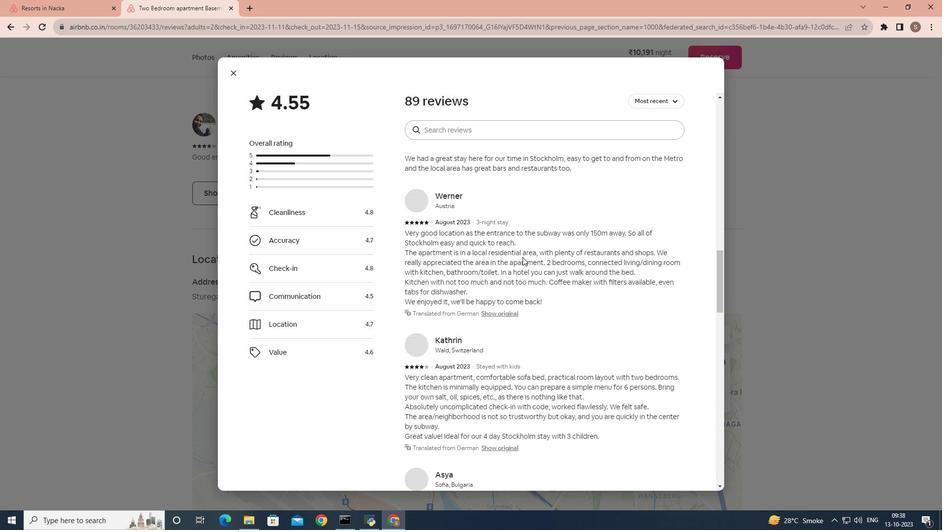 
Action: Mouse scrolled (520, 254) with delta (0, 0)
Screenshot: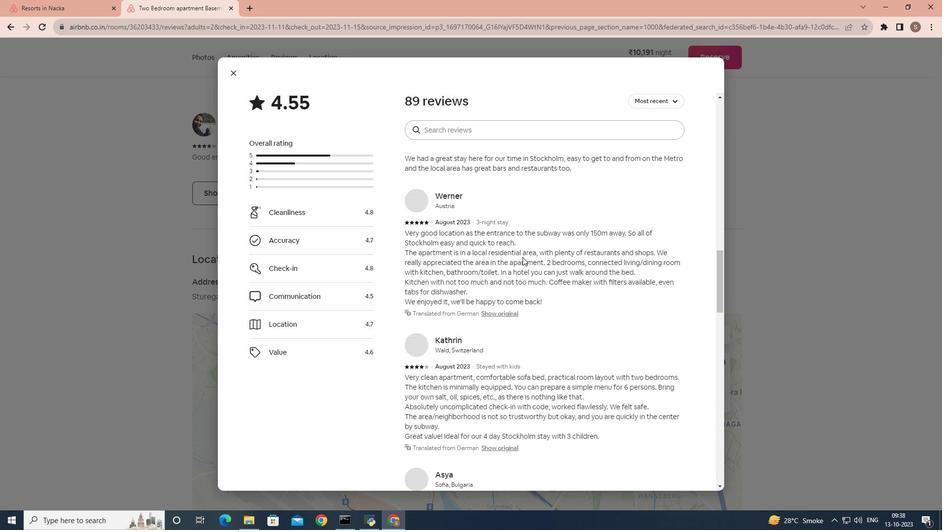 
Action: Mouse scrolled (520, 254) with delta (0, 0)
Screenshot: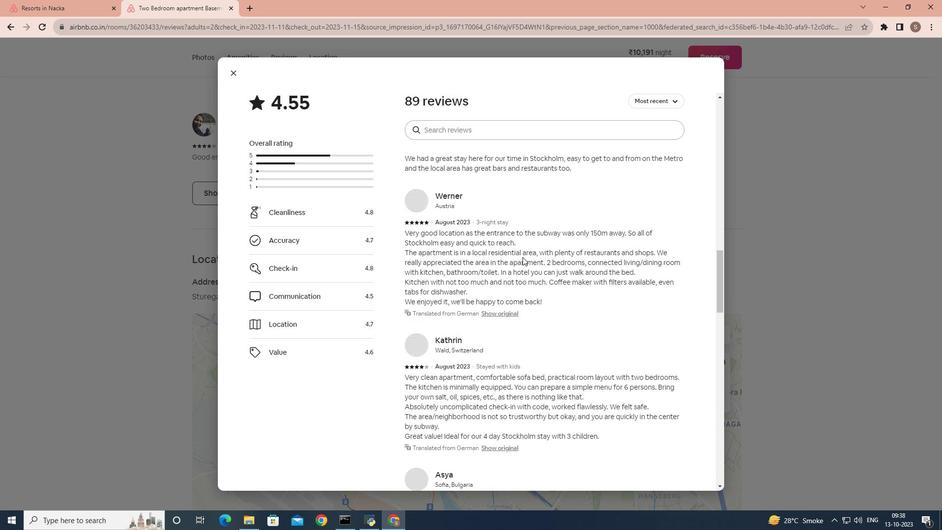 
Action: Mouse scrolled (520, 254) with delta (0, 0)
Screenshot: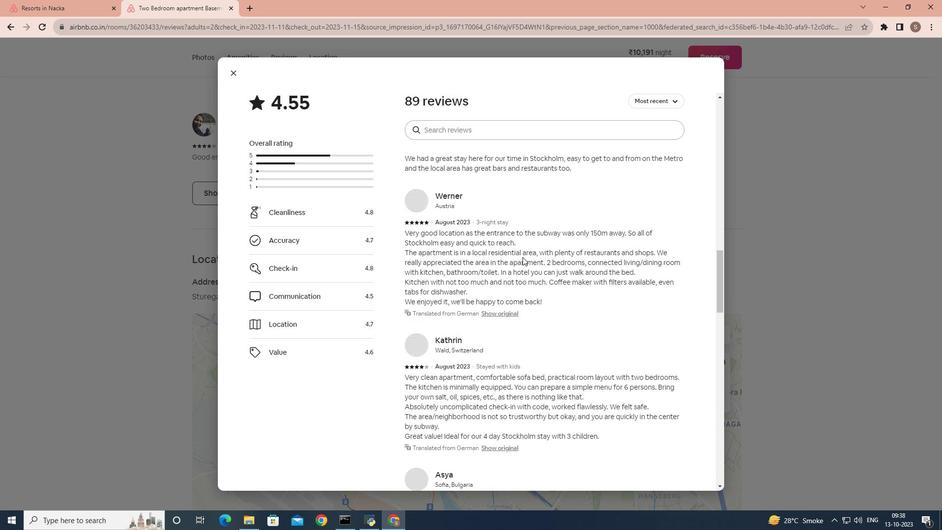 
Action: Mouse scrolled (520, 254) with delta (0, 0)
Screenshot: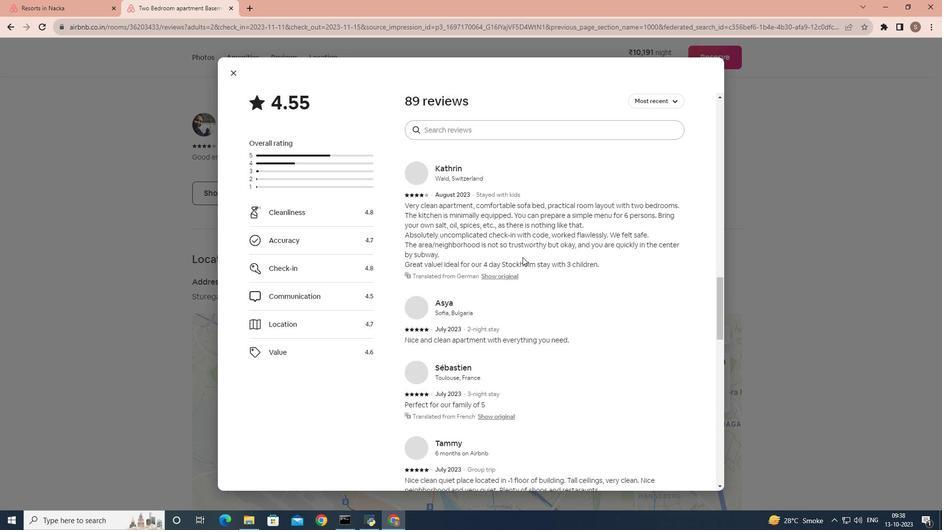 
Action: Mouse scrolled (520, 254) with delta (0, 0)
Screenshot: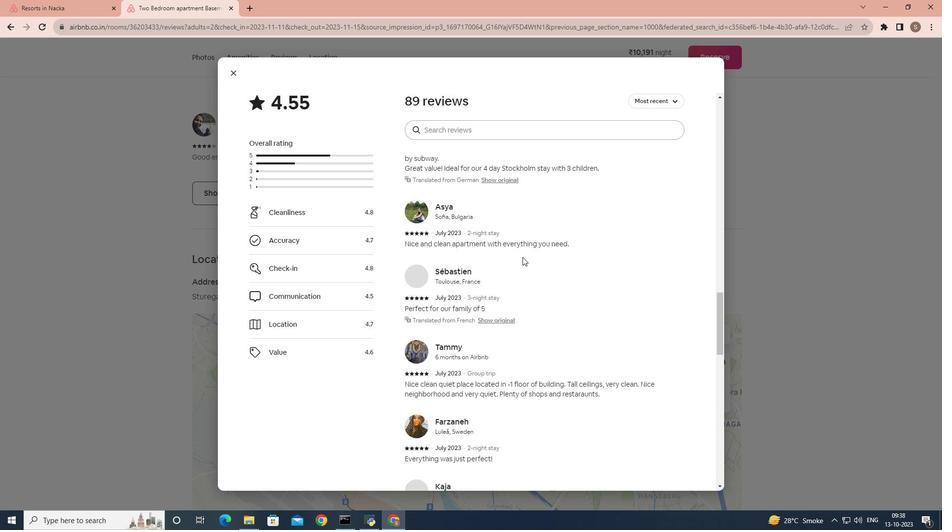 
Action: Mouse scrolled (520, 254) with delta (0, 0)
Screenshot: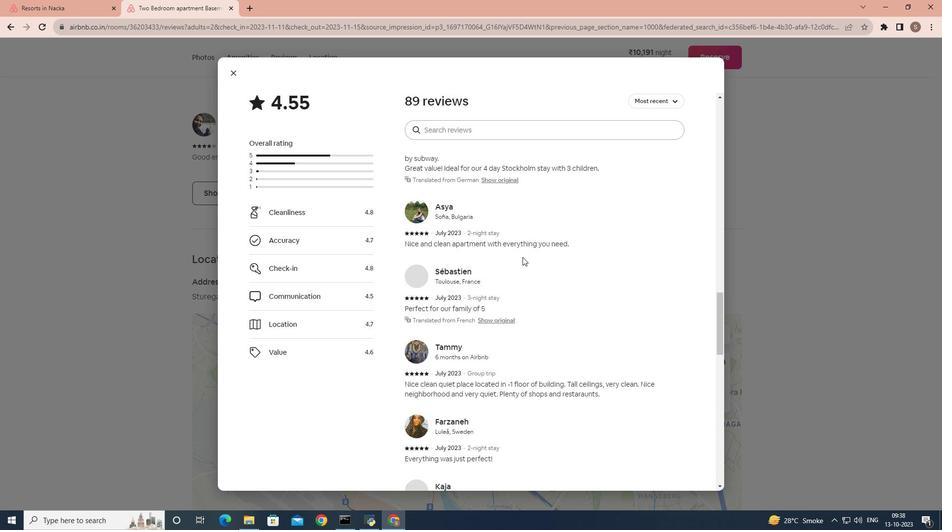 
Action: Mouse scrolled (520, 254) with delta (0, 0)
Screenshot: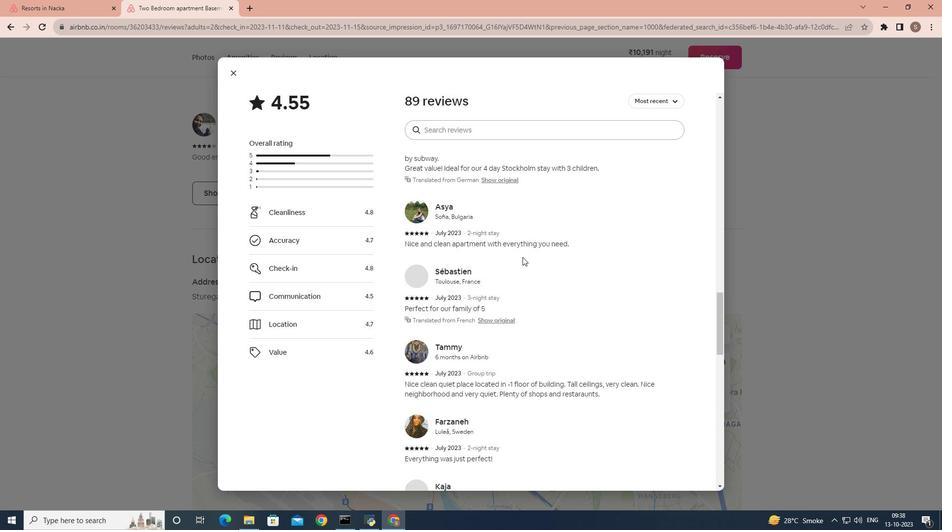 
Action: Mouse scrolled (520, 254) with delta (0, 0)
Screenshot: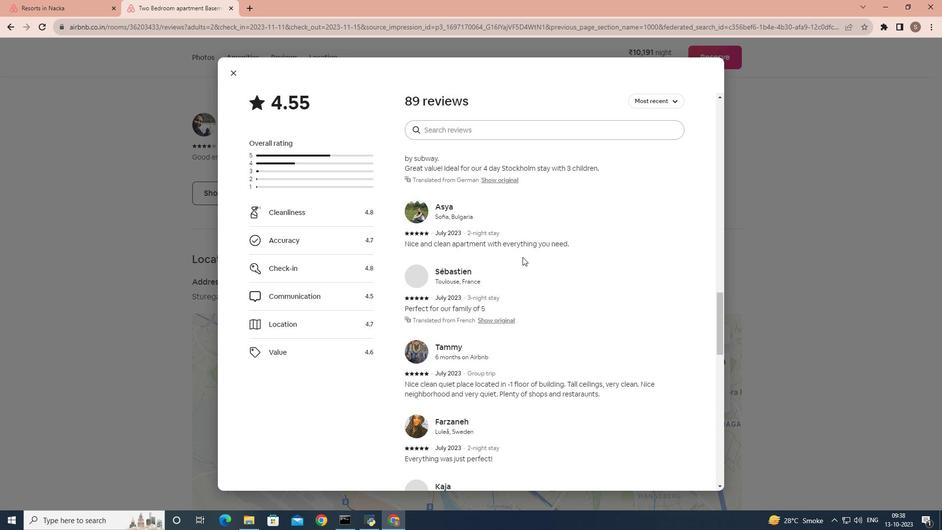 
Action: Mouse scrolled (520, 254) with delta (0, 0)
Screenshot: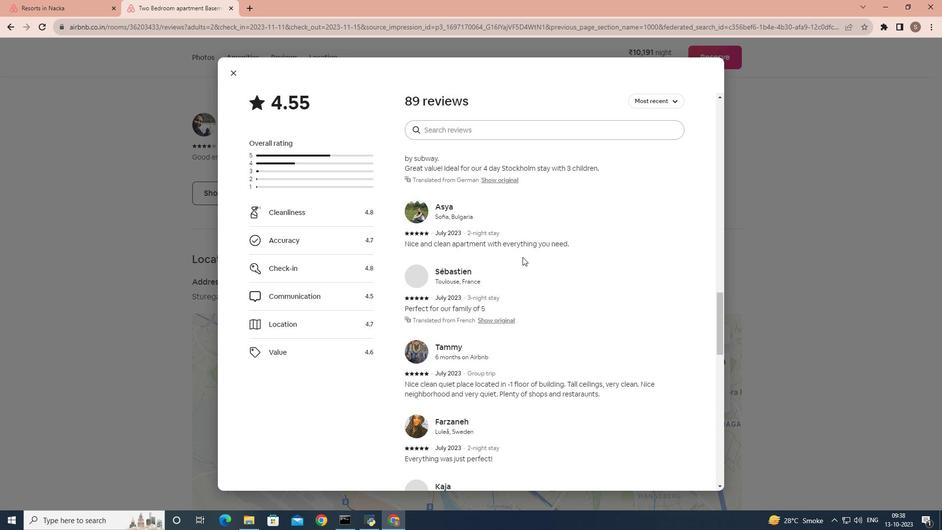 
Action: Mouse scrolled (520, 254) with delta (0, 0)
Screenshot: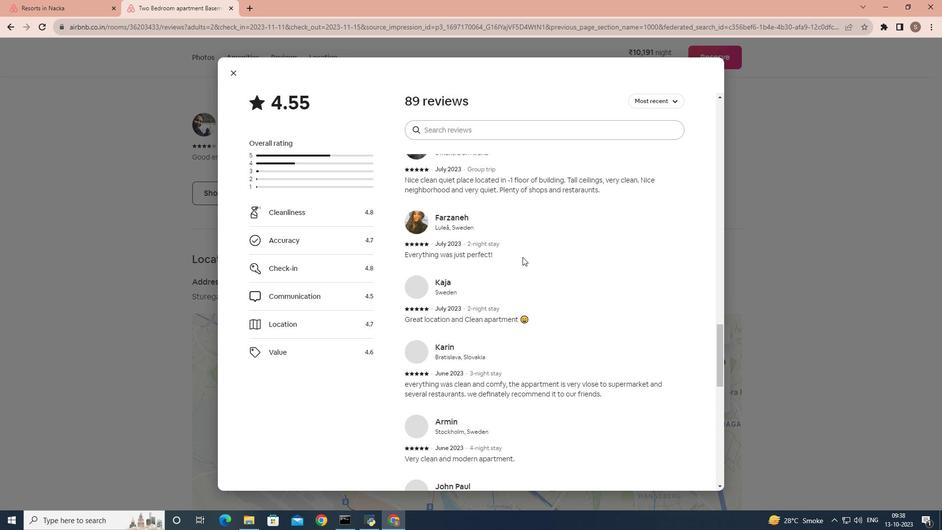 
Action: Mouse scrolled (520, 254) with delta (0, 0)
Screenshot: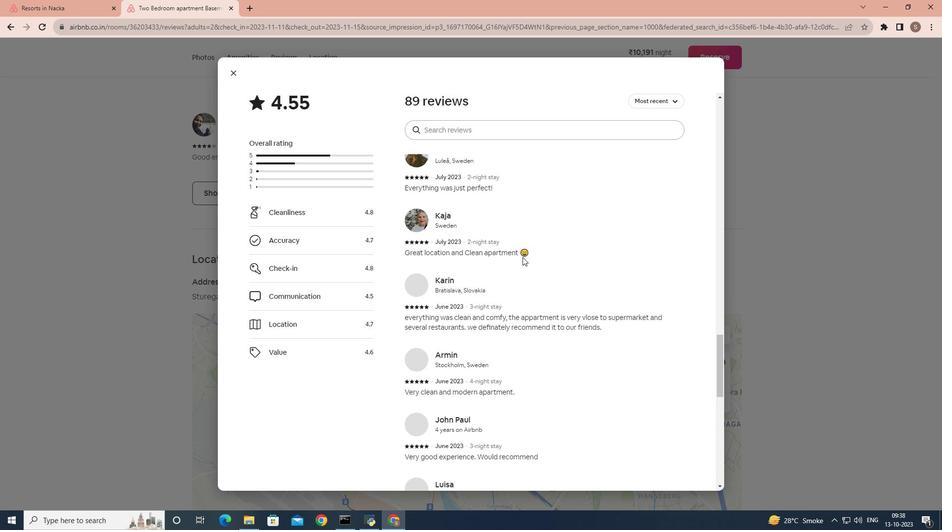 
Action: Mouse scrolled (520, 254) with delta (0, 0)
Screenshot: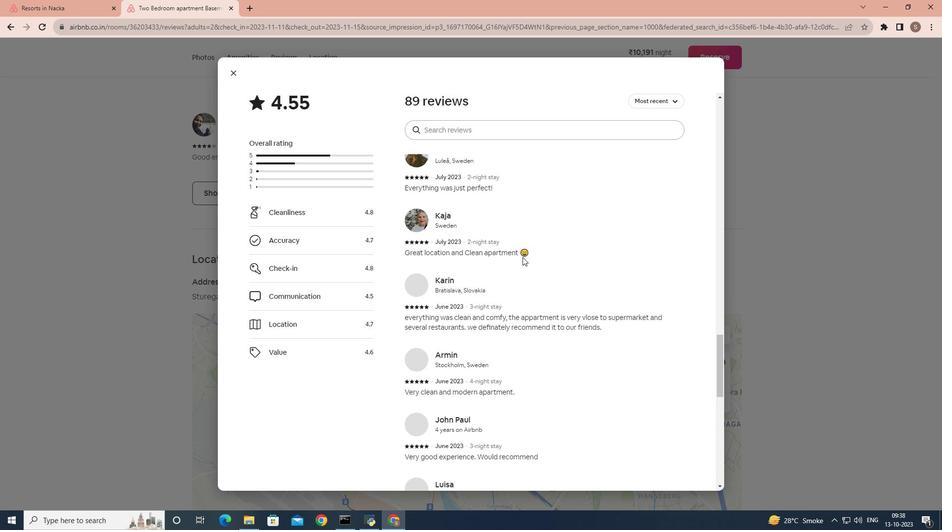 
Action: Mouse scrolled (520, 254) with delta (0, 0)
Screenshot: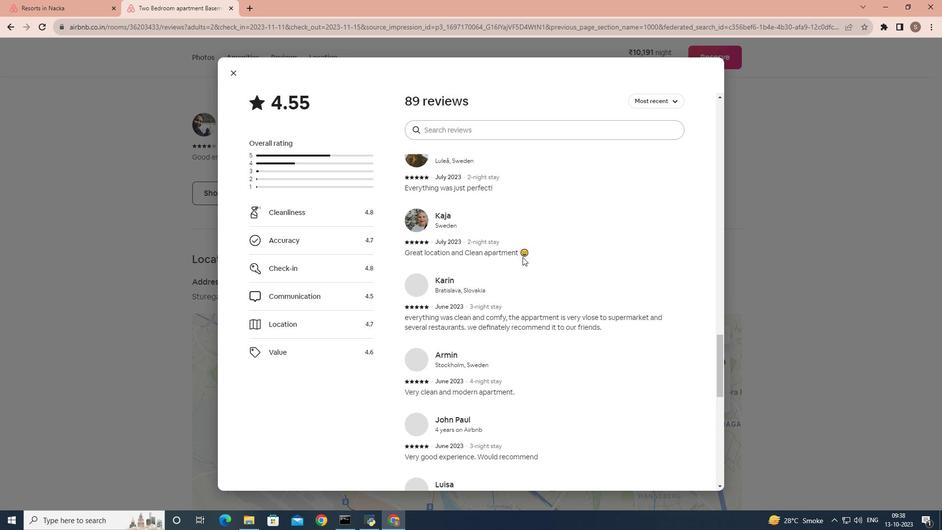 
Action: Mouse scrolled (520, 254) with delta (0, 0)
Screenshot: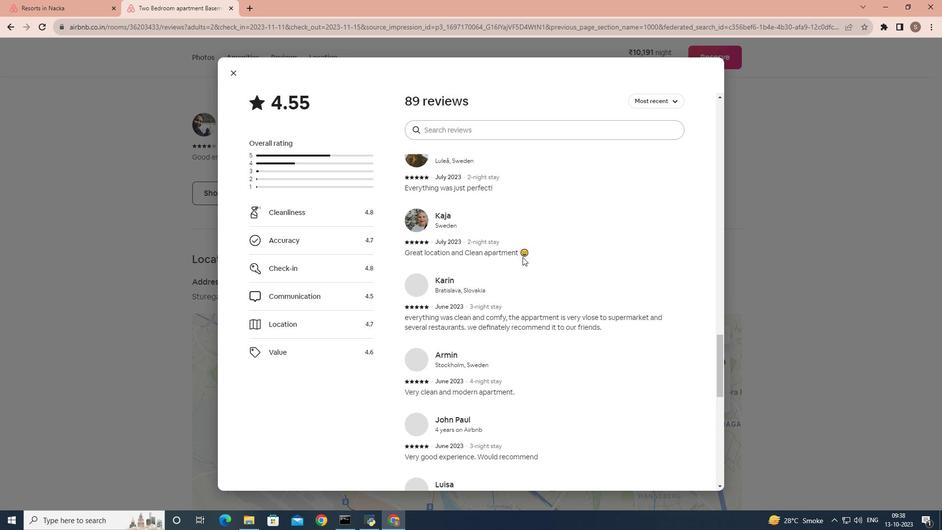 
Action: Mouse scrolled (520, 254) with delta (0, 0)
Screenshot: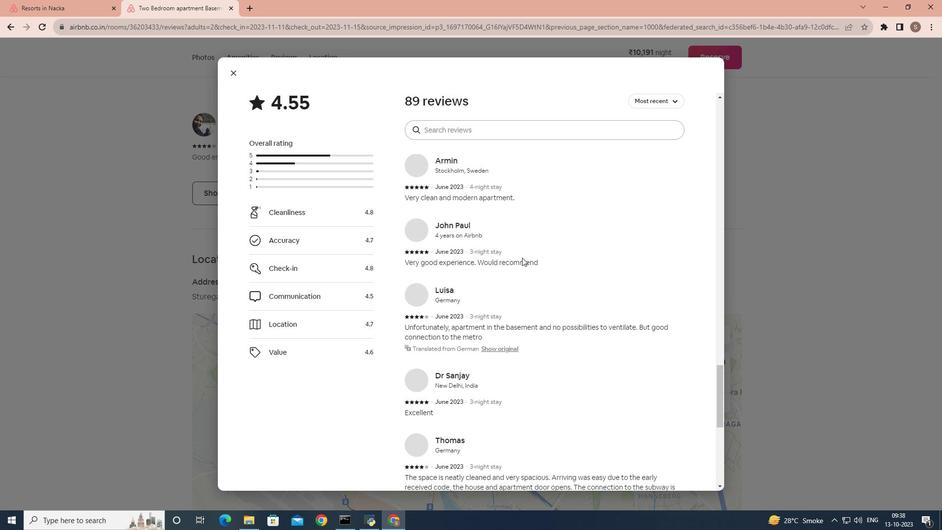 
Action: Mouse scrolled (520, 254) with delta (0, 0)
Screenshot: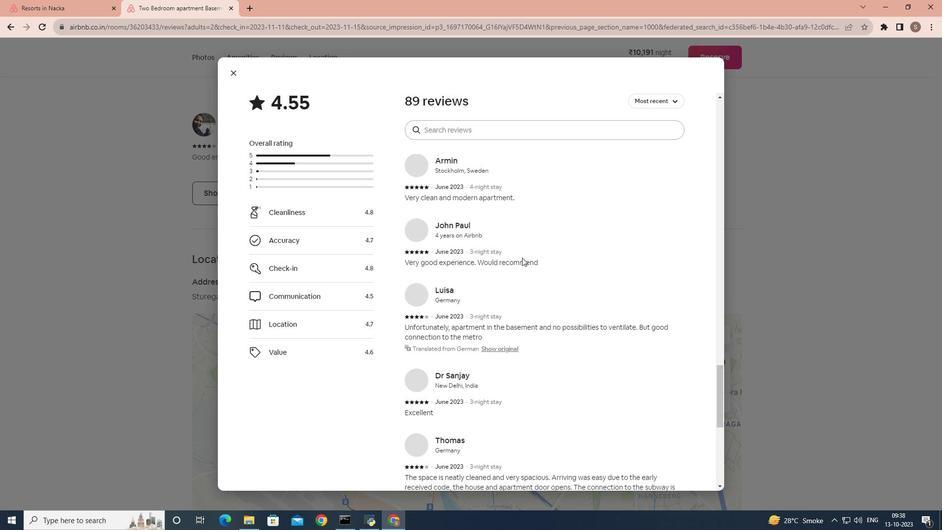 
Action: Mouse moved to (520, 255)
Screenshot: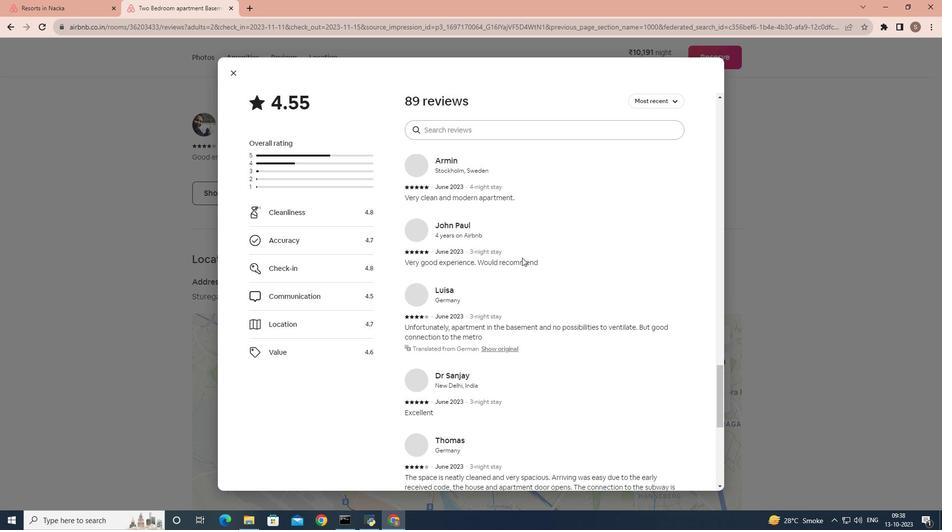 
Action: Mouse scrolled (520, 255) with delta (0, 0)
Screenshot: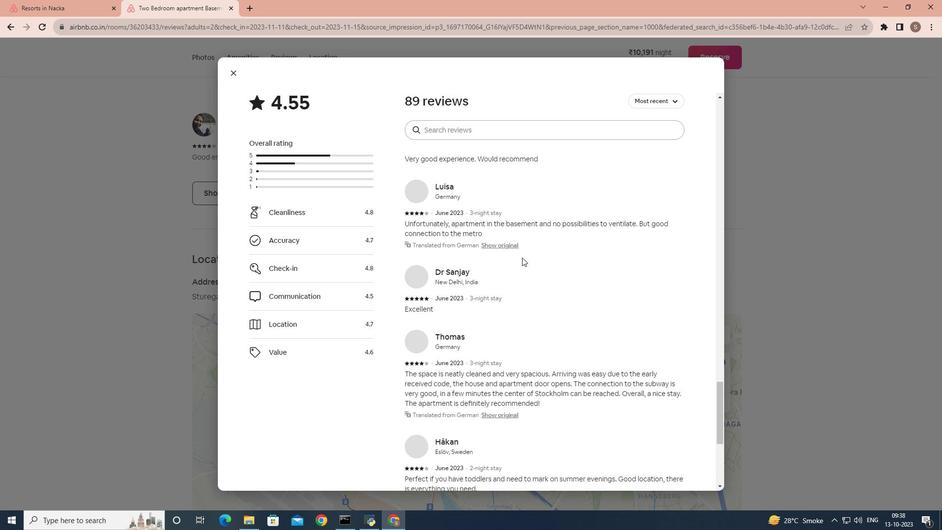 
Action: Mouse scrolled (520, 255) with delta (0, 0)
Screenshot: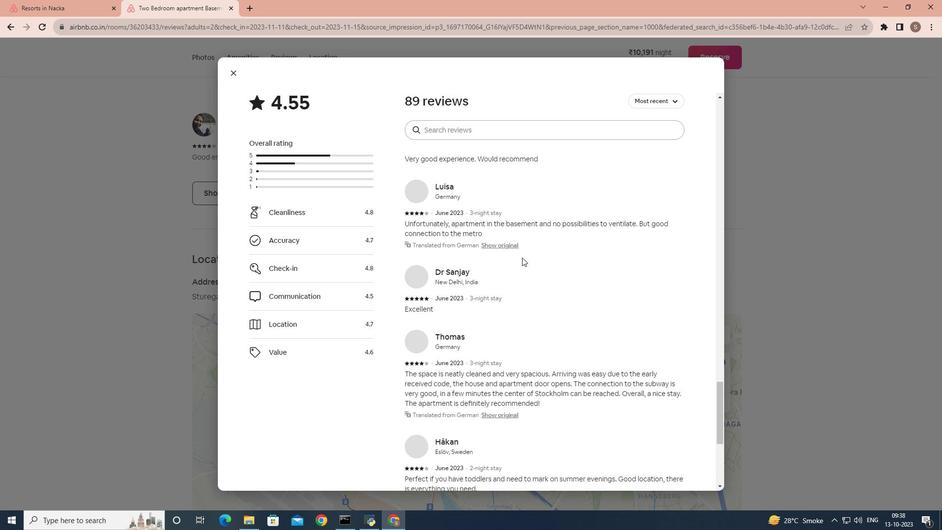 
Action: Mouse scrolled (520, 255) with delta (0, 0)
Screenshot: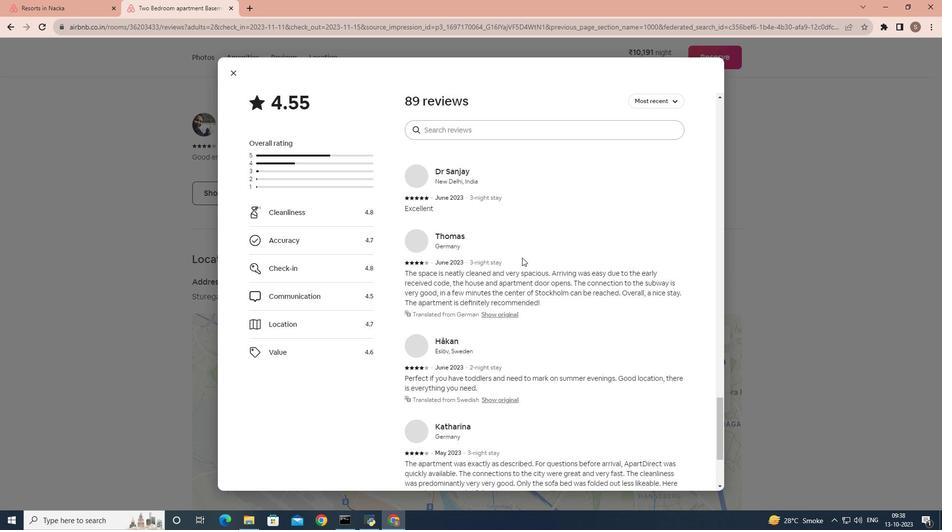
Action: Mouse scrolled (520, 255) with delta (0, 0)
Screenshot: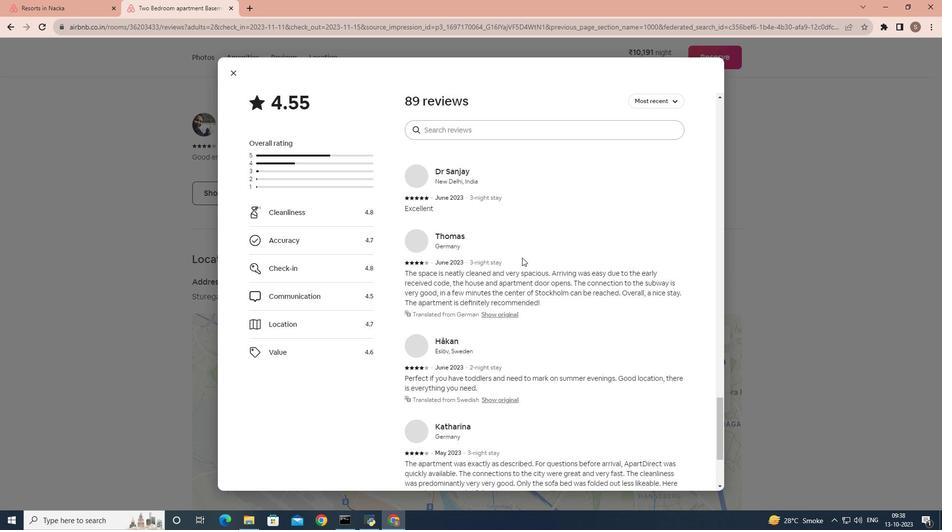 
Action: Mouse scrolled (520, 255) with delta (0, 0)
Screenshot: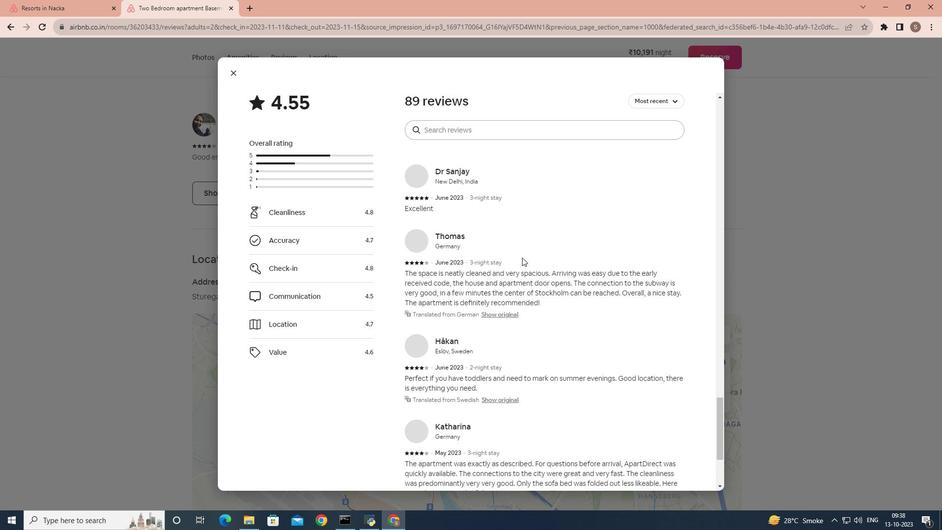 
Action: Mouse scrolled (520, 255) with delta (0, 0)
Screenshot: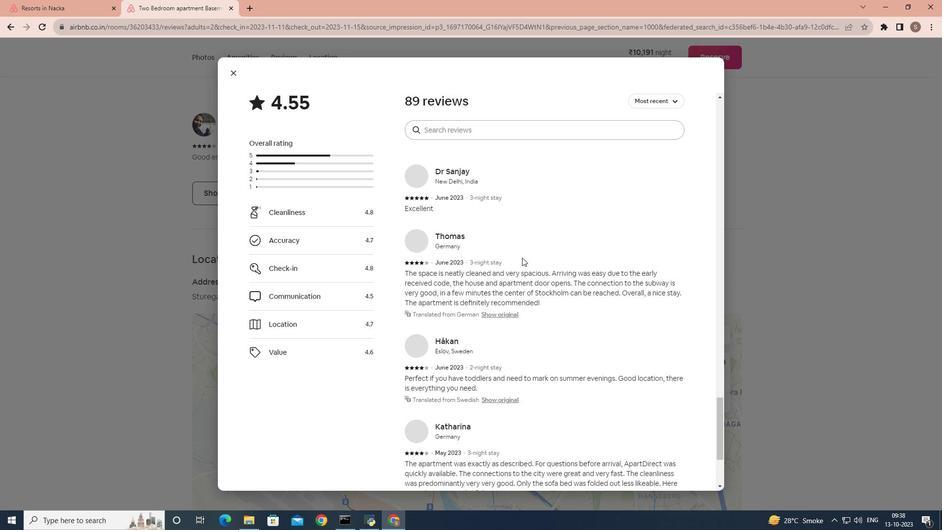 
Action: Mouse scrolled (520, 255) with delta (0, 0)
Screenshot: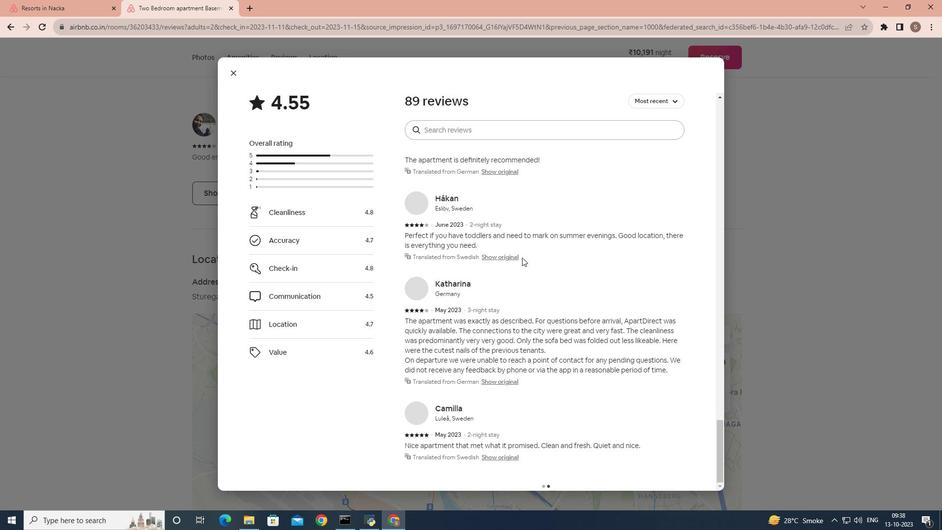 
Action: Mouse scrolled (520, 255) with delta (0, 0)
Screenshot: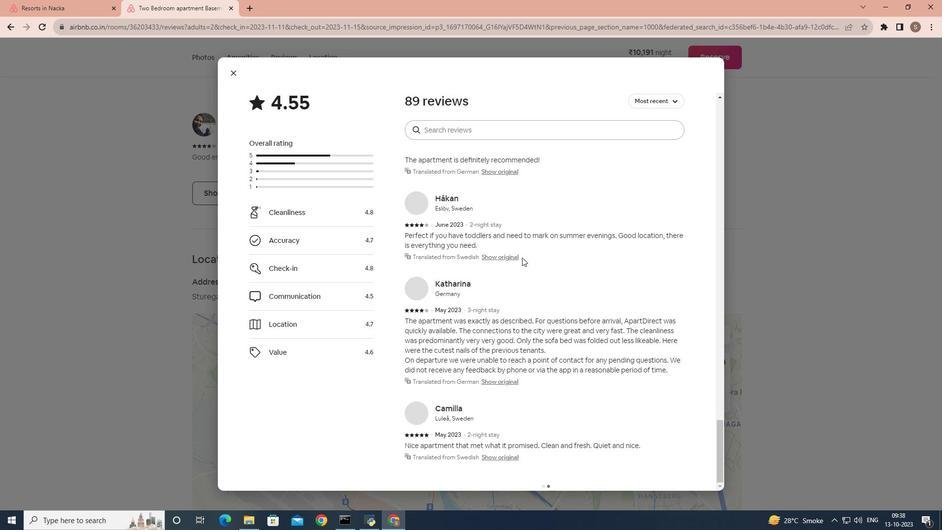 
Action: Mouse scrolled (520, 255) with delta (0, 0)
Screenshot: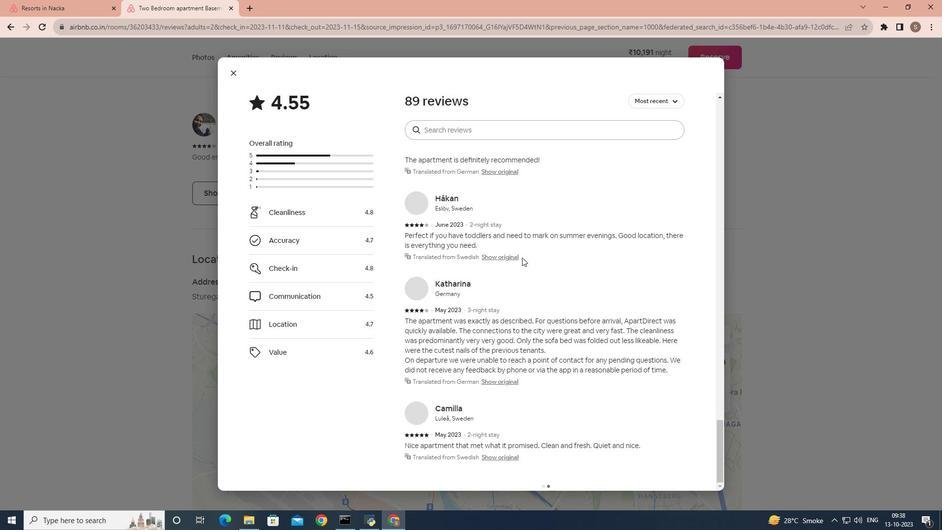 
Action: Mouse scrolled (520, 255) with delta (0, 0)
Screenshot: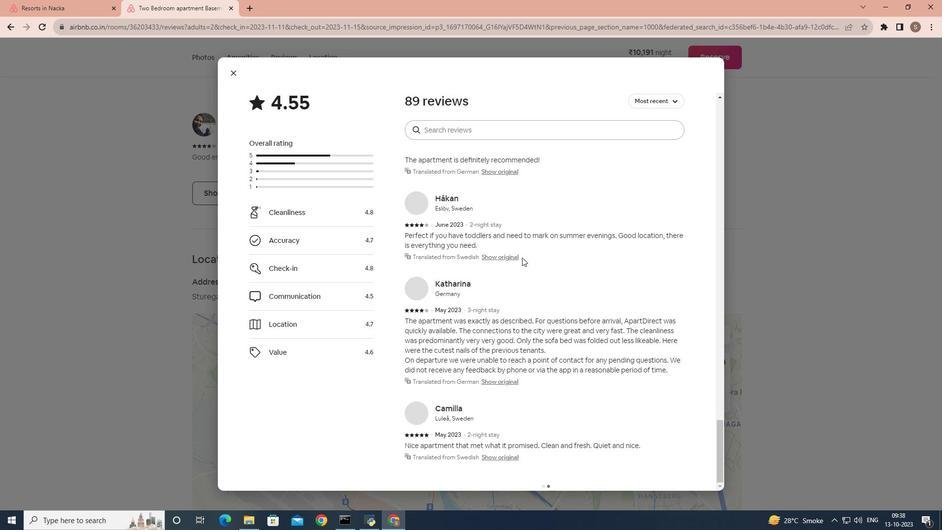 
Action: Mouse scrolled (520, 255) with delta (0, 0)
Screenshot: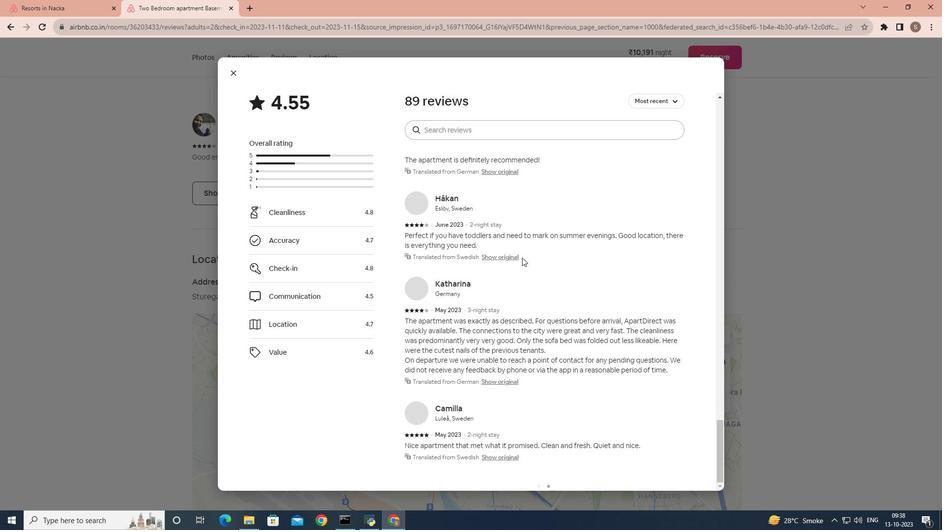 
Action: Mouse moved to (520, 255)
Screenshot: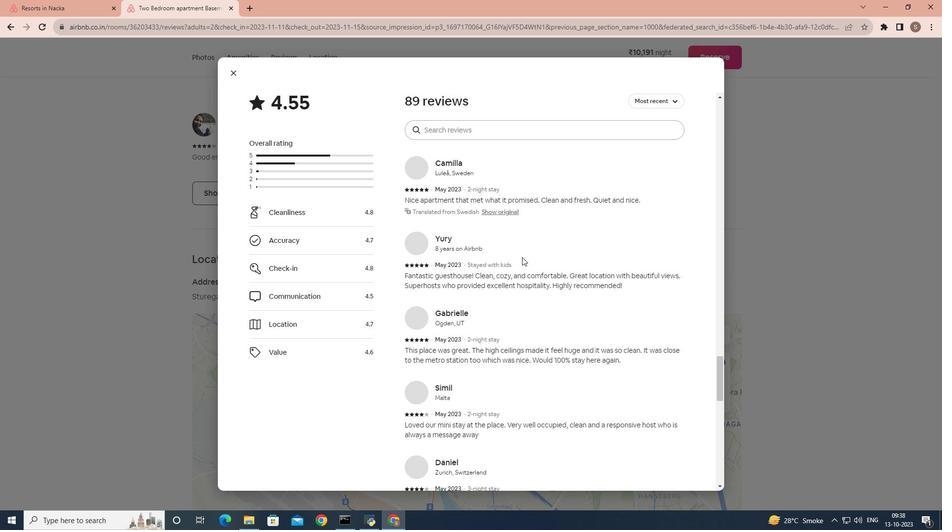 
Action: Mouse scrolled (520, 254) with delta (0, 0)
Screenshot: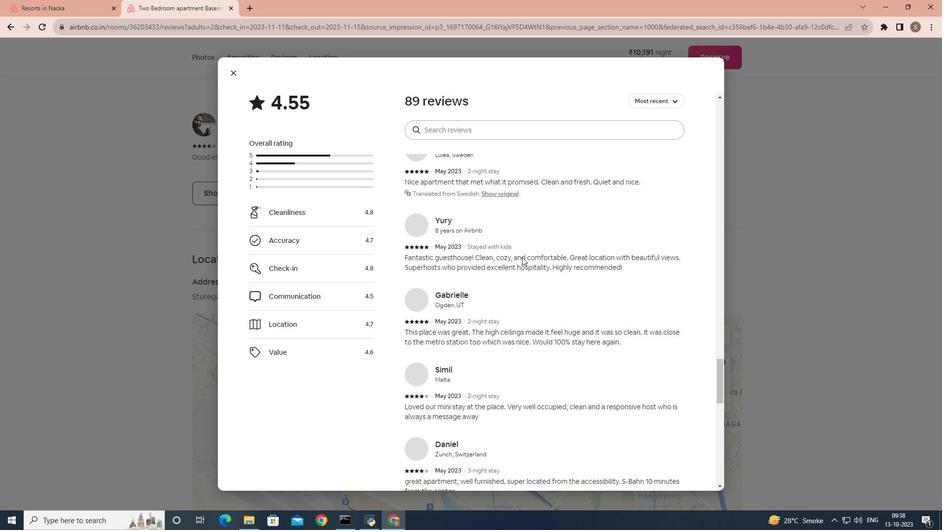 
Action: Mouse scrolled (520, 254) with delta (0, 0)
Screenshot: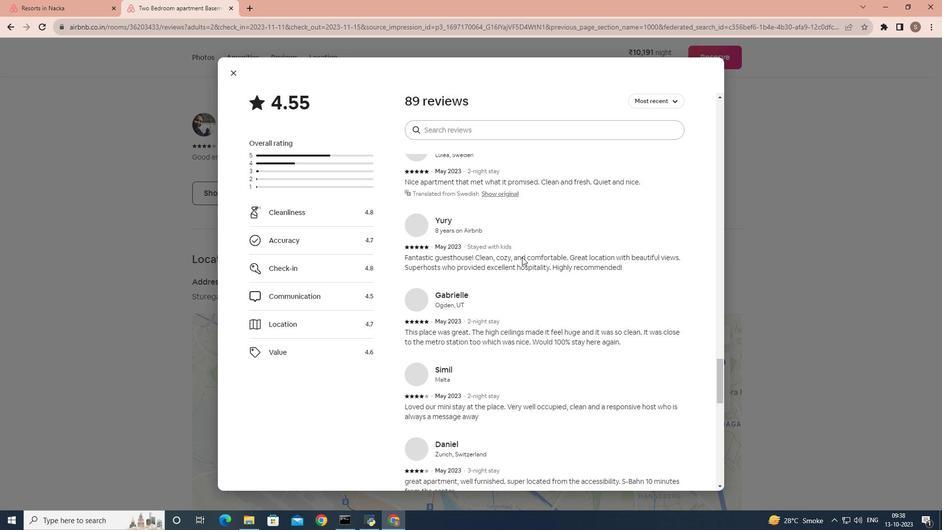 
Action: Mouse scrolled (520, 254) with delta (0, 0)
Screenshot: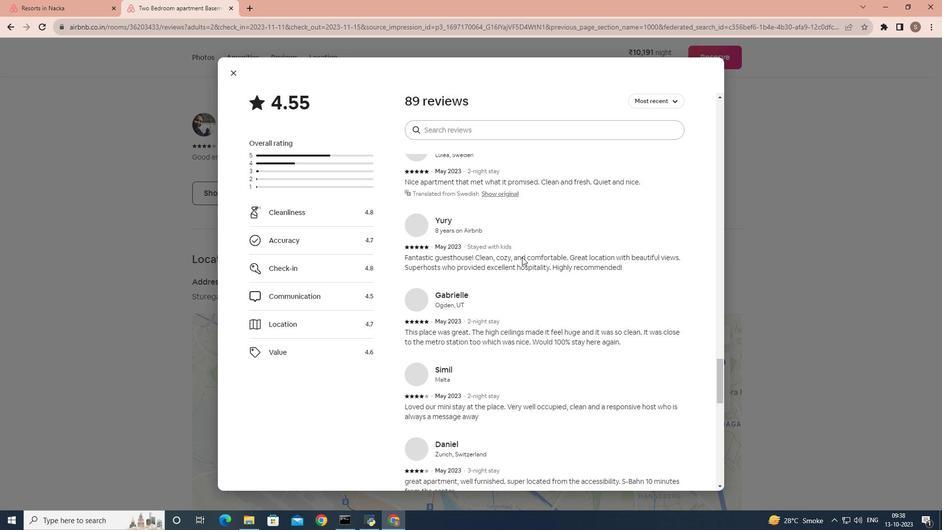 
Action: Mouse scrolled (520, 254) with delta (0, 0)
Screenshot: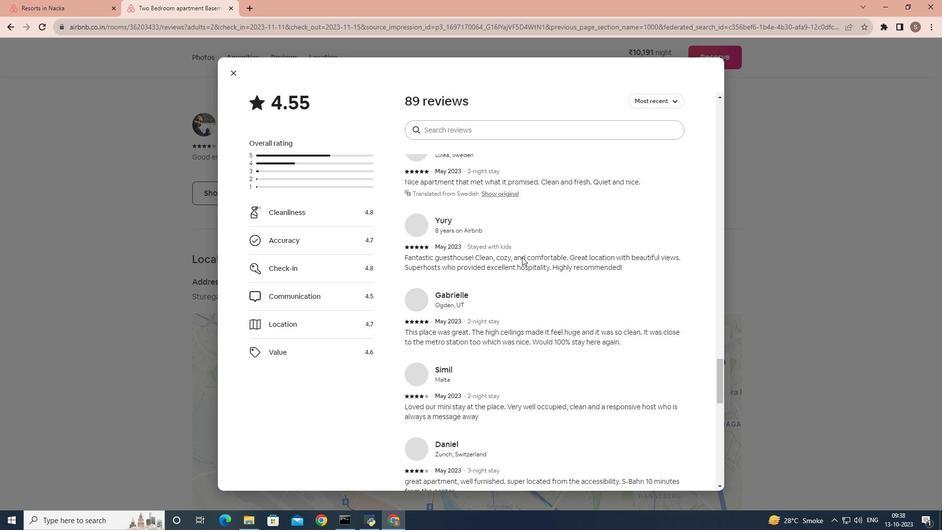 
Action: Mouse scrolled (520, 254) with delta (0, 0)
Screenshot: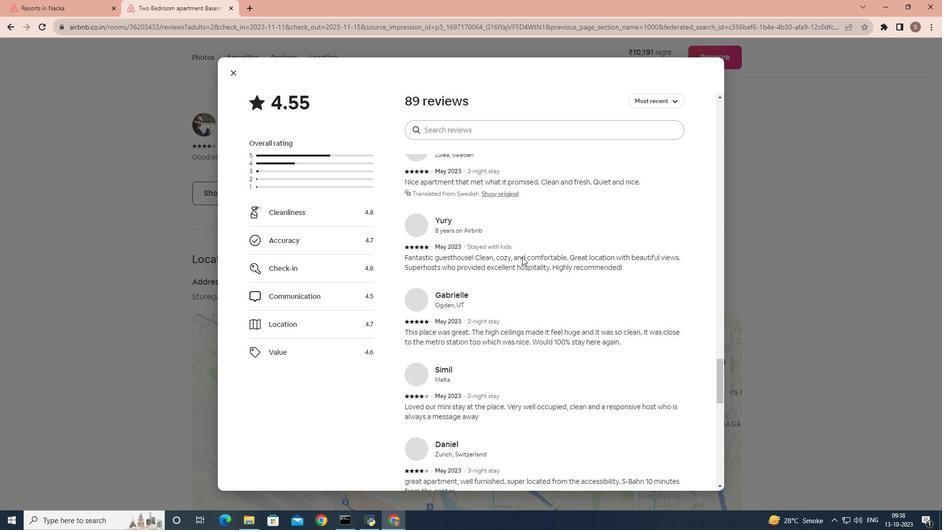 
Action: Mouse scrolled (520, 254) with delta (0, 0)
Screenshot: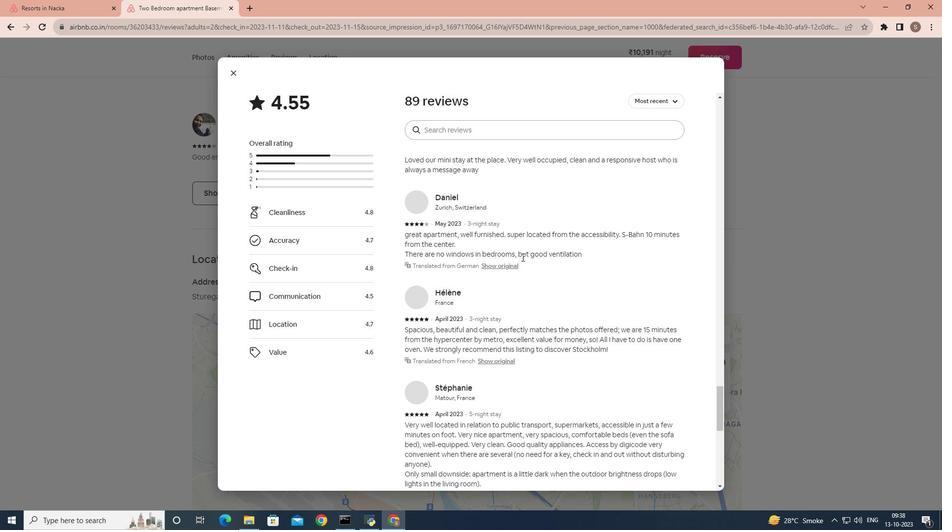 
Action: Mouse scrolled (520, 254) with delta (0, 0)
Screenshot: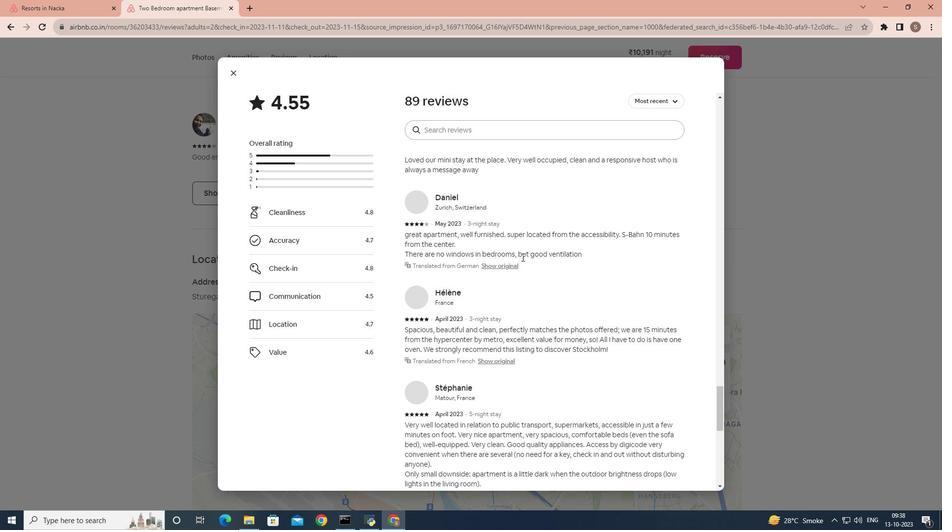 
Action: Mouse scrolled (520, 254) with delta (0, 0)
Screenshot: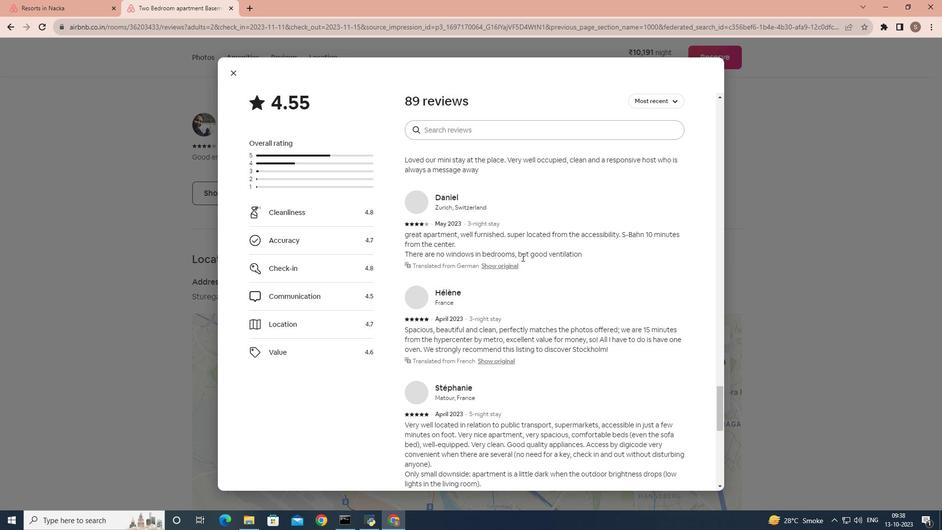 
Action: Mouse scrolled (520, 254) with delta (0, 0)
Screenshot: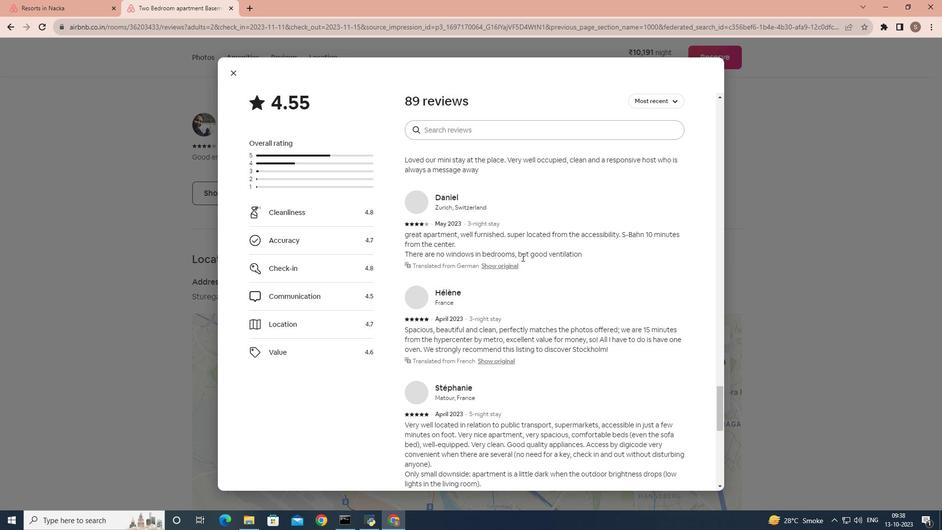 
Action: Mouse moved to (233, 70)
Screenshot: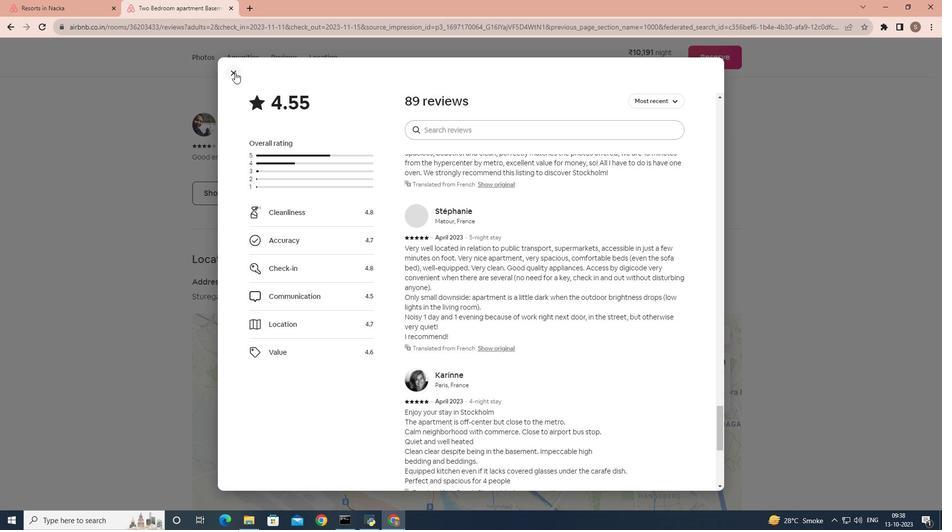 
Action: Mouse pressed left at (233, 70)
Screenshot: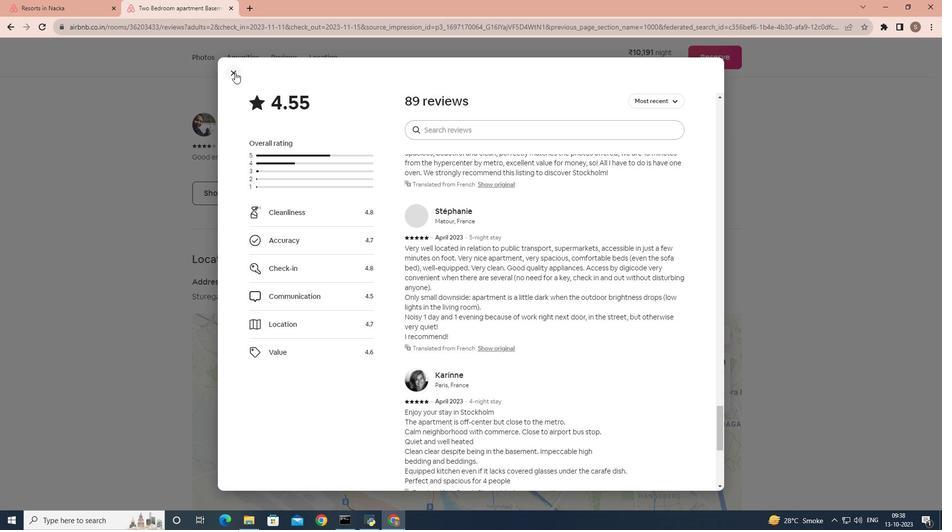 
Action: Mouse moved to (335, 213)
Screenshot: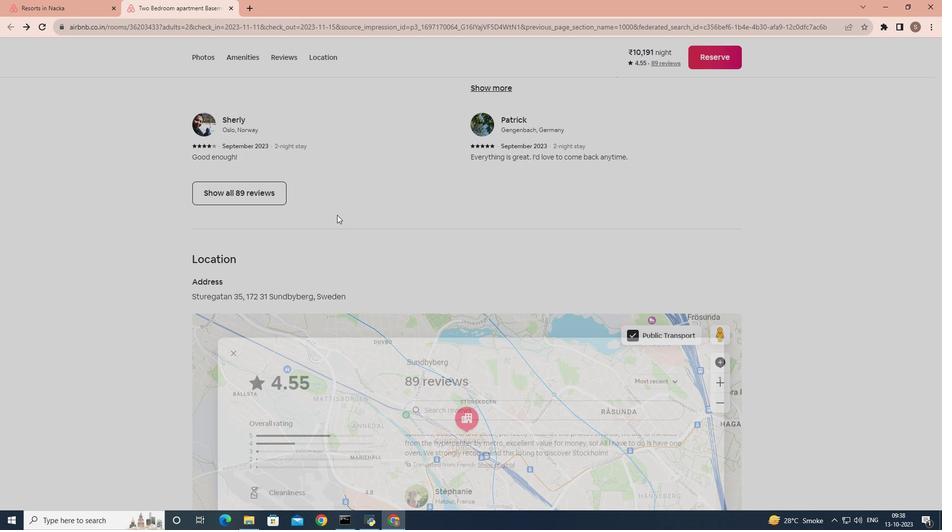 
Action: Mouse scrolled (335, 212) with delta (0, 0)
Screenshot: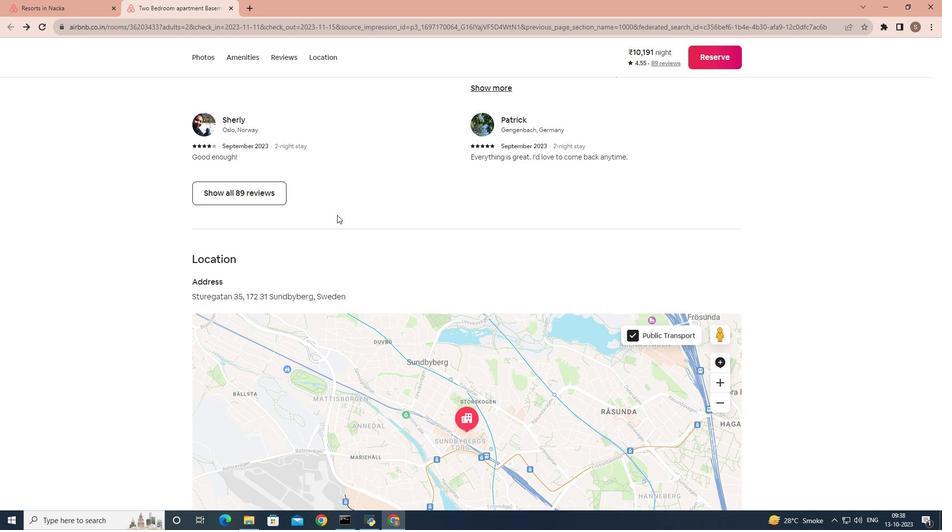 
Action: Mouse scrolled (335, 212) with delta (0, 0)
Screenshot: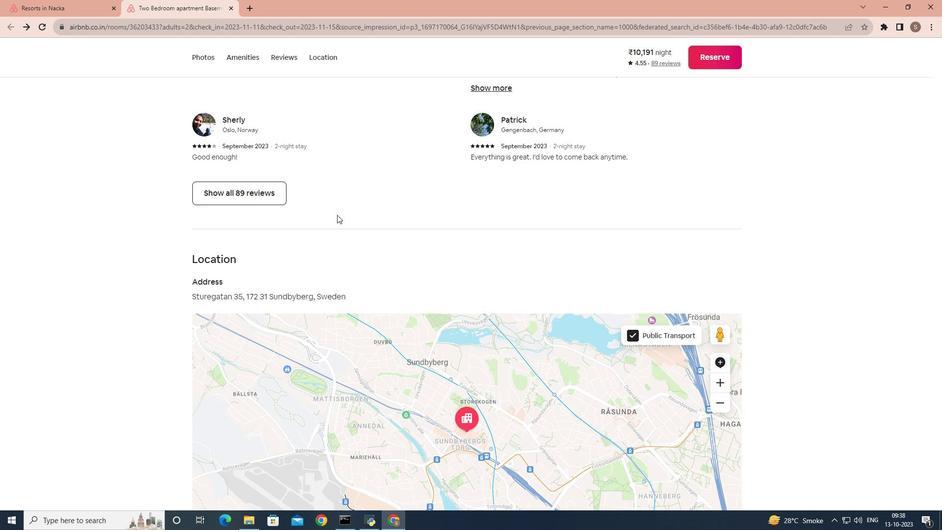 
Action: Mouse scrolled (335, 212) with delta (0, 0)
Screenshot: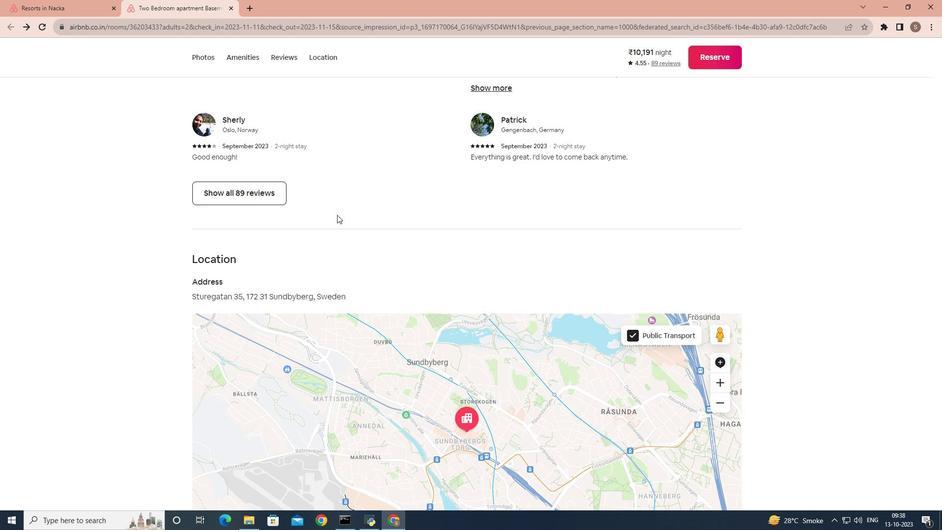 
Action: Mouse scrolled (335, 212) with delta (0, 0)
Screenshot: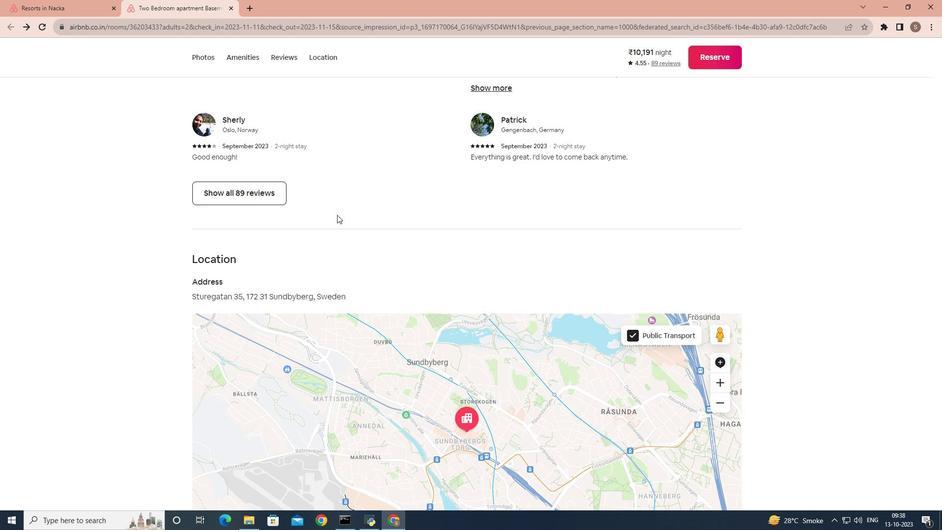 
Action: Mouse scrolled (335, 212) with delta (0, 0)
Screenshot: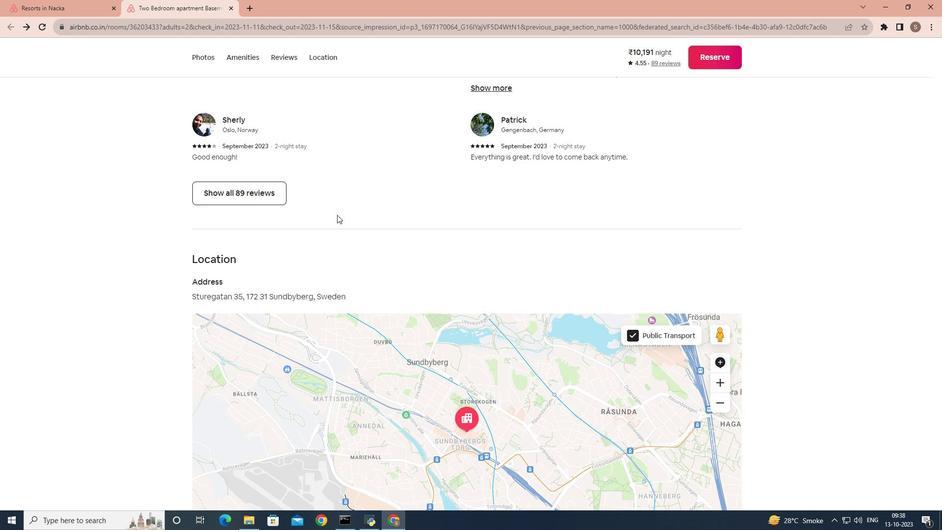 
Action: Mouse scrolled (335, 212) with delta (0, 0)
Screenshot: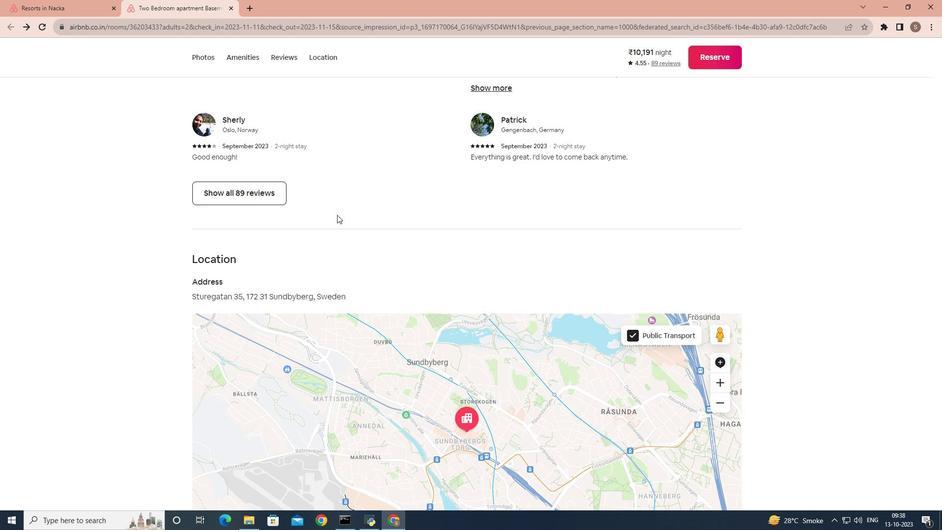 
Action: Mouse scrolled (335, 212) with delta (0, 0)
Screenshot: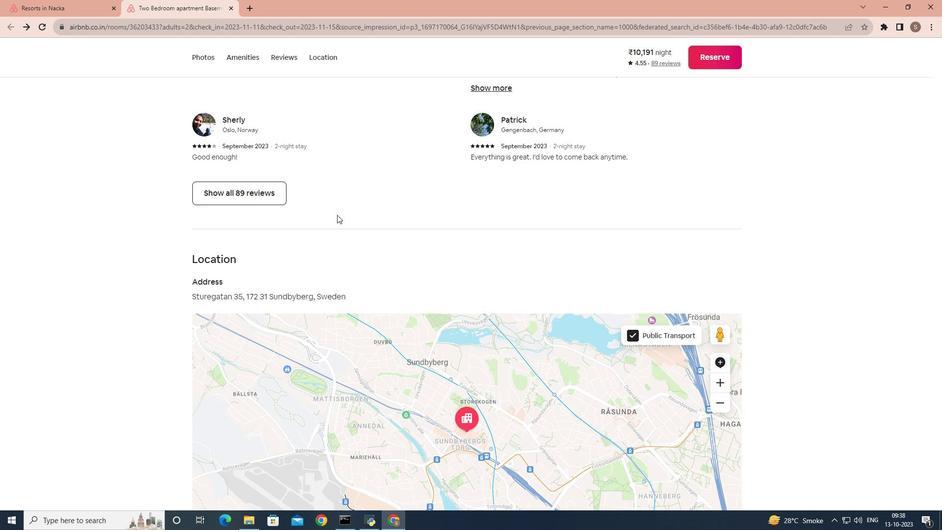 
Action: Mouse scrolled (335, 212) with delta (0, 0)
Screenshot: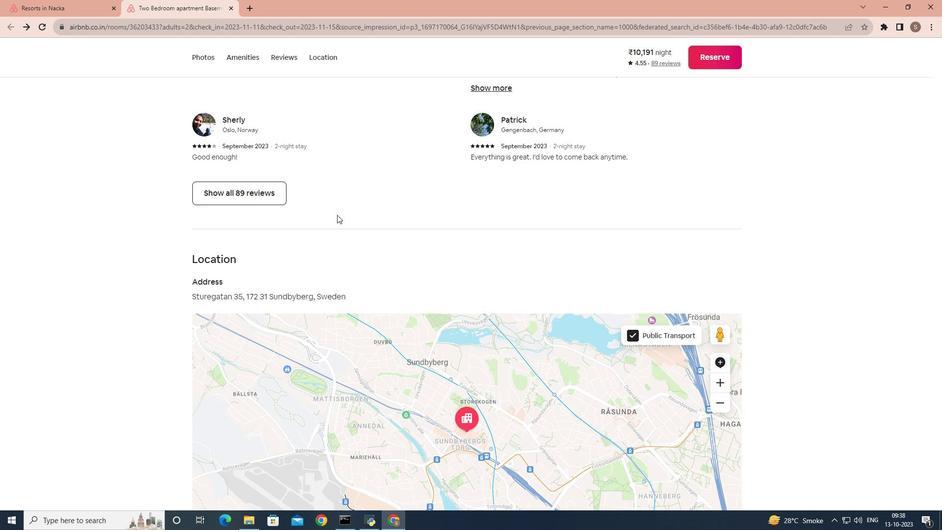 
Action: Mouse scrolled (335, 212) with delta (0, 0)
Screenshot: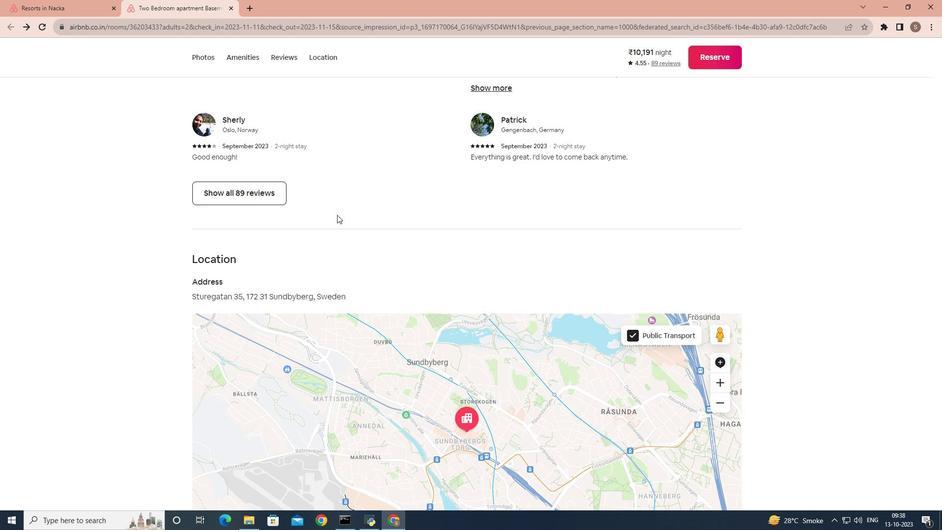 
Action: Mouse scrolled (335, 212) with delta (0, 0)
Screenshot: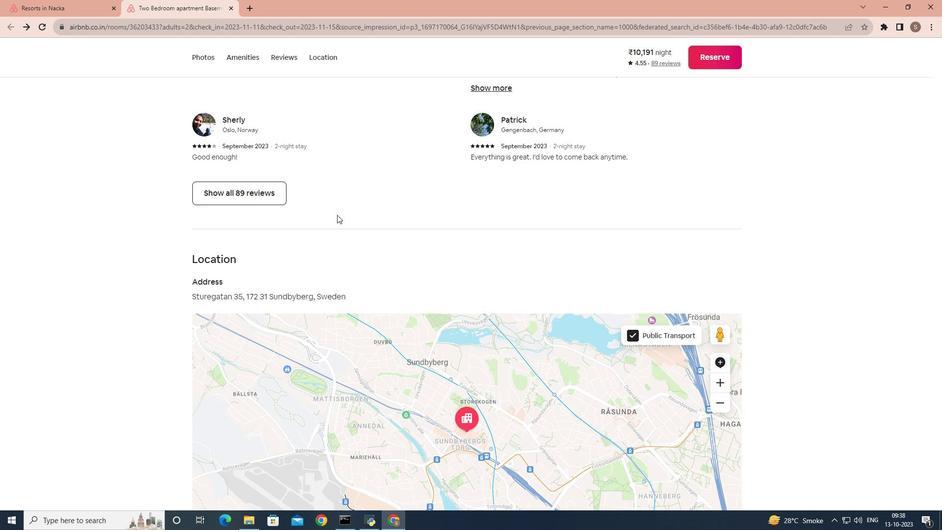 
Action: Mouse scrolled (335, 212) with delta (0, 0)
Screenshot: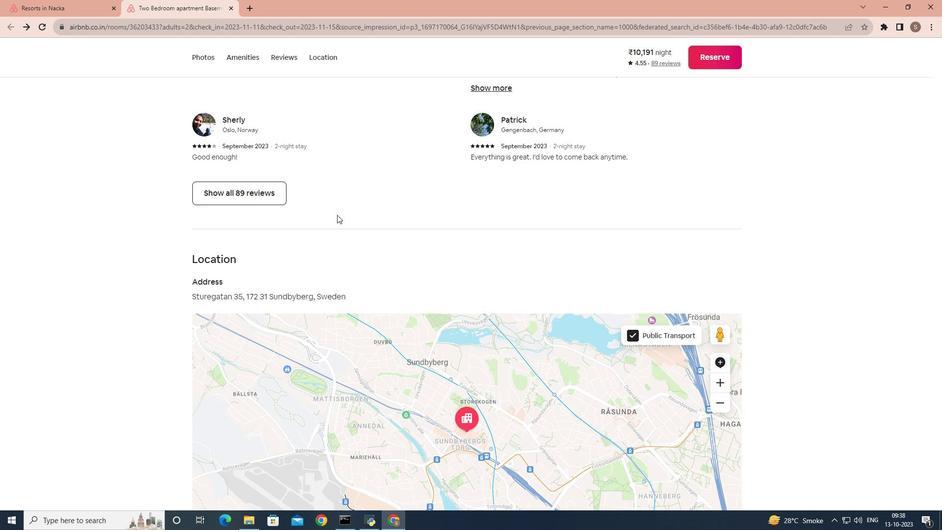 
Action: Mouse moved to (265, 278)
Screenshot: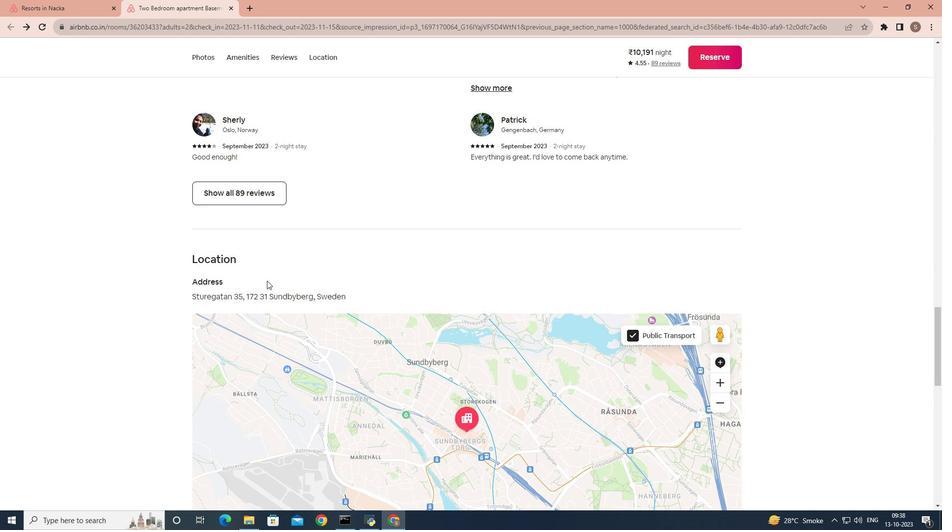 
Action: Mouse scrolled (265, 279) with delta (0, 0)
Screenshot: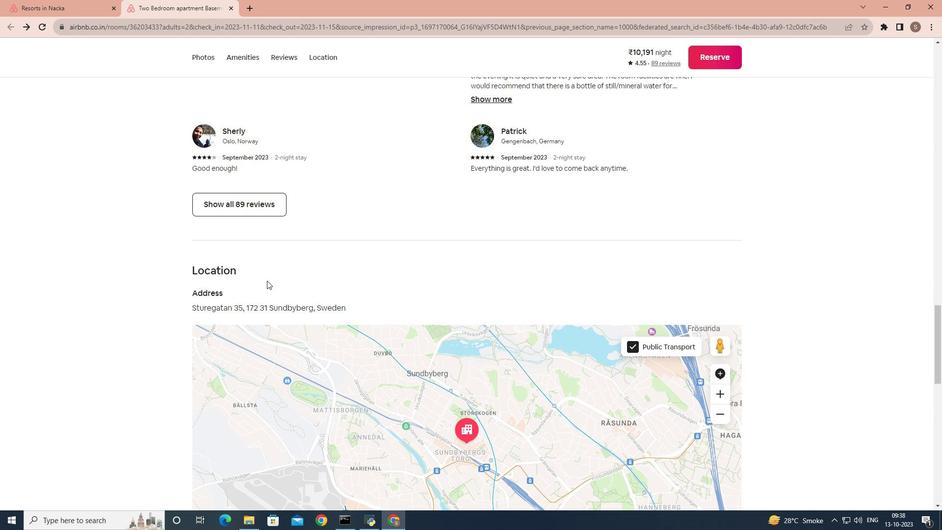 
Action: Mouse scrolled (265, 278) with delta (0, 0)
Screenshot: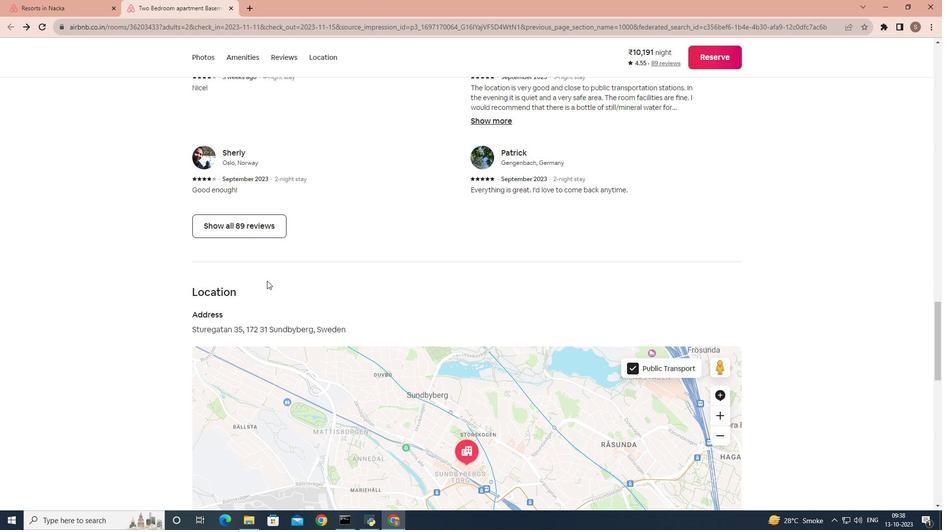
Action: Mouse scrolled (265, 278) with delta (0, 0)
Screenshot: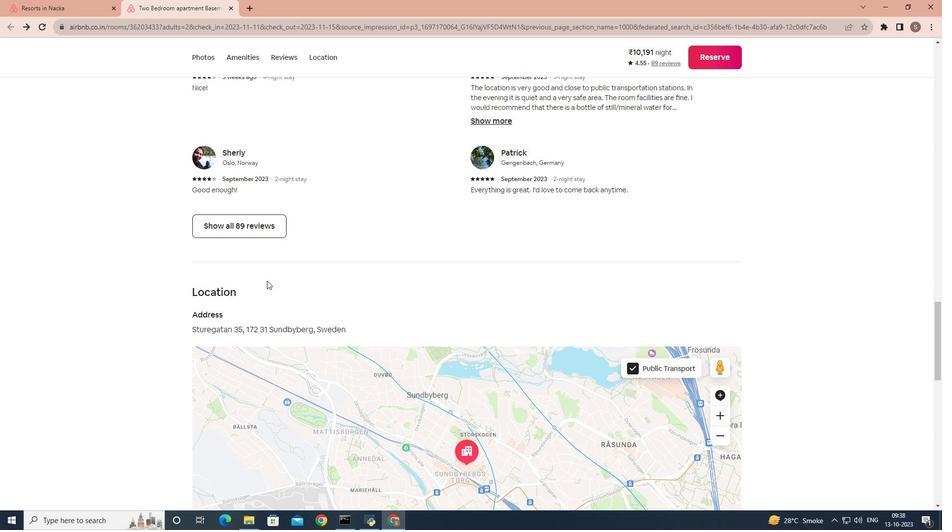 
Action: Mouse scrolled (265, 278) with delta (0, 0)
Screenshot: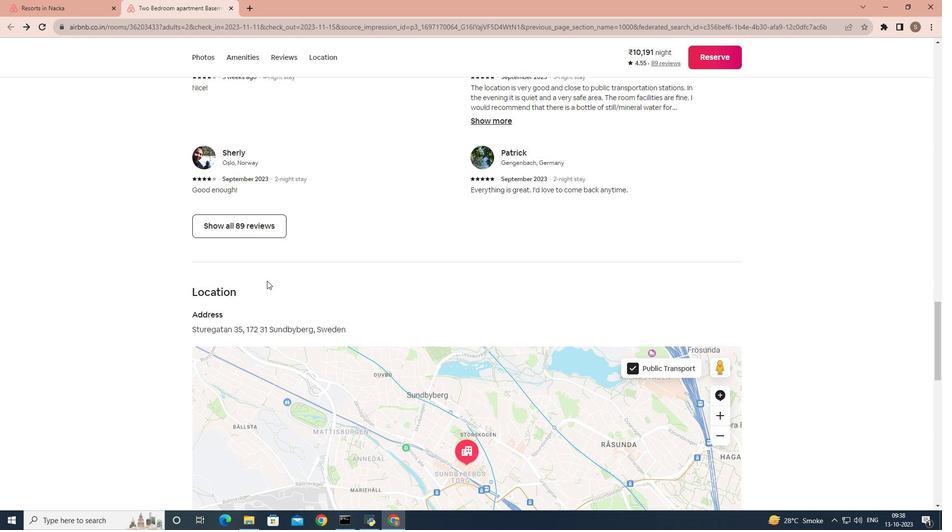 
Action: Mouse scrolled (265, 278) with delta (0, 0)
Screenshot: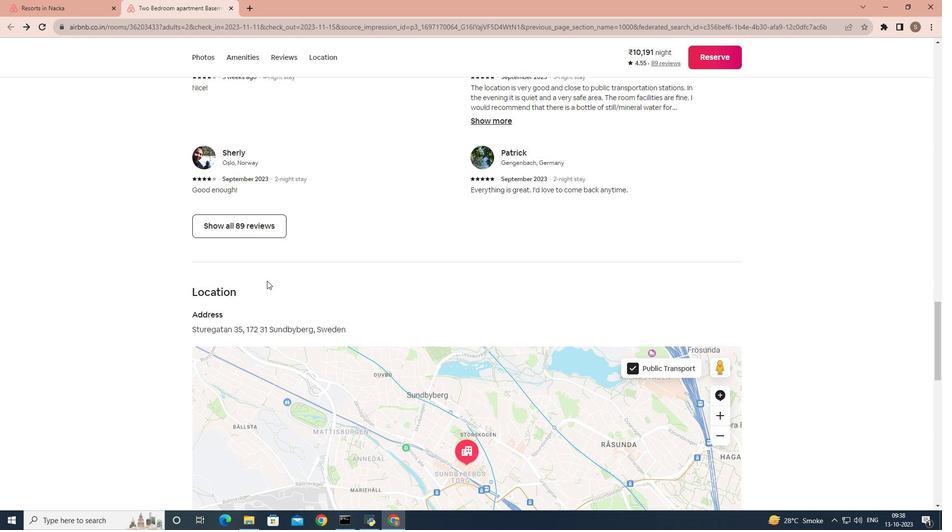 
Action: Mouse scrolled (265, 278) with delta (0, 0)
Screenshot: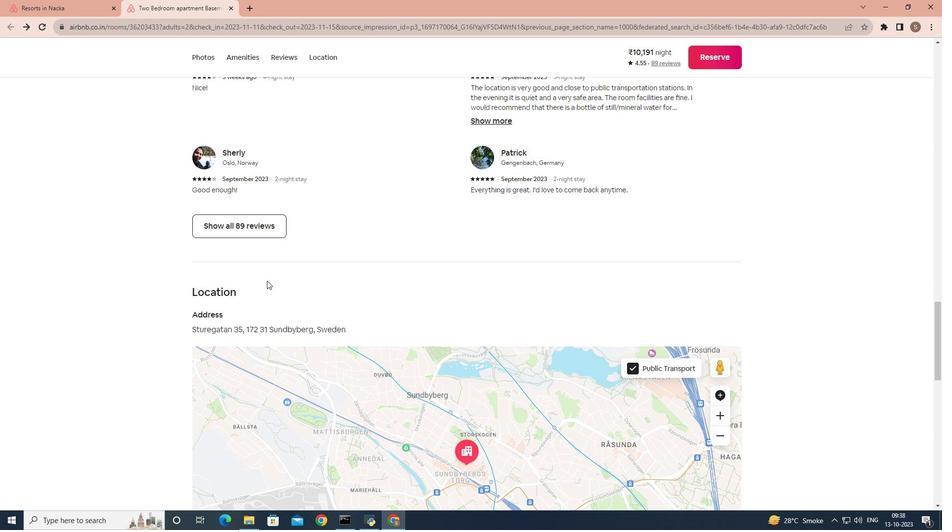 
Action: Mouse scrolled (265, 278) with delta (0, 0)
Screenshot: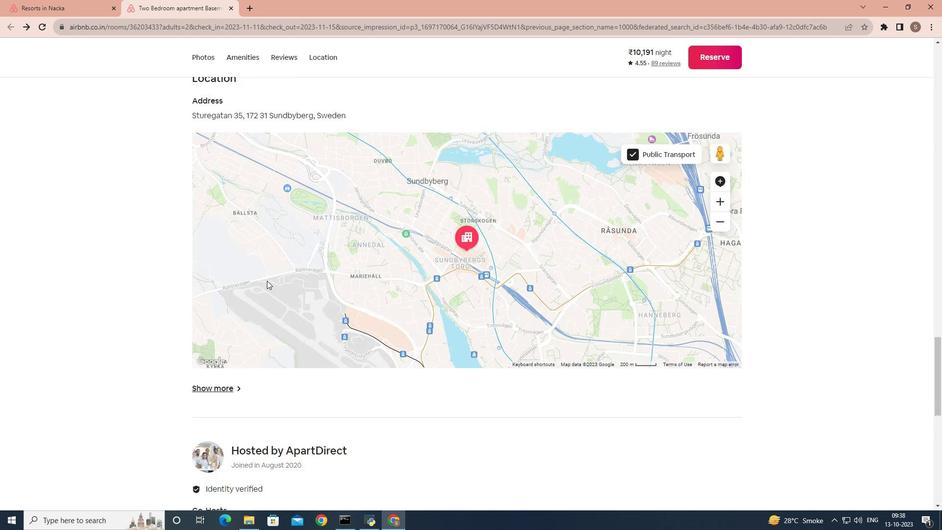 
Action: Mouse scrolled (265, 278) with delta (0, 0)
Screenshot: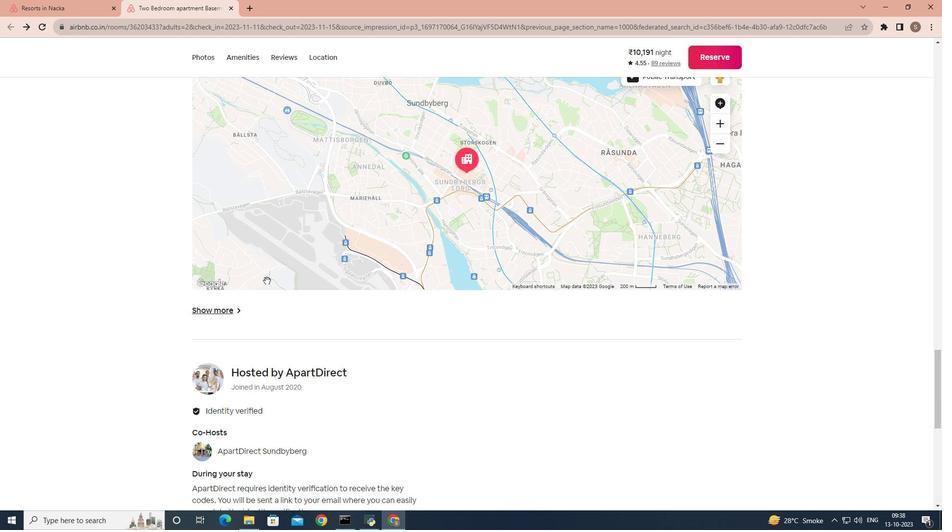 
Action: Mouse scrolled (265, 278) with delta (0, 0)
Screenshot: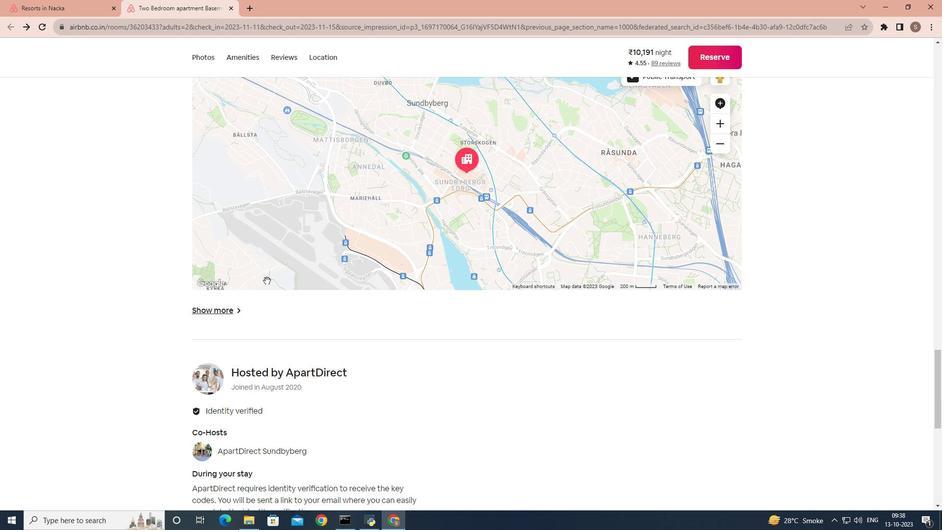 
Action: Mouse scrolled (265, 278) with delta (0, 0)
Screenshot: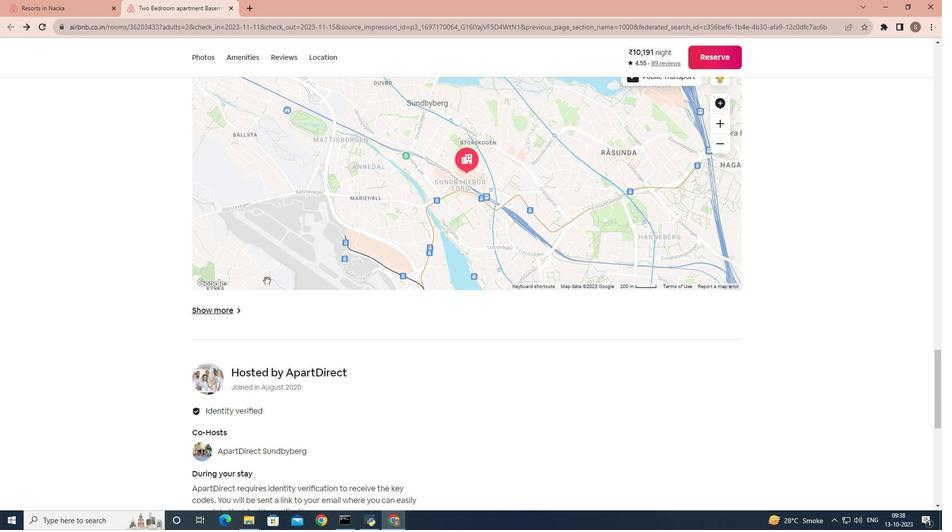 
Action: Mouse moved to (236, 176)
Screenshot: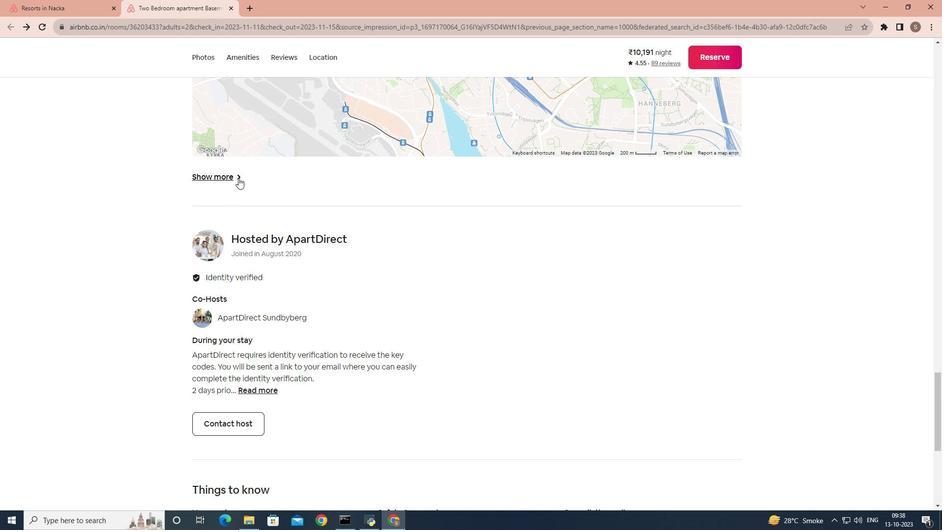 
Action: Mouse pressed left at (236, 176)
Screenshot: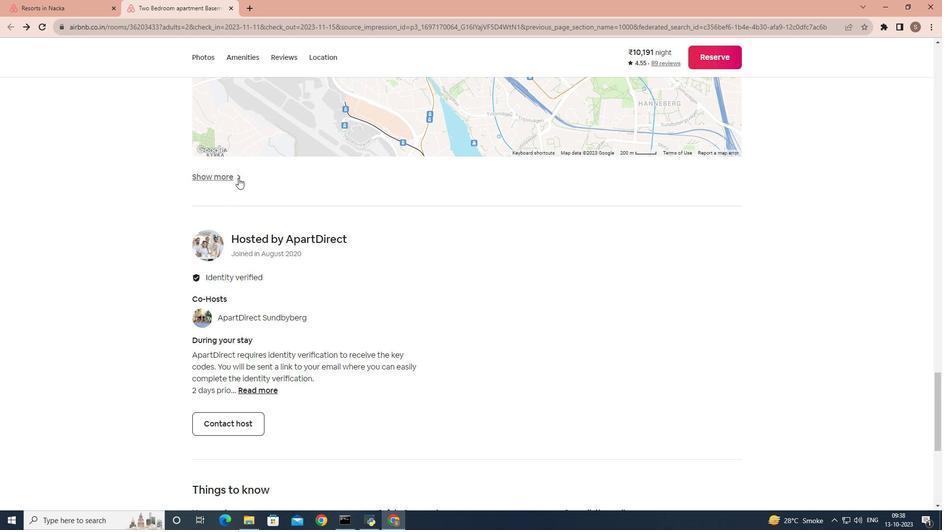 
Action: Mouse moved to (631, 304)
Screenshot: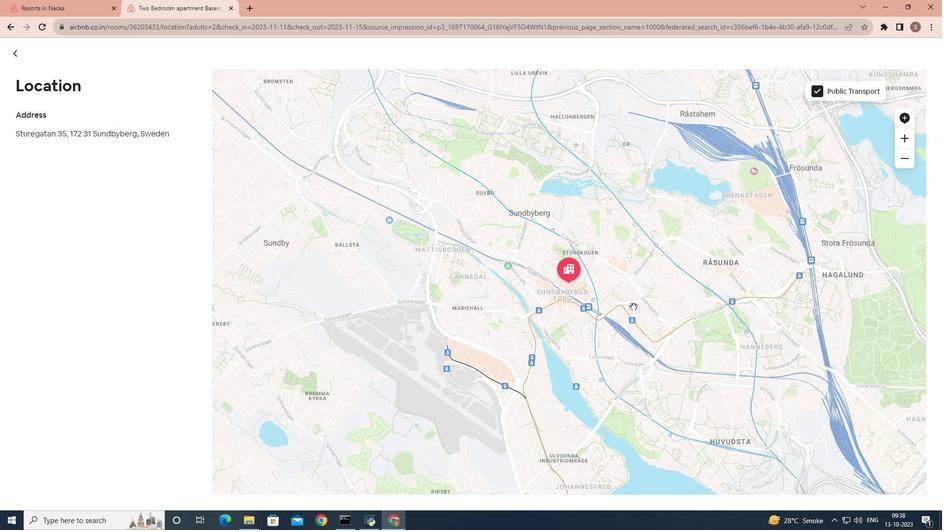 
Action: Mouse scrolled (631, 305) with delta (0, 0)
Screenshot: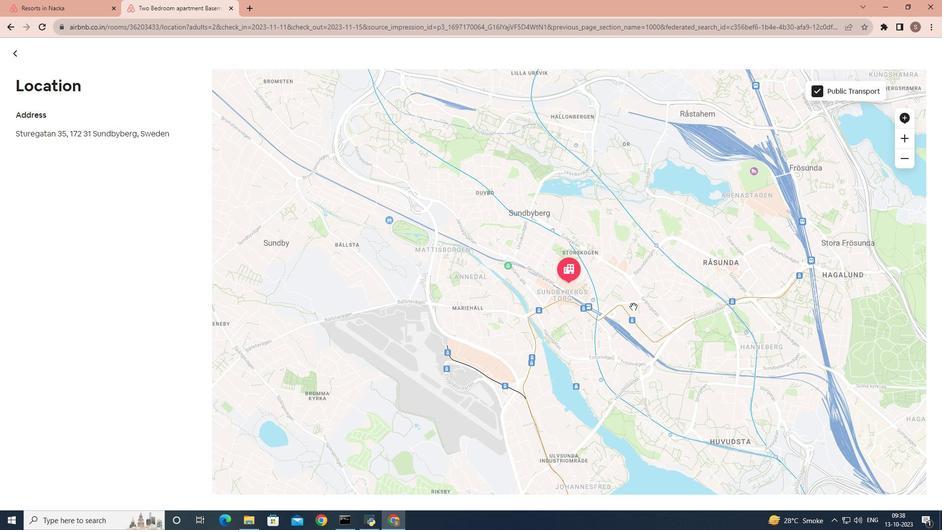 
Action: Mouse scrolled (631, 305) with delta (0, 0)
Screenshot: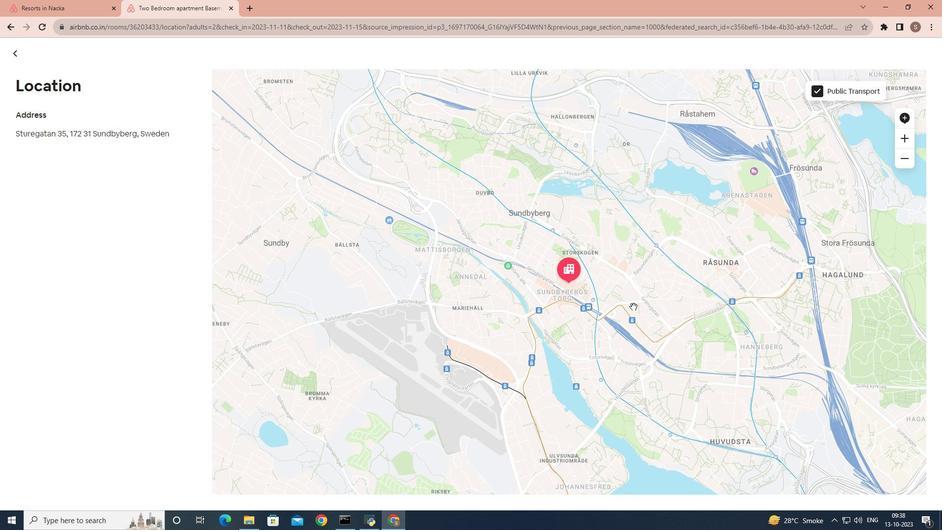 
Action: Mouse scrolled (631, 305) with delta (0, 0)
Screenshot: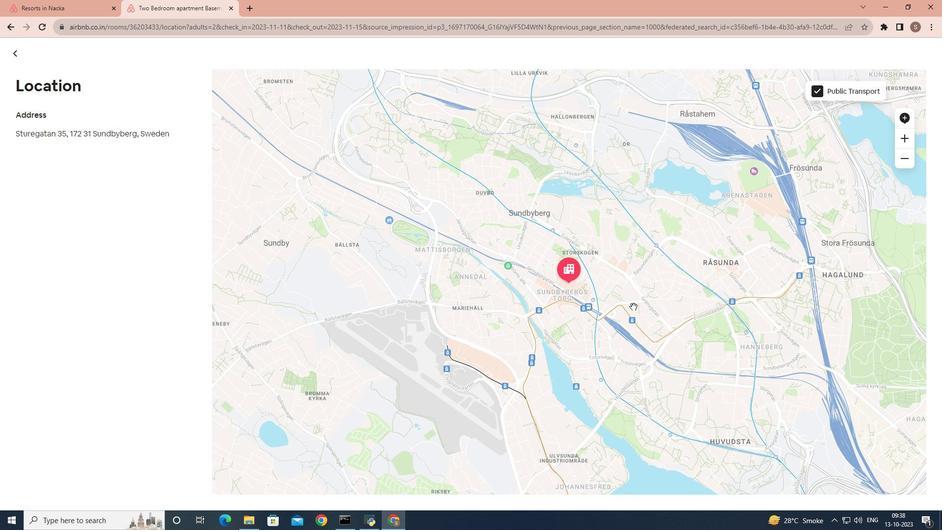 
Action: Mouse scrolled (631, 305) with delta (0, 0)
Screenshot: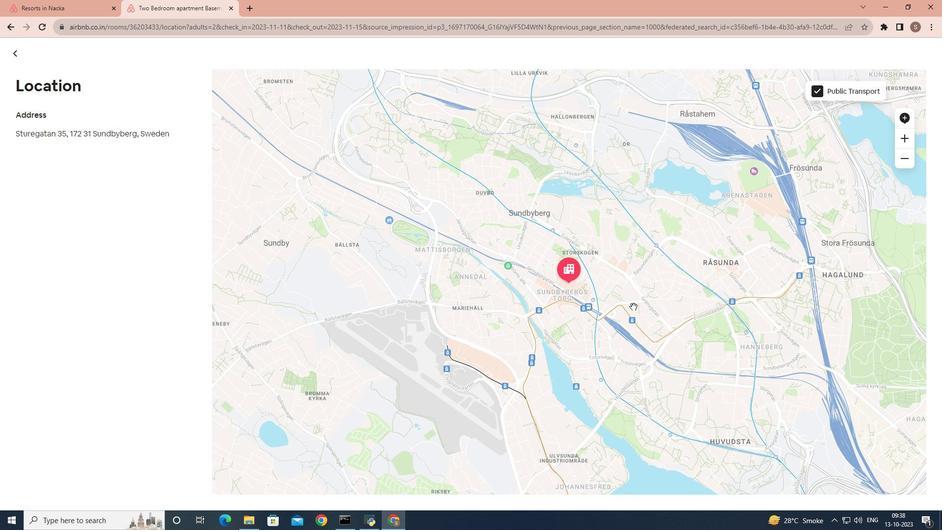 
Action: Mouse scrolled (631, 305) with delta (0, 0)
Screenshot: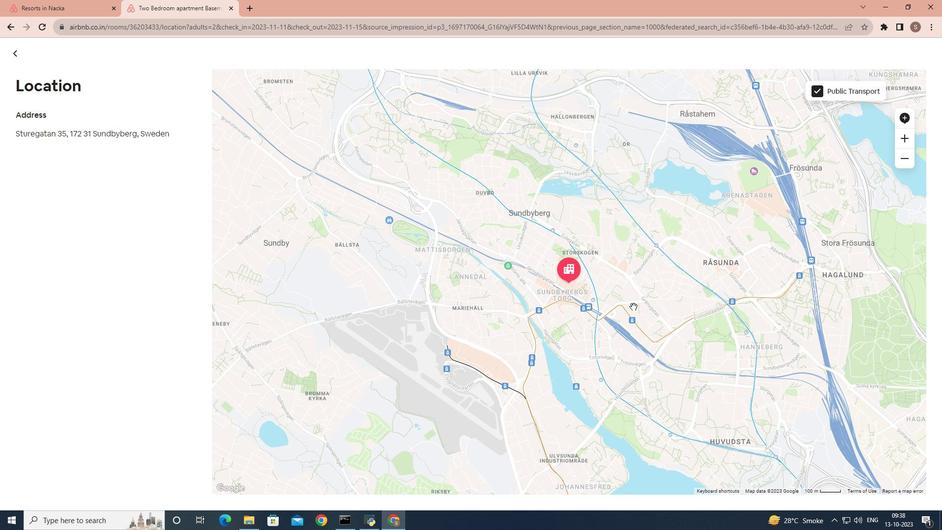 
Action: Mouse scrolled (631, 305) with delta (0, 0)
Screenshot: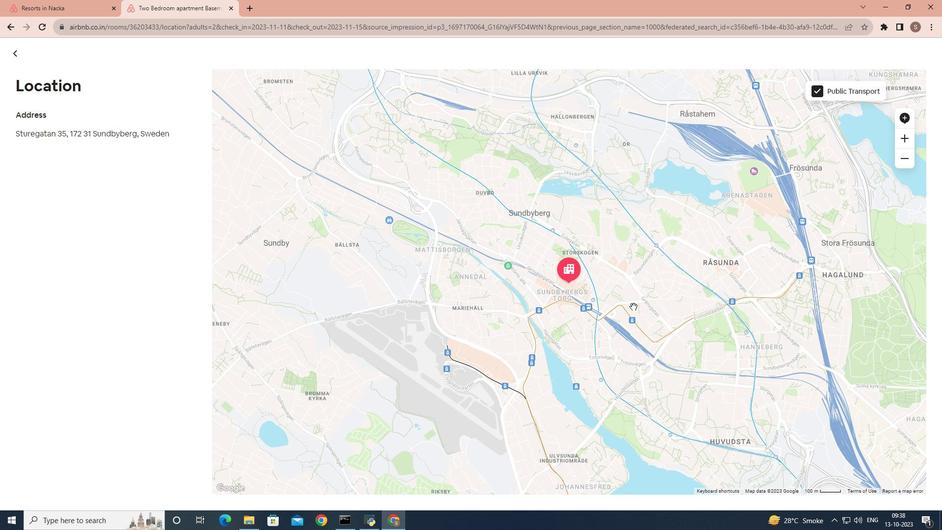 
Action: Mouse scrolled (631, 305) with delta (0, 0)
Screenshot: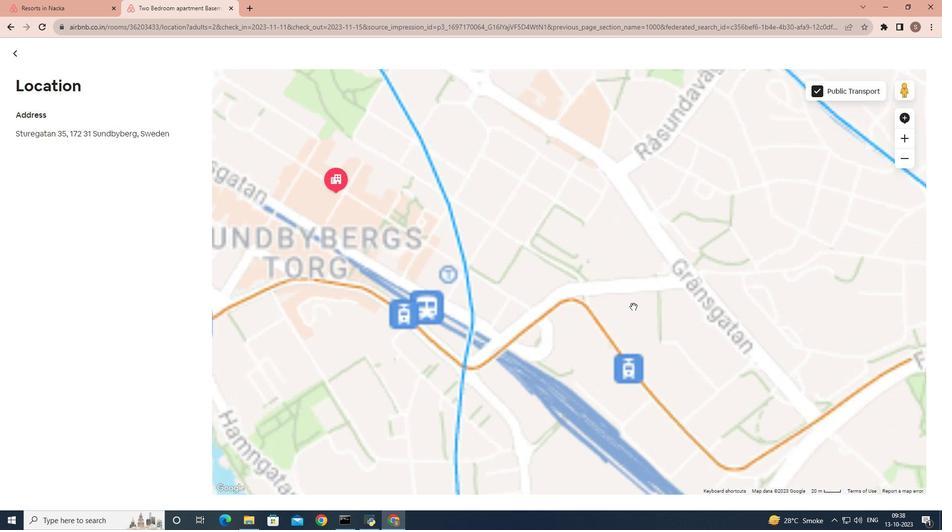 
Action: Mouse scrolled (631, 305) with delta (0, 0)
Screenshot: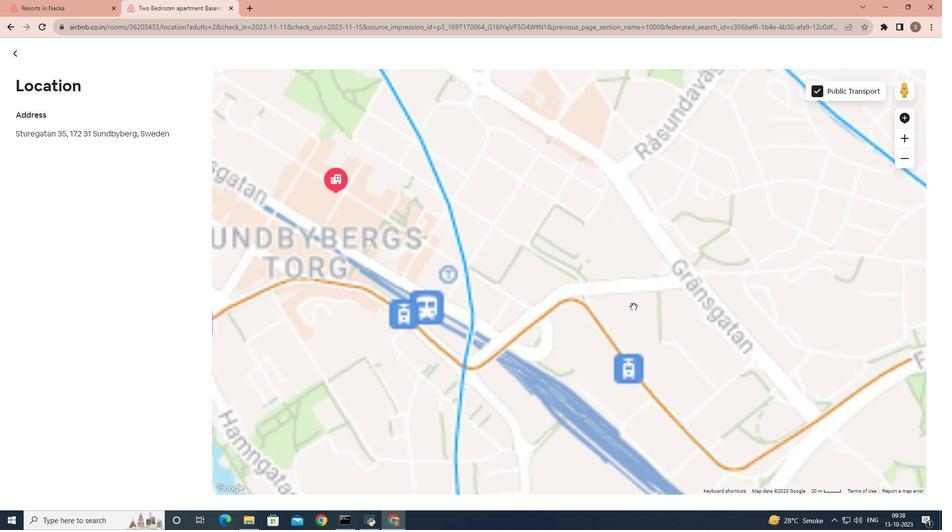 
Action: Mouse scrolled (631, 304) with delta (0, 0)
Screenshot: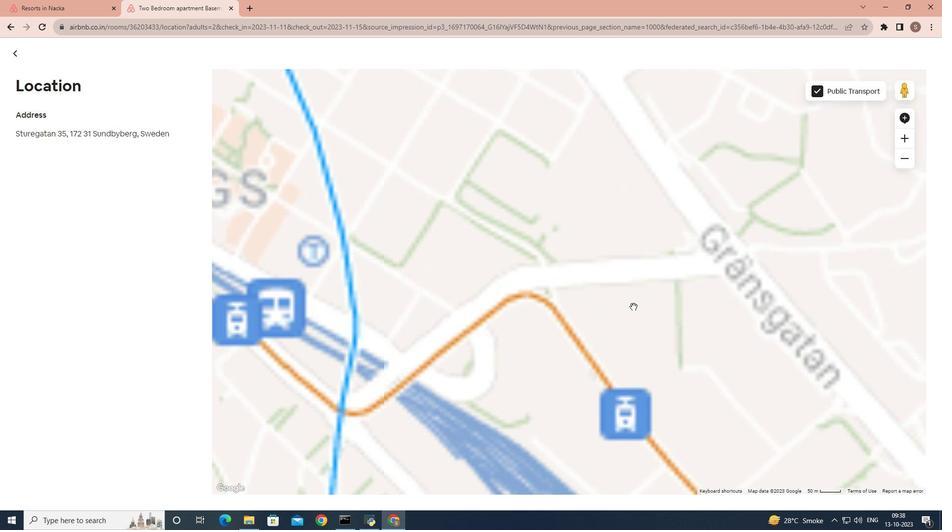 
Action: Mouse scrolled (631, 304) with delta (0, 0)
Screenshot: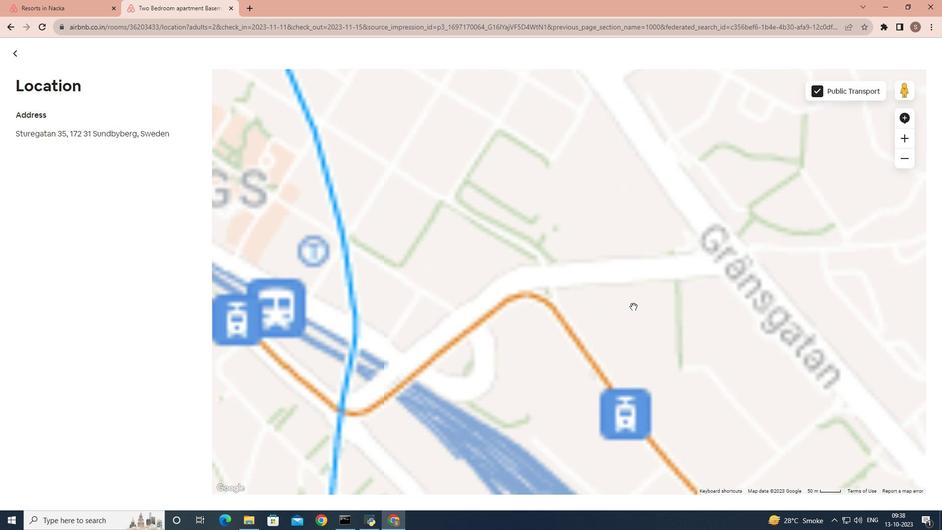 
Action: Mouse scrolled (631, 304) with delta (0, 0)
Screenshot: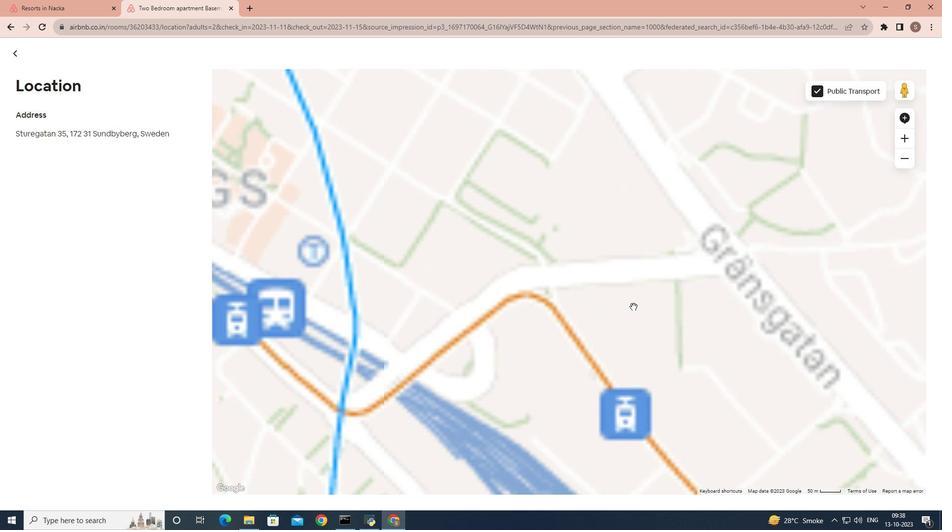 
Action: Mouse scrolled (631, 304) with delta (0, 0)
Screenshot: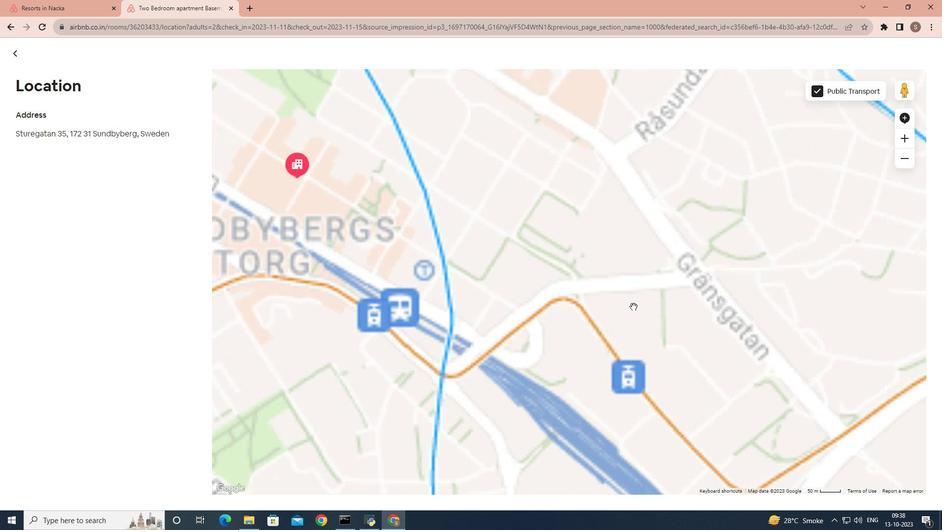 
Action: Mouse scrolled (631, 304) with delta (0, 0)
Screenshot: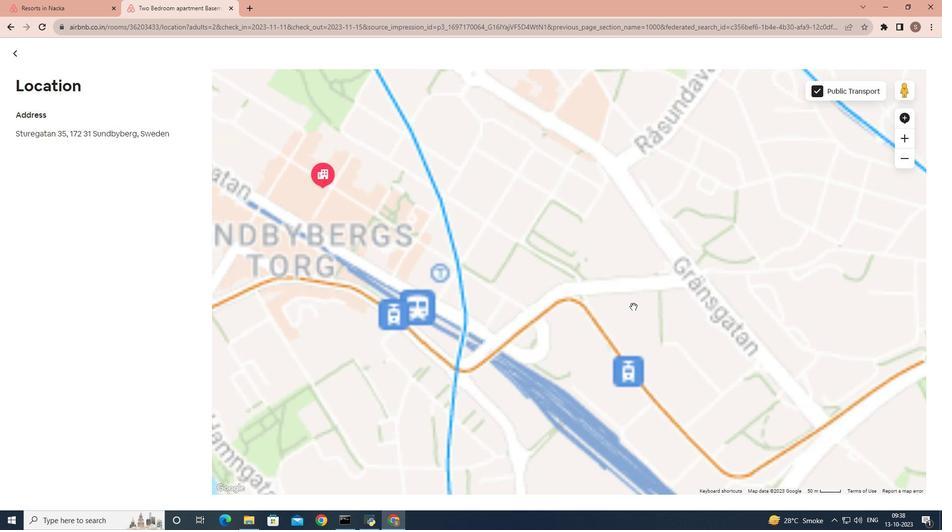 
Action: Mouse scrolled (631, 304) with delta (0, 0)
Screenshot: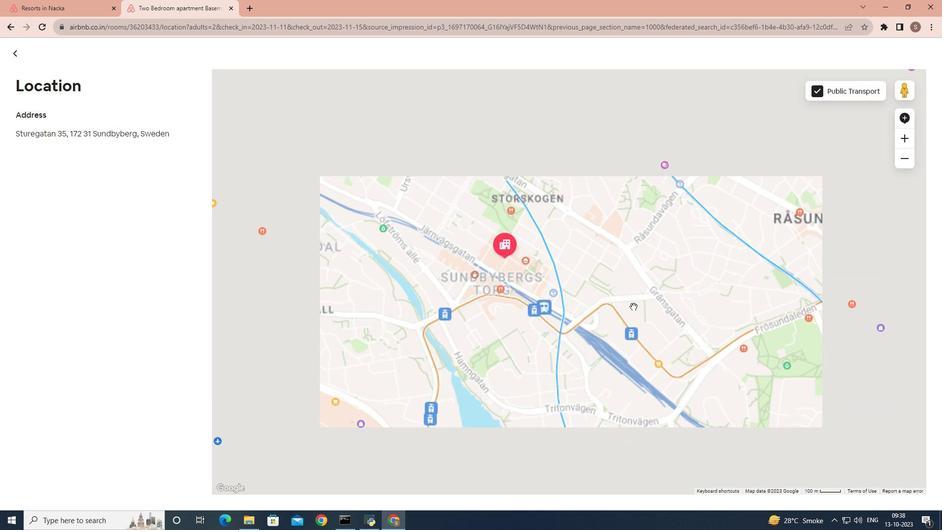 
Action: Mouse scrolled (631, 304) with delta (0, 0)
Screenshot: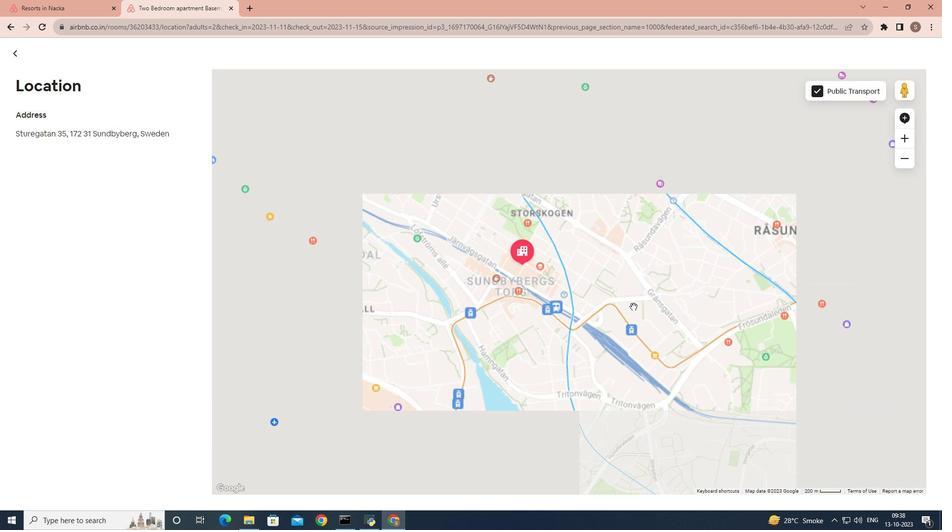 
Action: Mouse moved to (9, 51)
Screenshot: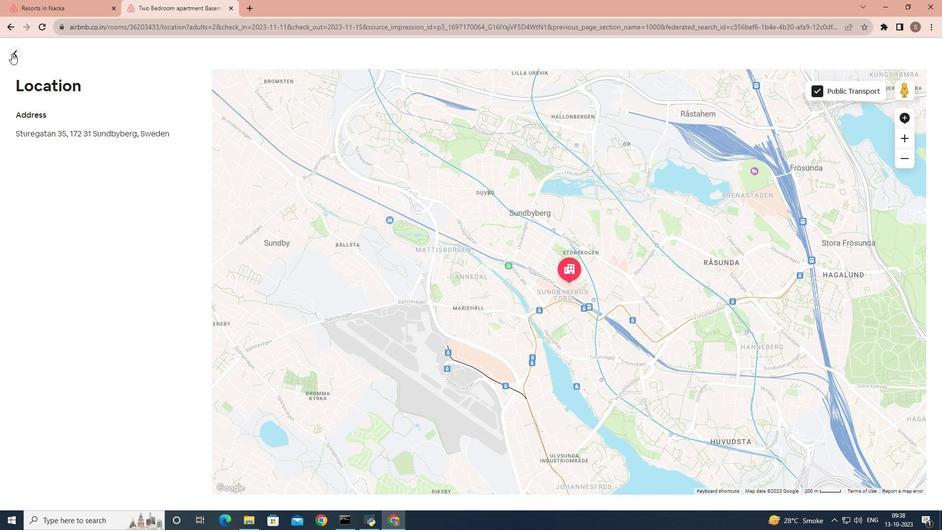 
Action: Mouse pressed left at (9, 51)
Screenshot: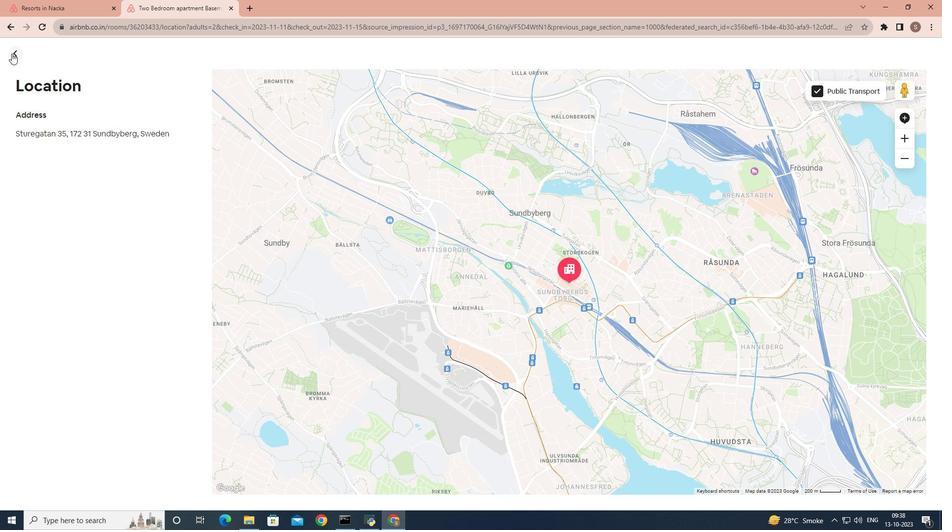 
Action: Mouse moved to (365, 262)
Screenshot: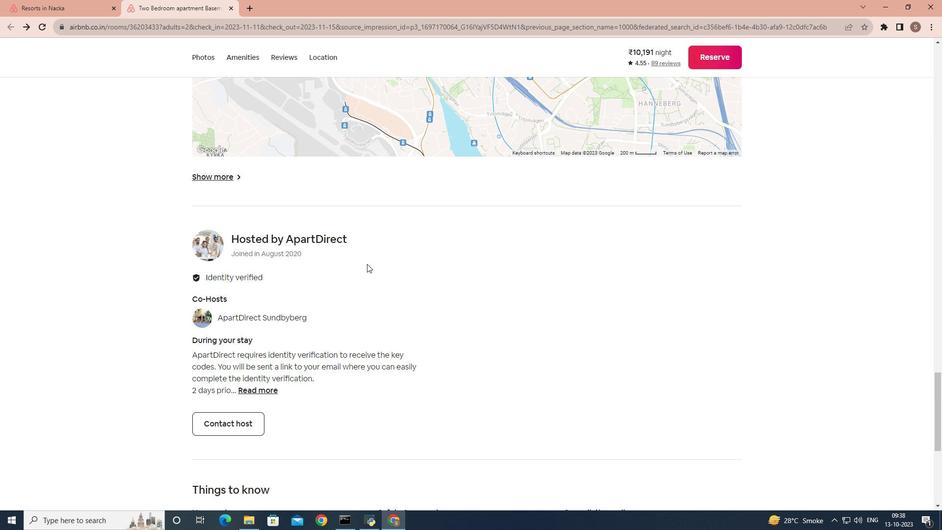 
Action: Mouse scrolled (365, 261) with delta (0, 0)
Screenshot: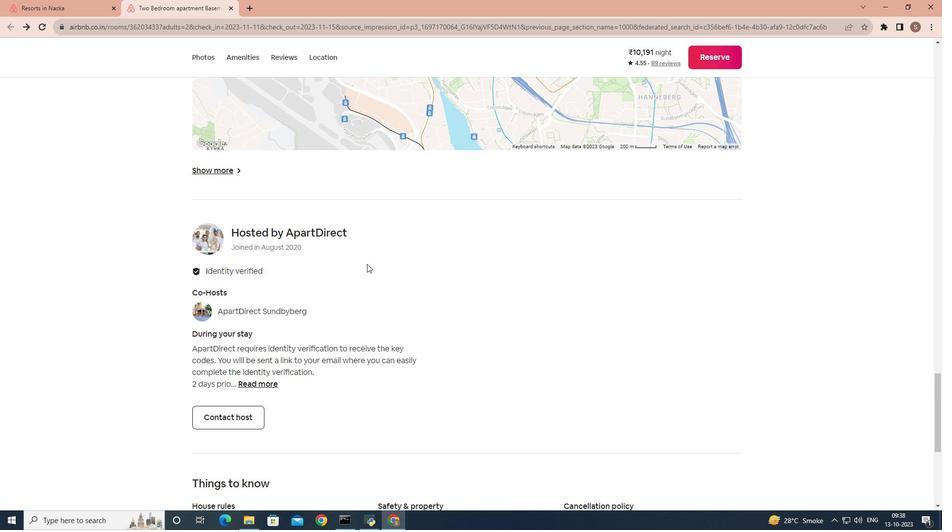 
Action: Mouse scrolled (365, 261) with delta (0, 0)
Screenshot: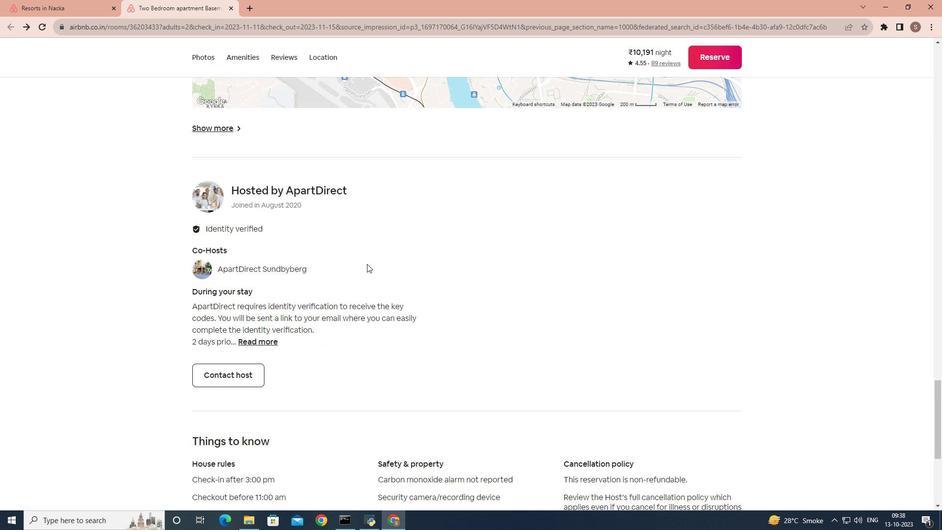 
Action: Mouse scrolled (365, 261) with delta (0, 0)
Screenshot: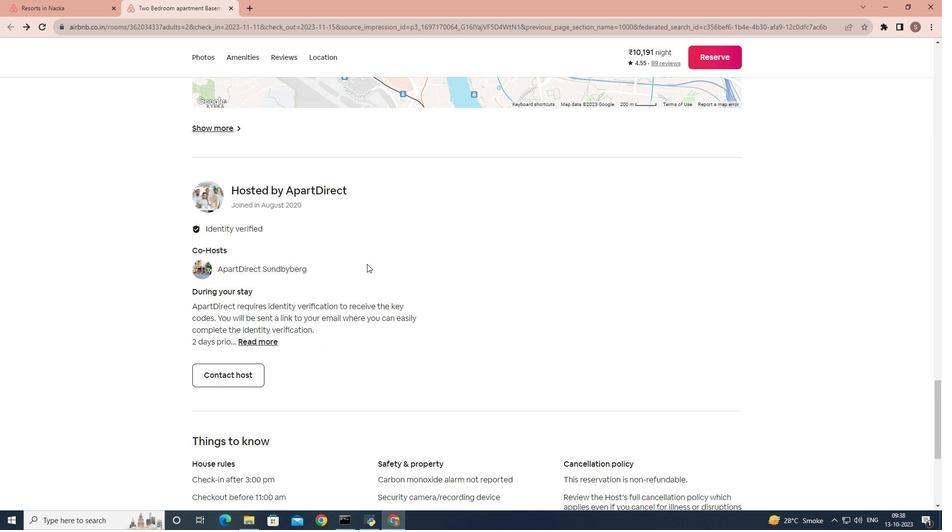 
Action: Mouse scrolled (365, 261) with delta (0, 0)
Screenshot: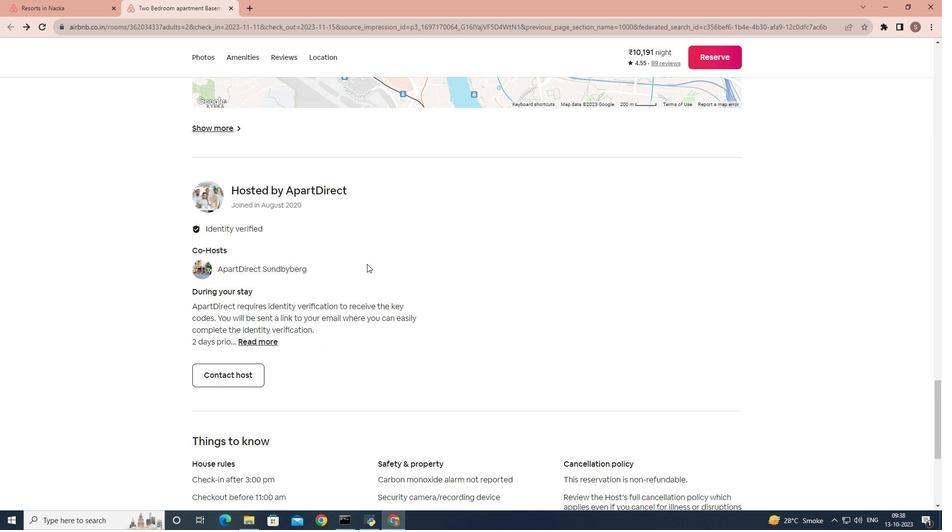 
Action: Mouse scrolled (365, 261) with delta (0, 0)
Screenshot: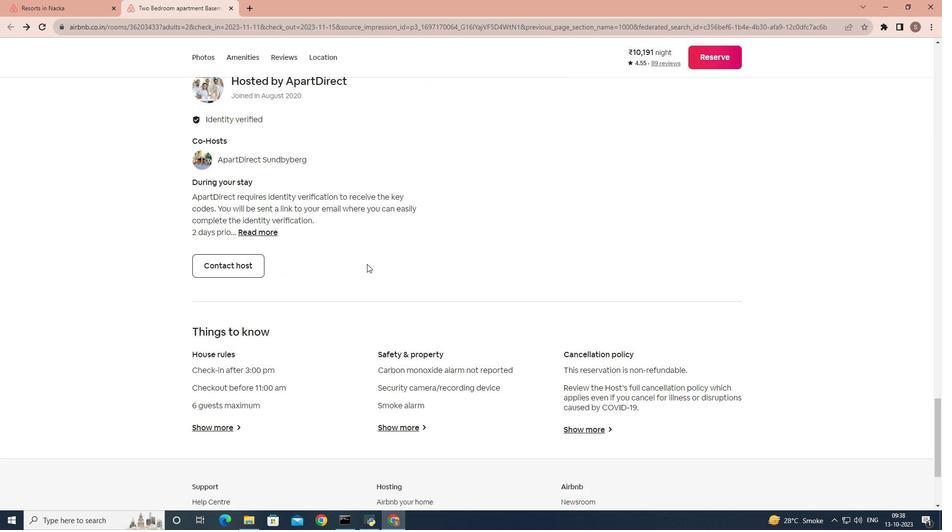 
Action: Mouse scrolled (365, 261) with delta (0, 0)
Screenshot: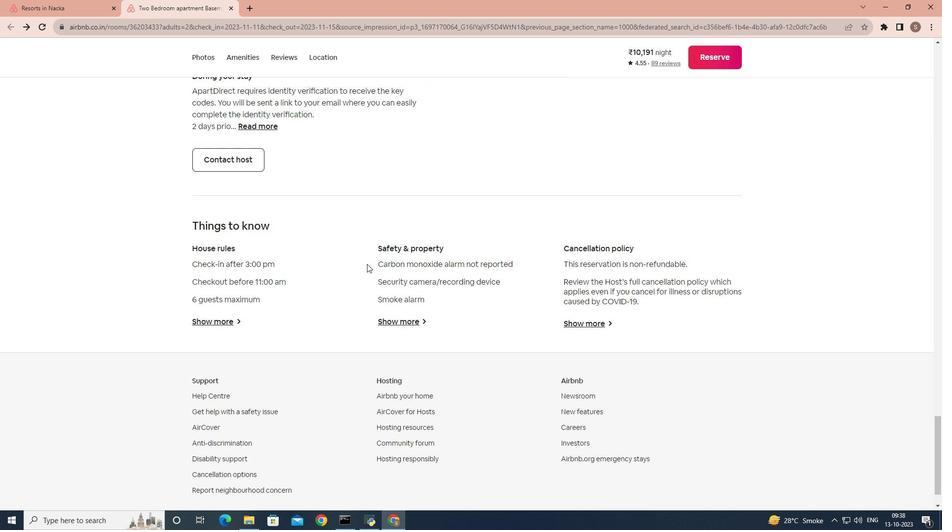 
Action: Mouse moved to (193, 287)
Screenshot: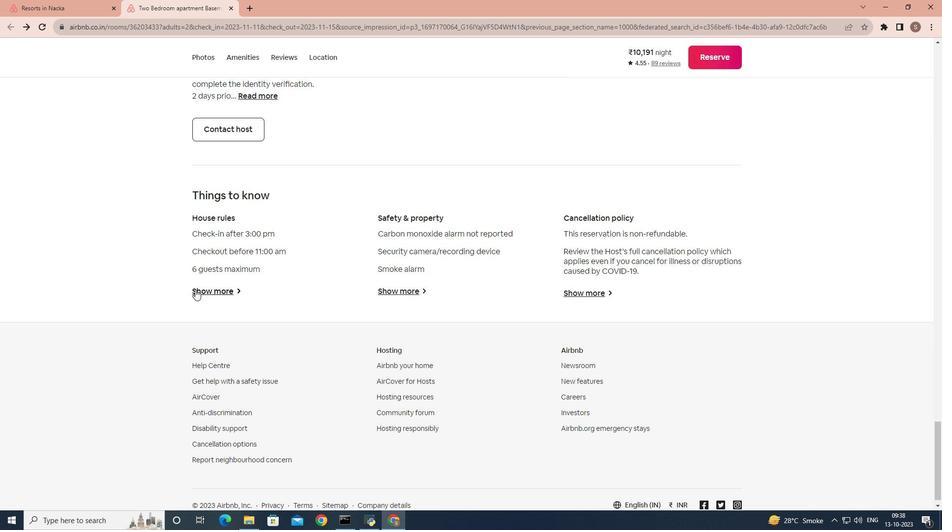 
Action: Mouse pressed left at (193, 287)
Screenshot: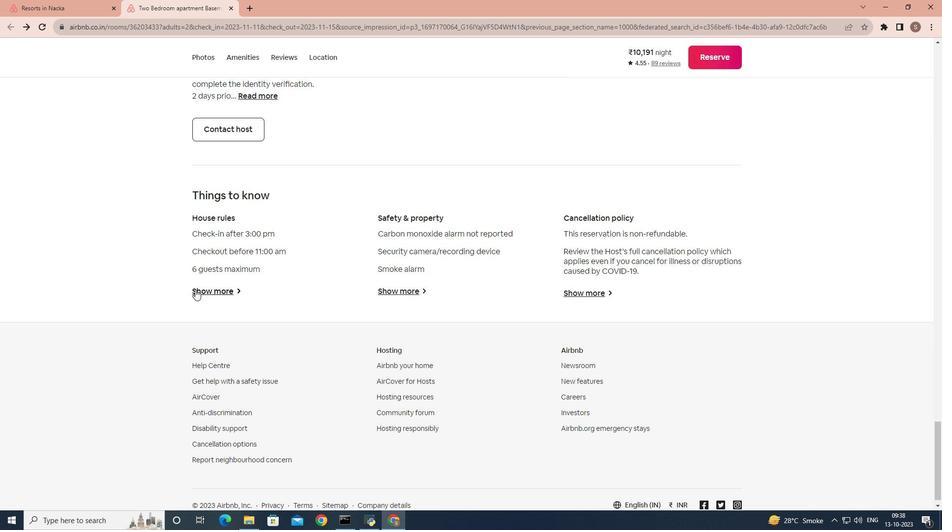 
Action: Mouse moved to (457, 280)
Screenshot: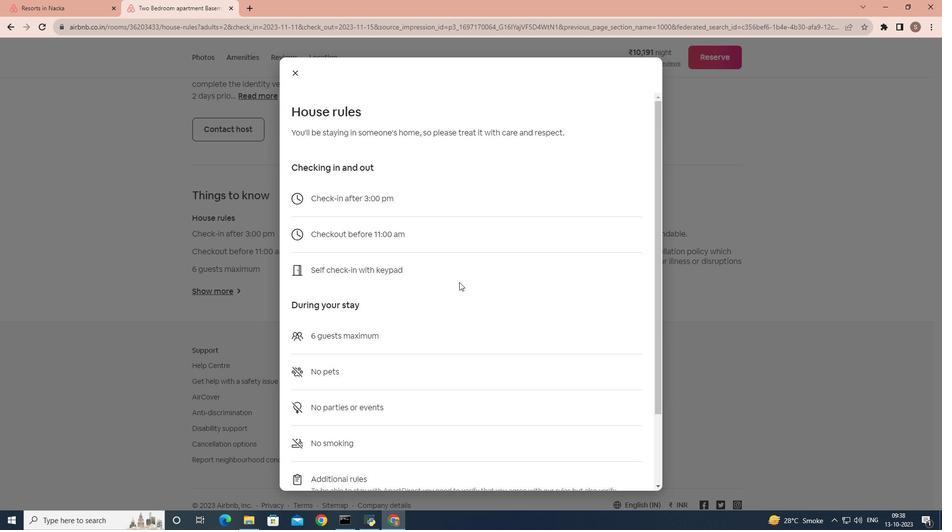 
Action: Mouse scrolled (457, 279) with delta (0, 0)
Screenshot: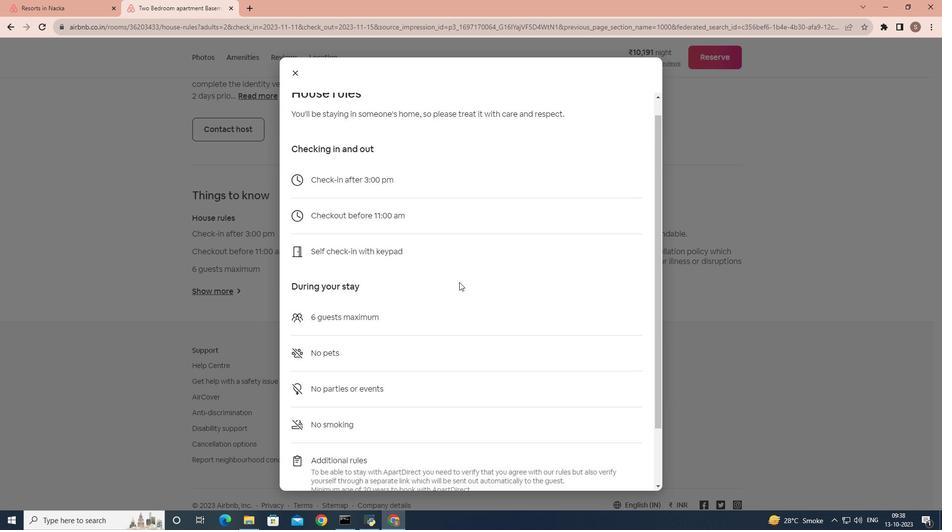 
Action: Mouse scrolled (457, 279) with delta (0, 0)
Screenshot: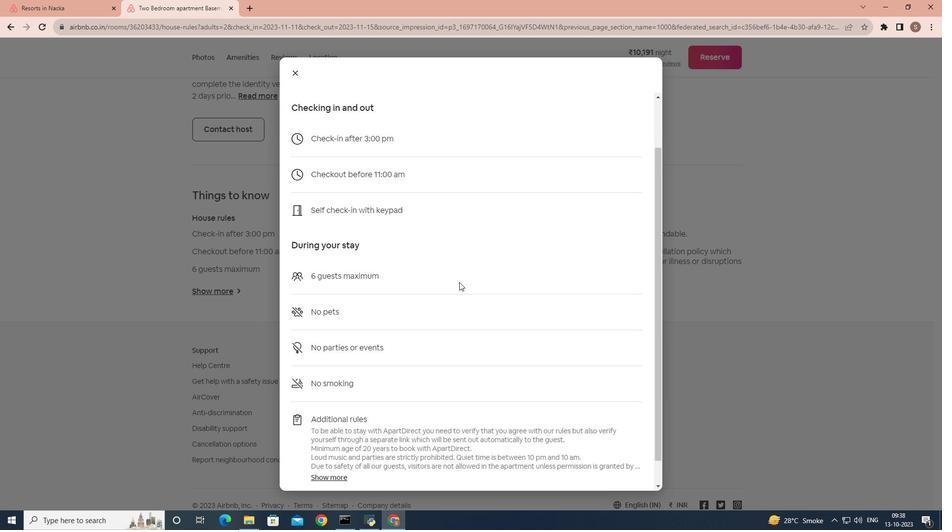 
Action: Mouse scrolled (457, 279) with delta (0, 0)
Screenshot: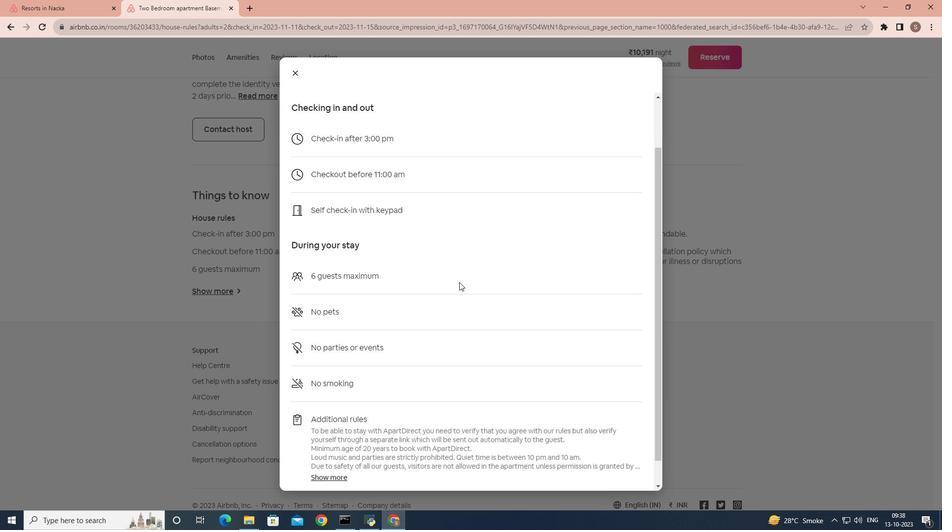 
Action: Mouse scrolled (457, 279) with delta (0, 0)
Screenshot: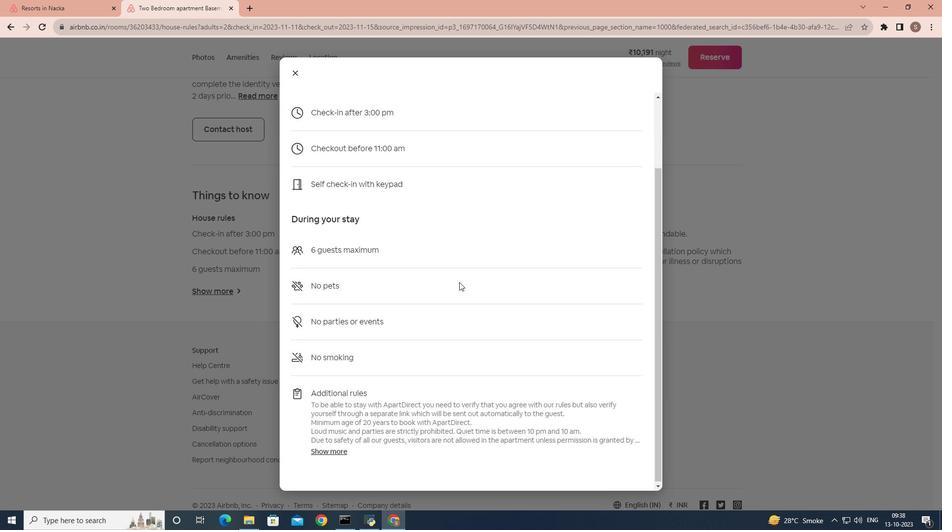
Action: Mouse scrolled (457, 279) with delta (0, 0)
Screenshot: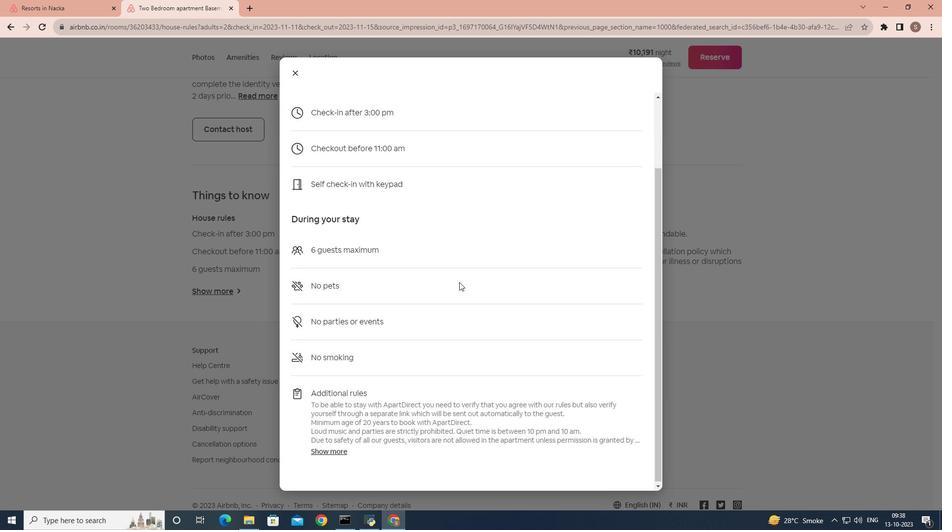 
Action: Mouse scrolled (457, 279) with delta (0, 0)
Screenshot: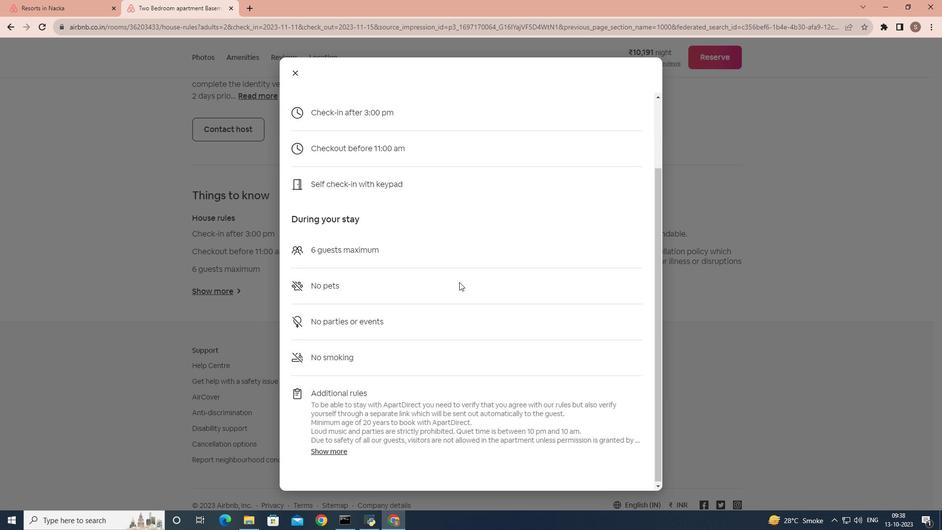 
Action: Mouse scrolled (457, 279) with delta (0, 0)
Screenshot: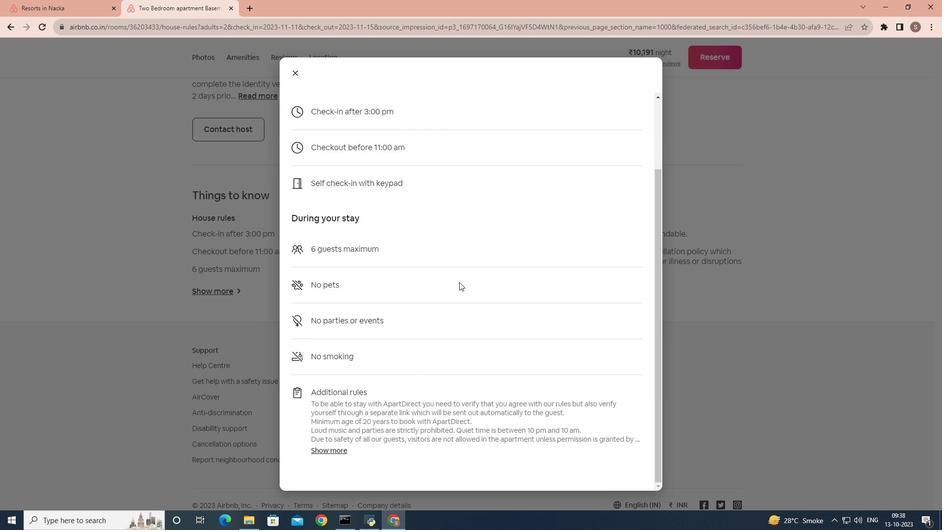 
Action: Mouse moved to (293, 77)
Screenshot: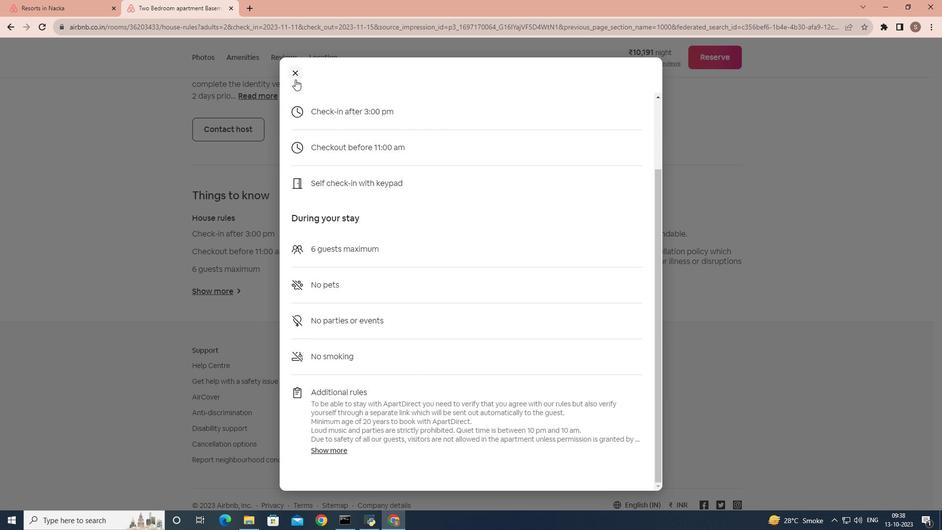
Action: Mouse pressed left at (293, 77)
Screenshot: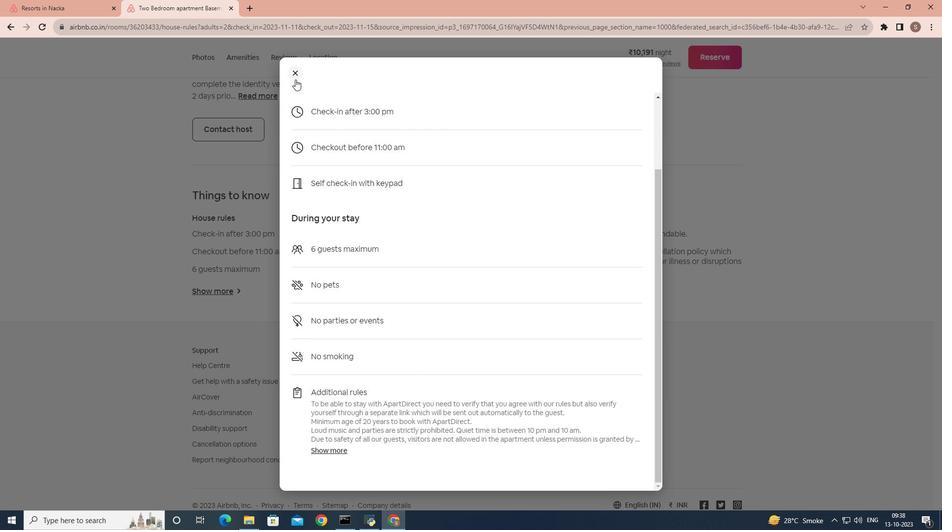 
Action: Mouse moved to (415, 287)
Screenshot: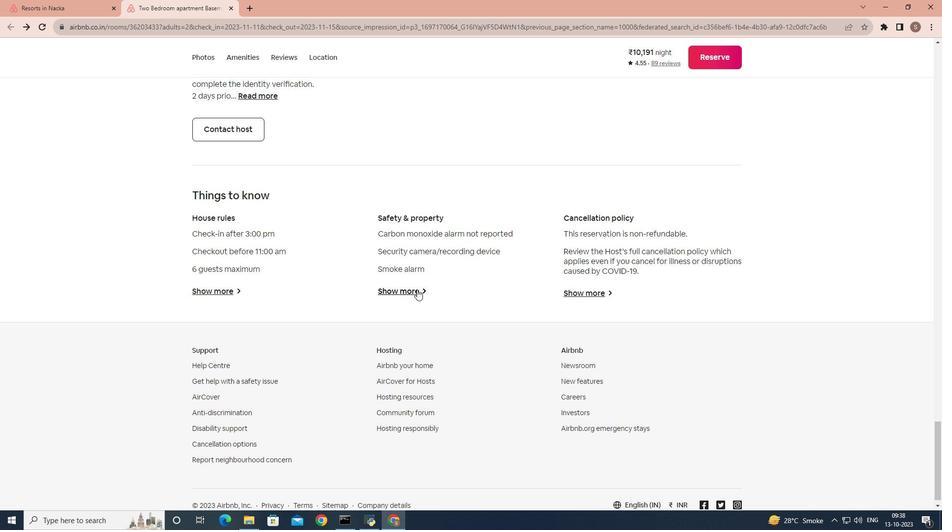 
Action: Mouse pressed left at (415, 287)
Screenshot: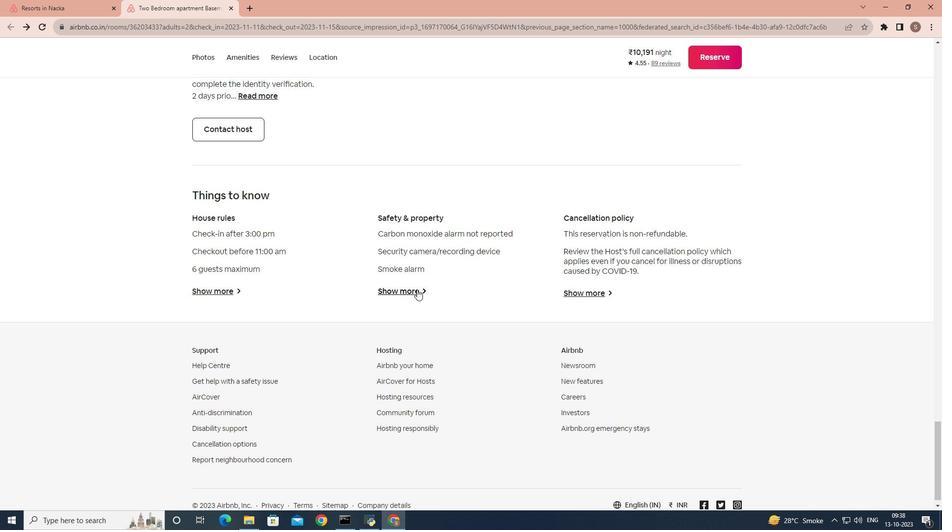 
Action: Mouse moved to (291, 143)
Screenshot: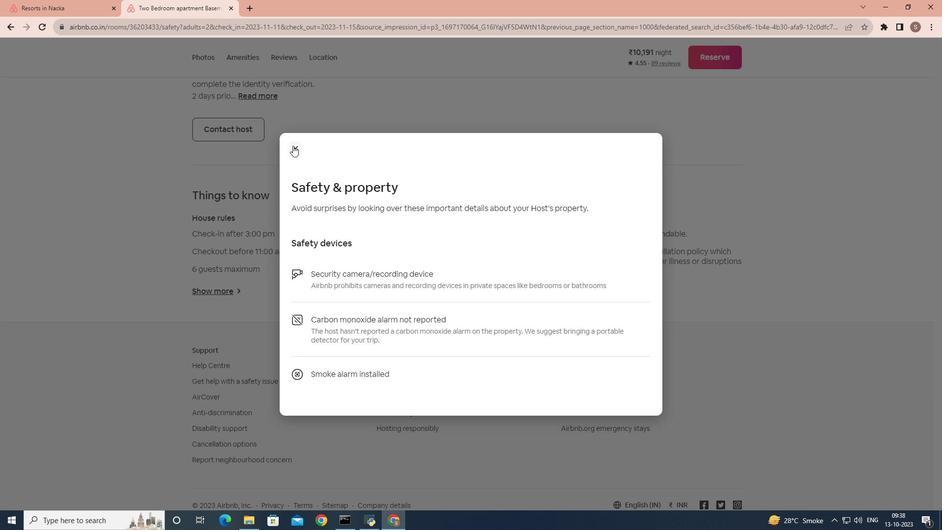 
Action: Mouse pressed left at (291, 143)
Screenshot: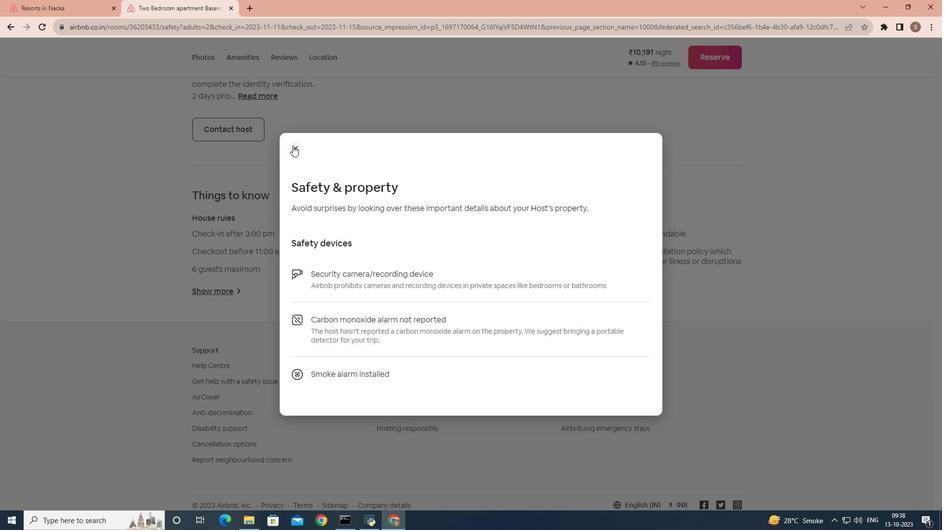 
Action: Mouse moved to (591, 287)
Screenshot: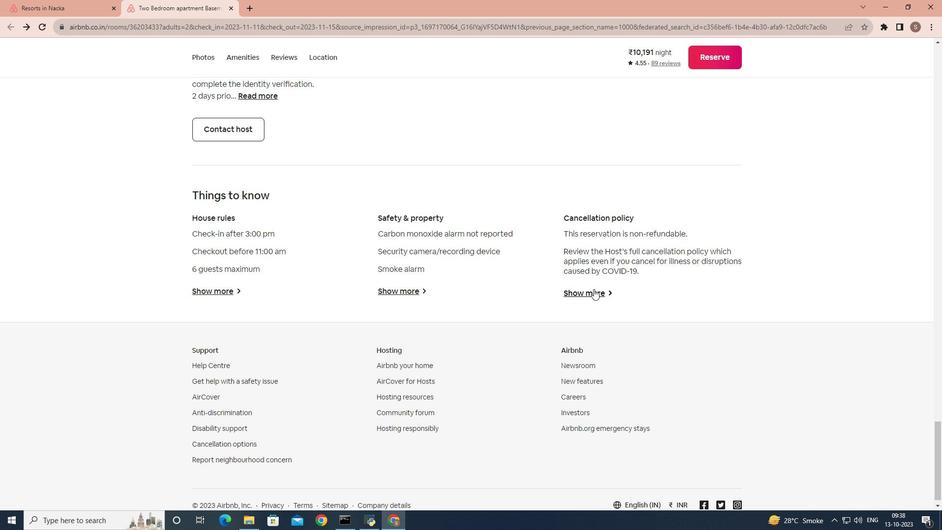 
Action: Mouse pressed left at (591, 287)
